 Task: Search one way flight ticket for 5 adults, 2 children, 1 infant in seat and 2 infants on lap in economy from Newark: Newark Liberty International Airport to Laramie: Laramie Regional Airport on 8-3-2023. Choice of flights is Royal air maroc. Number of bags: 1 carry on bag and 1 checked bag. Price is upto 97000. Outbound departure time preference is 8:30. Return departure time preference is 0:00.
Action: Mouse moved to (539, 616)
Screenshot: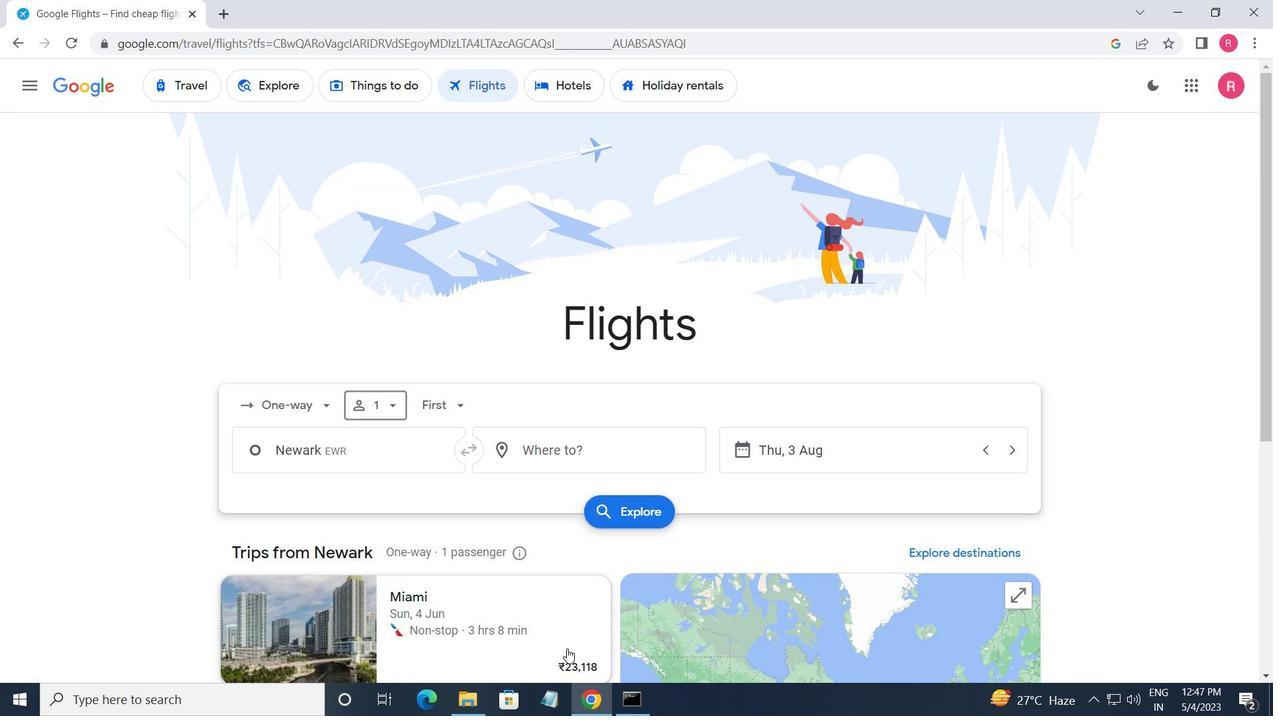 
Action: Mouse scrolled (539, 615) with delta (0, 0)
Screenshot: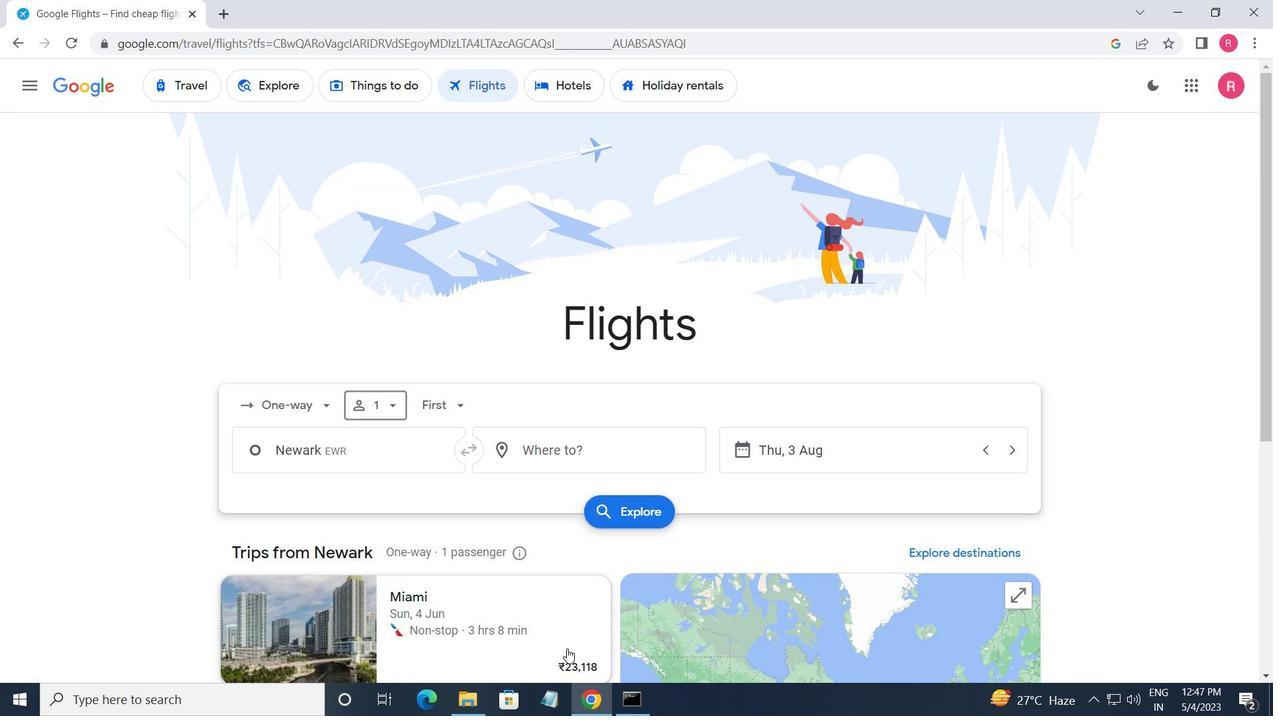 
Action: Mouse moved to (271, 314)
Screenshot: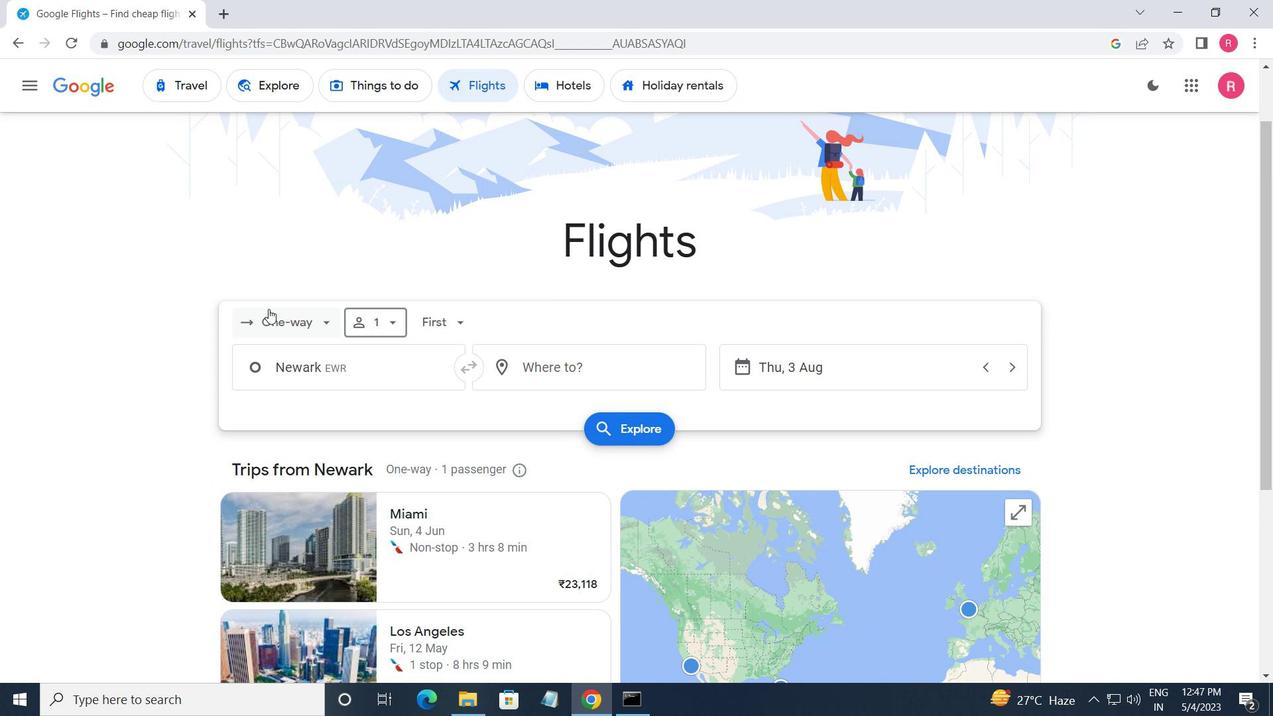 
Action: Mouse pressed left at (271, 314)
Screenshot: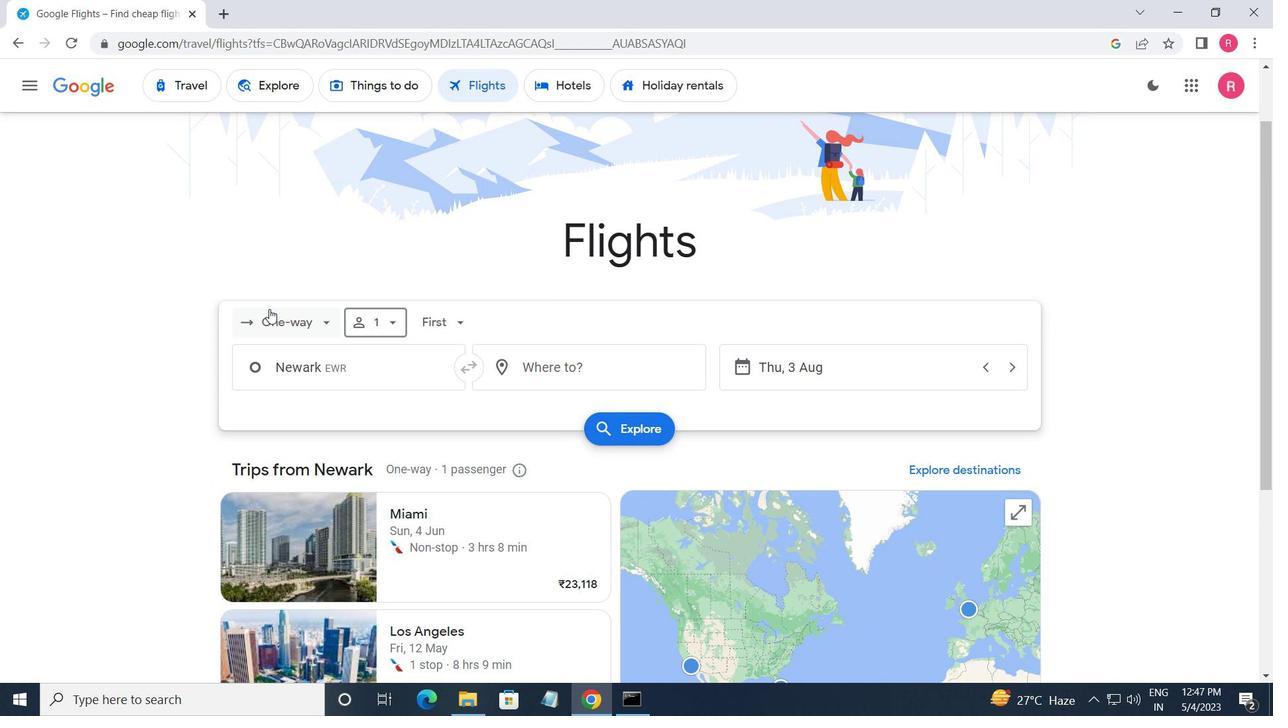 
Action: Mouse moved to (297, 396)
Screenshot: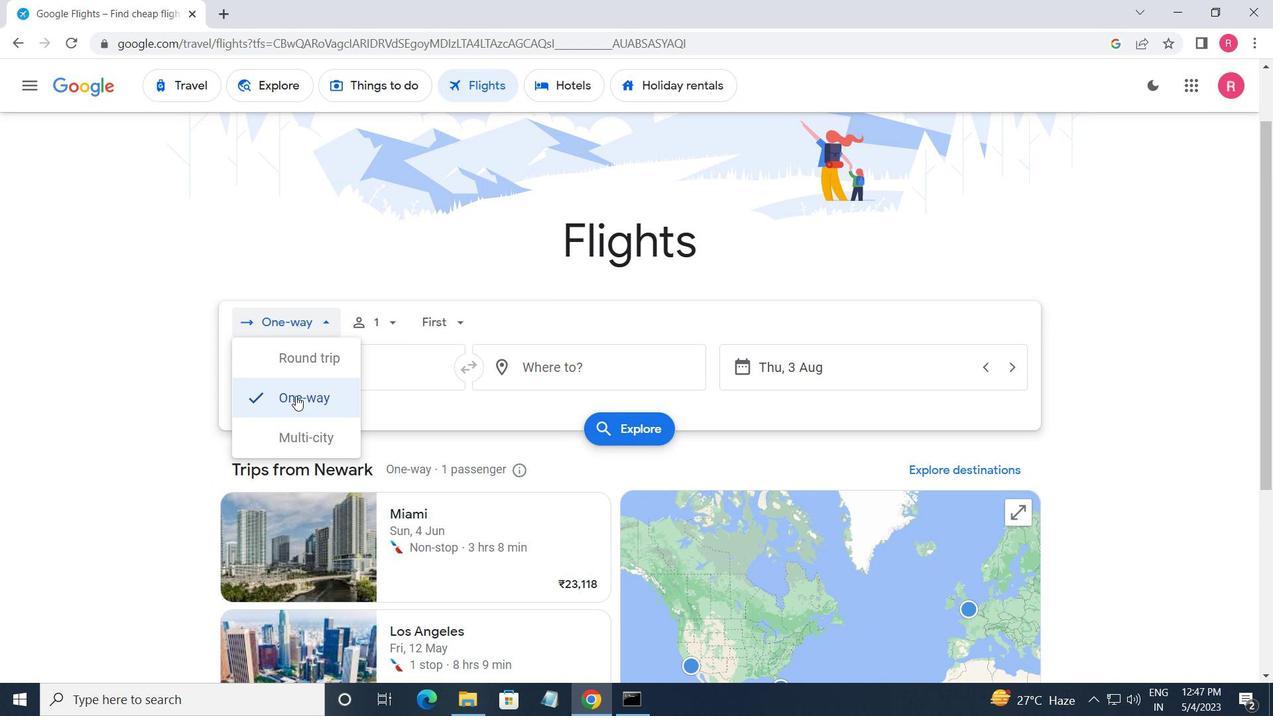
Action: Mouse pressed left at (297, 396)
Screenshot: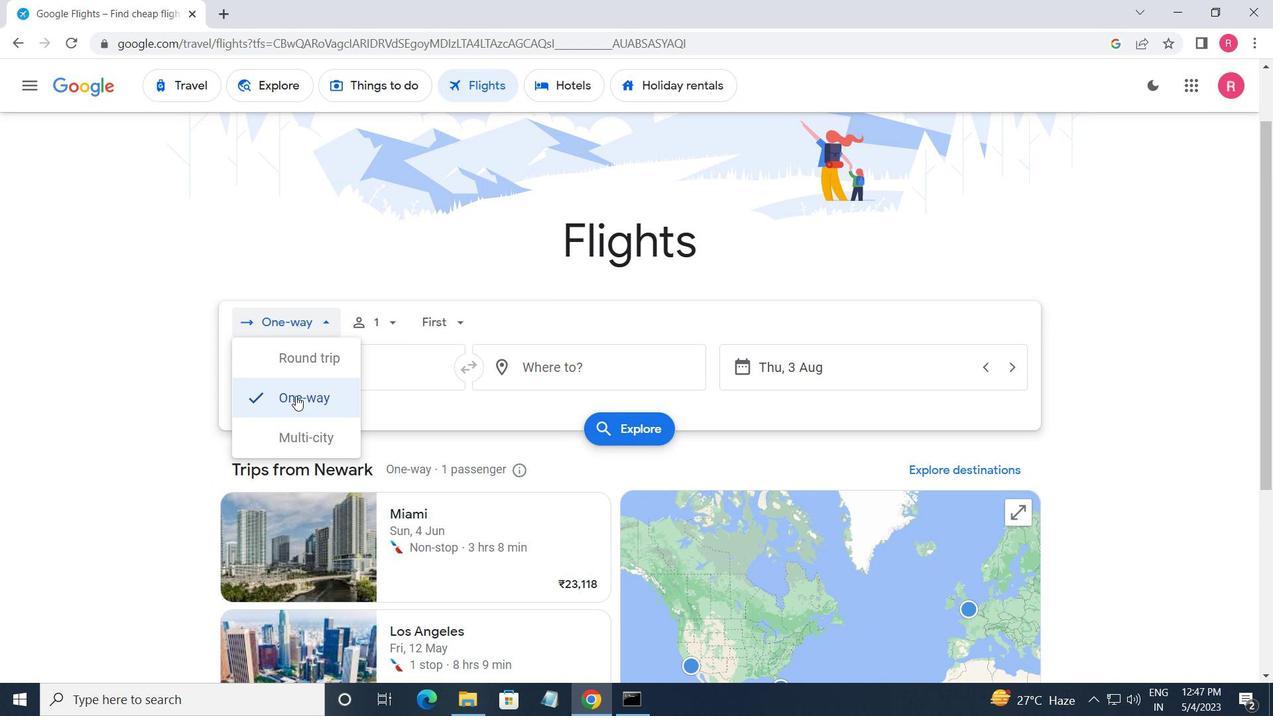 
Action: Mouse moved to (392, 327)
Screenshot: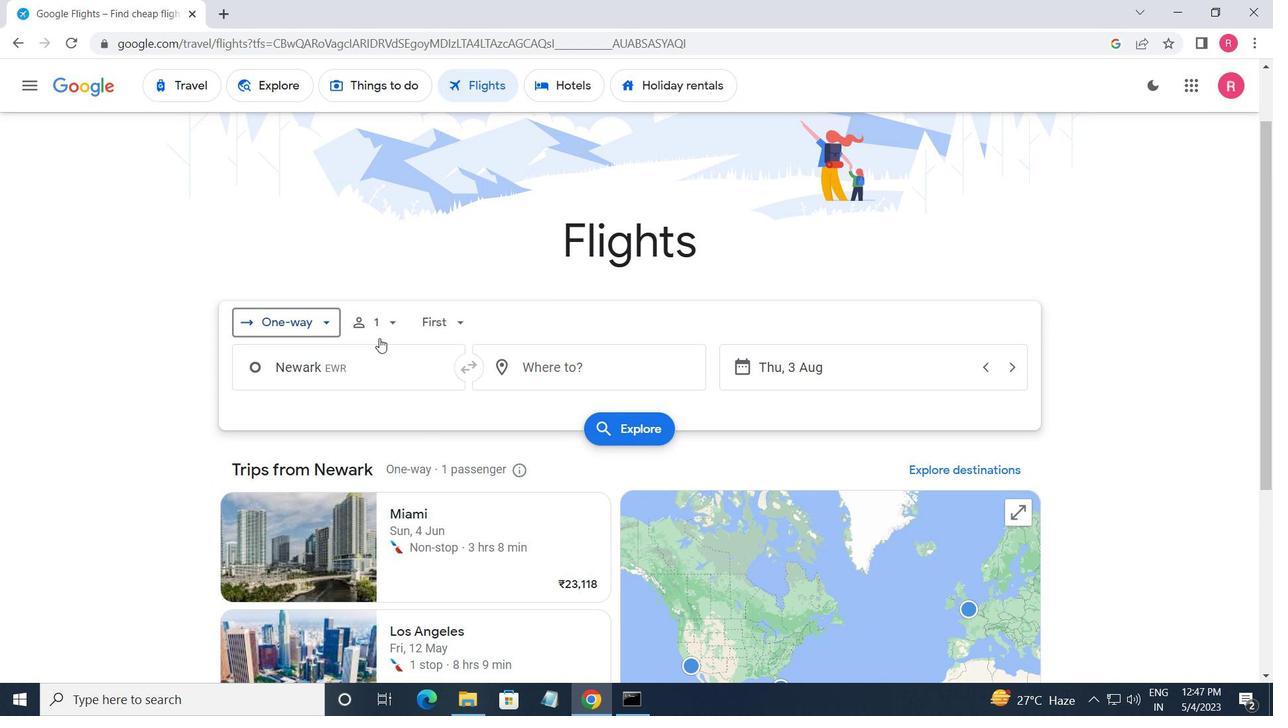 
Action: Mouse pressed left at (392, 327)
Screenshot: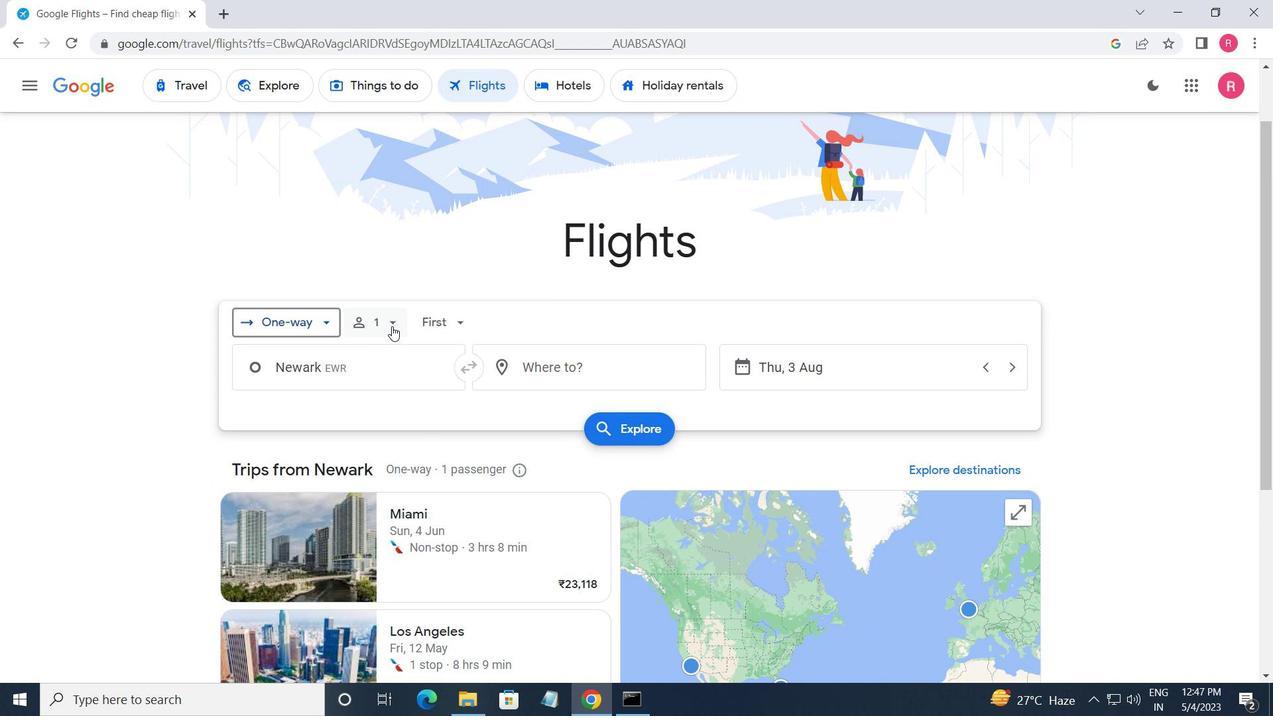 
Action: Mouse moved to (518, 367)
Screenshot: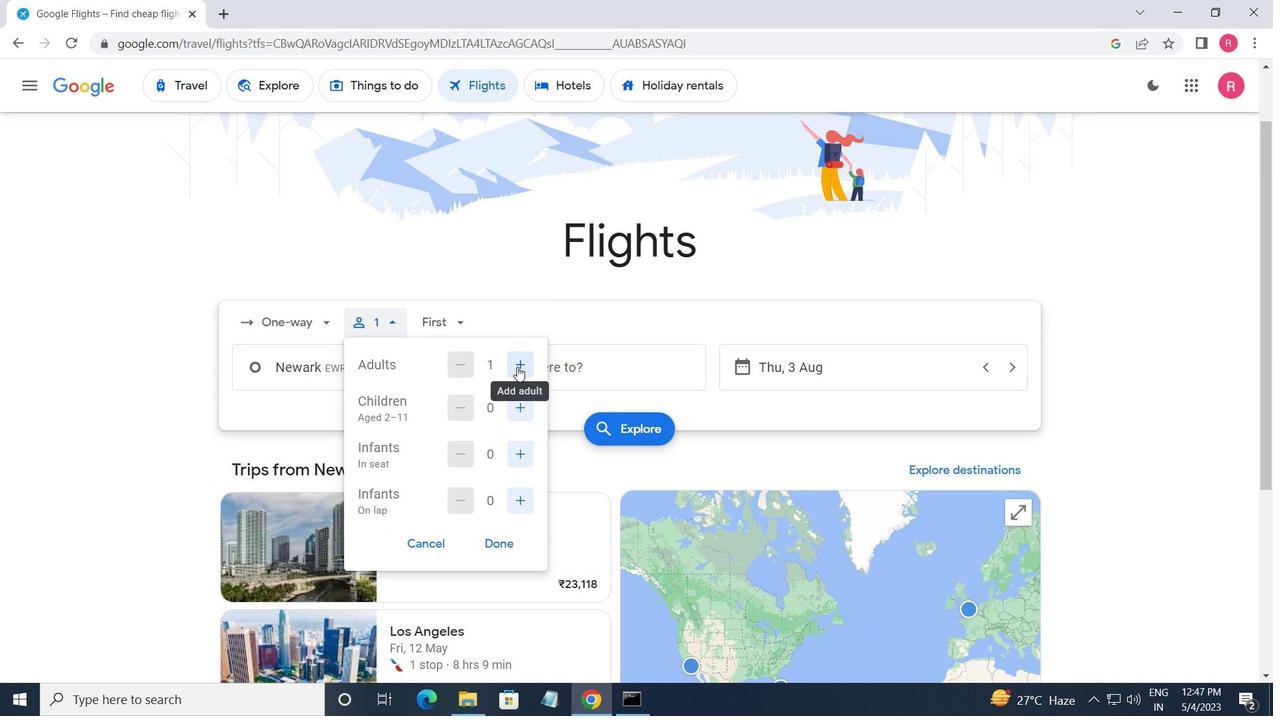 
Action: Mouse pressed left at (518, 367)
Screenshot: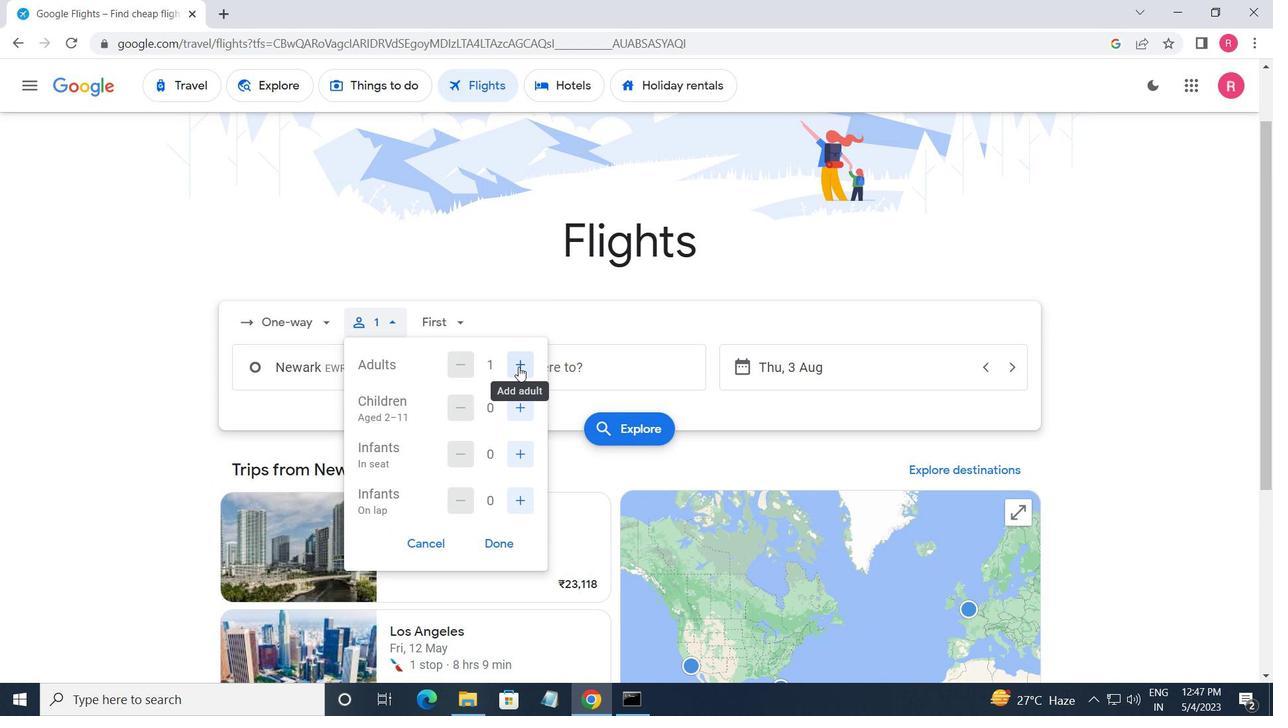 
Action: Mouse moved to (522, 366)
Screenshot: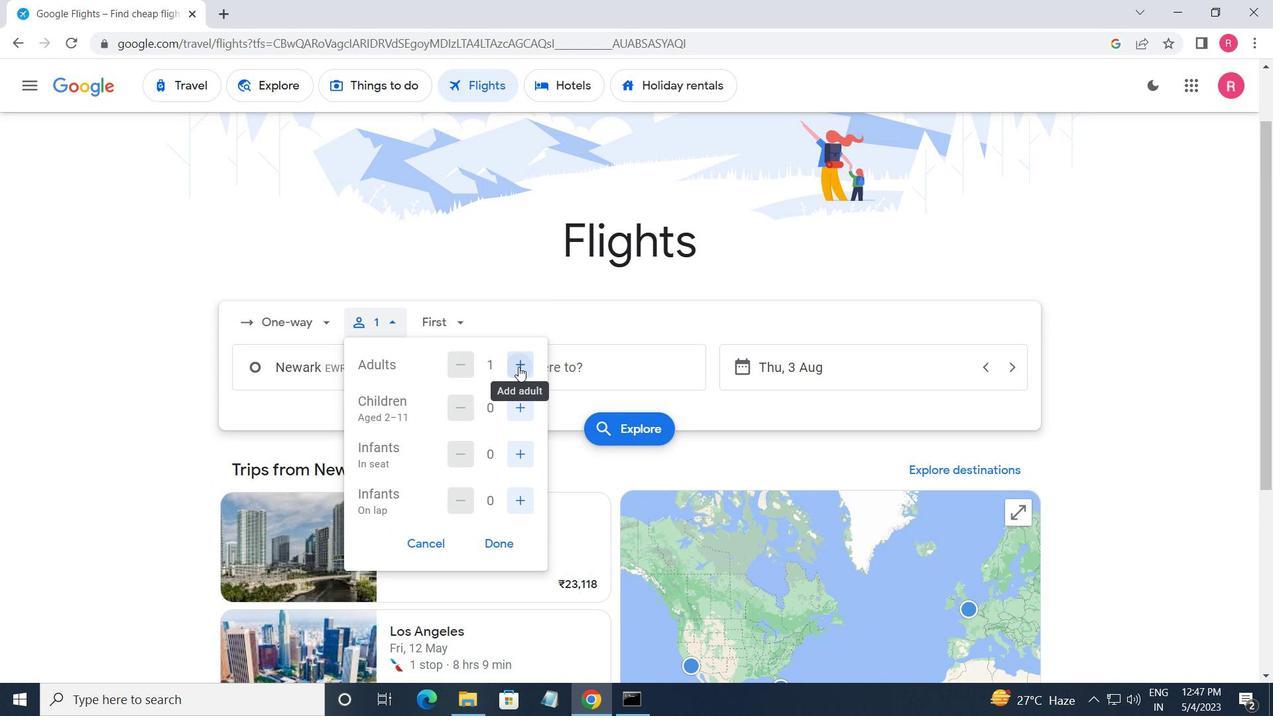 
Action: Mouse pressed left at (522, 366)
Screenshot: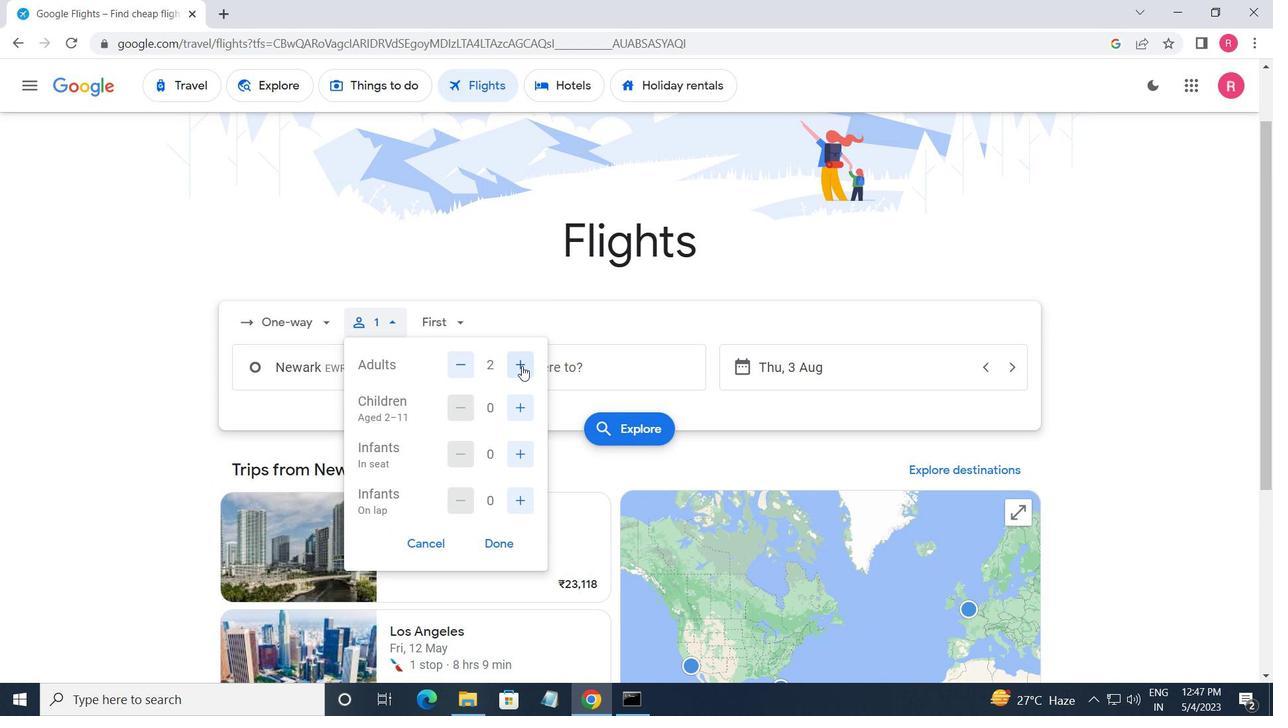 
Action: Mouse pressed left at (522, 366)
Screenshot: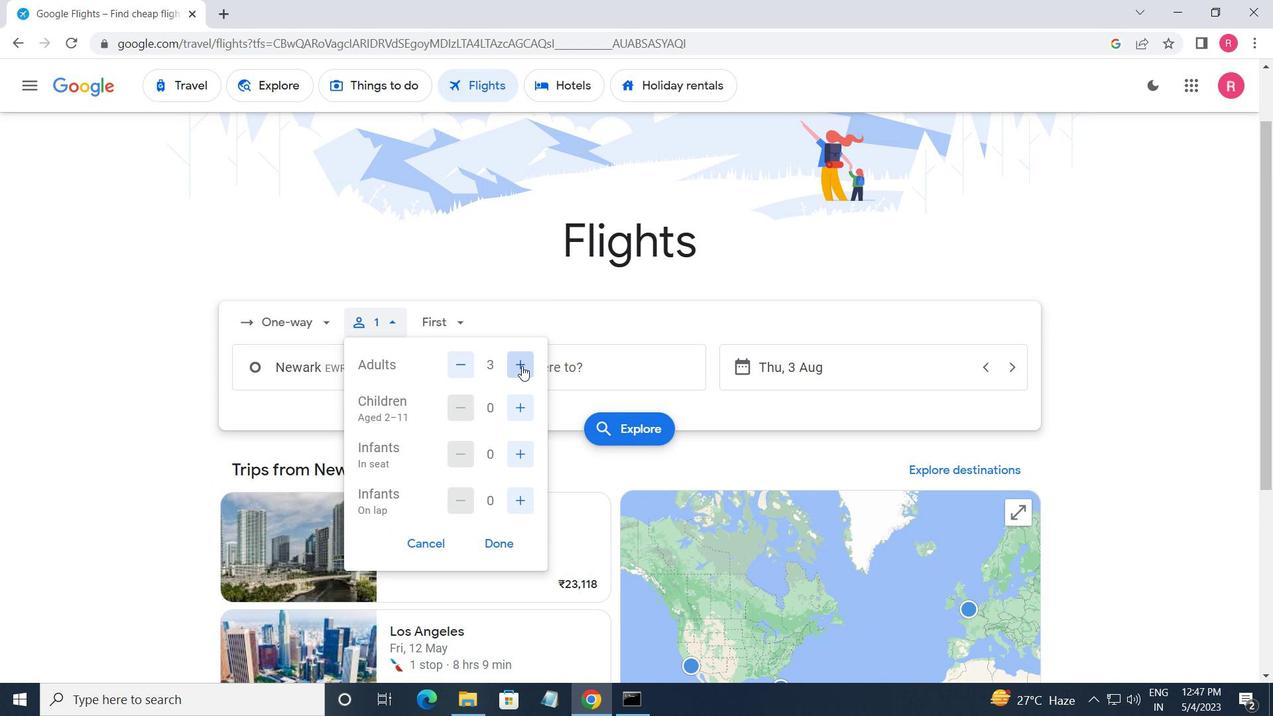 
Action: Mouse pressed left at (522, 366)
Screenshot: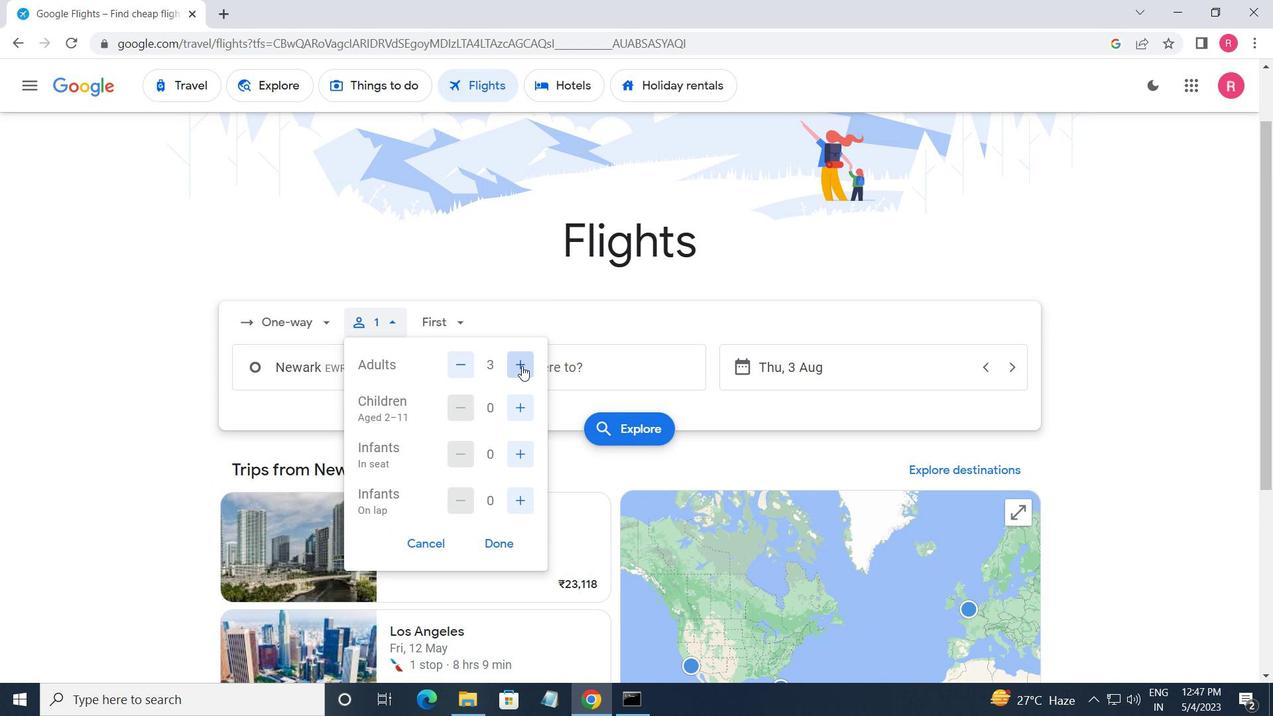 
Action: Mouse moved to (513, 409)
Screenshot: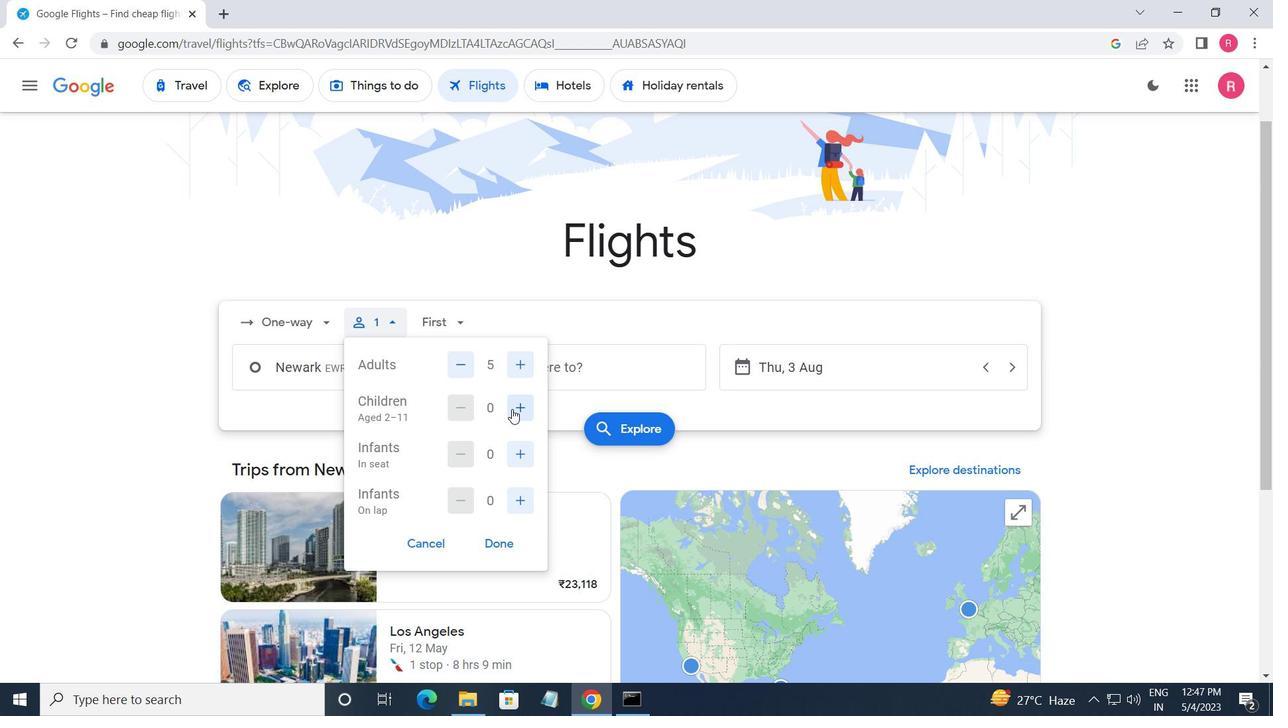 
Action: Mouse pressed left at (513, 409)
Screenshot: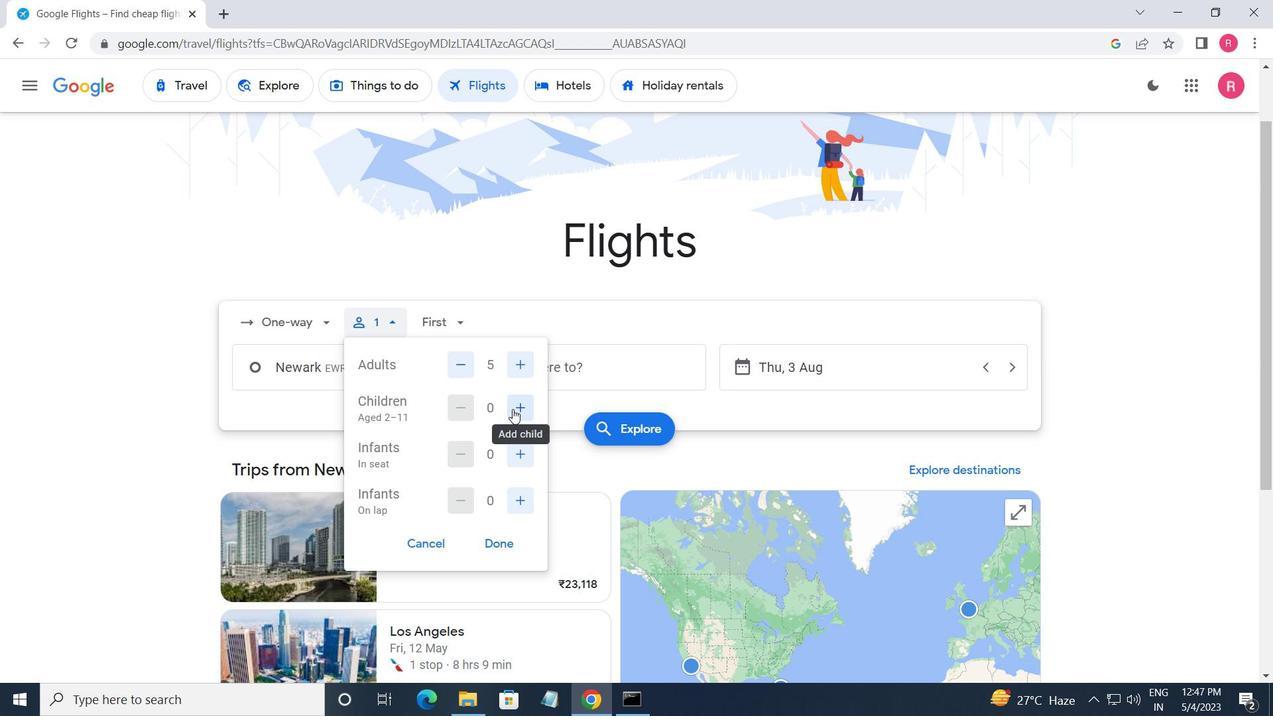 
Action: Mouse moved to (514, 409)
Screenshot: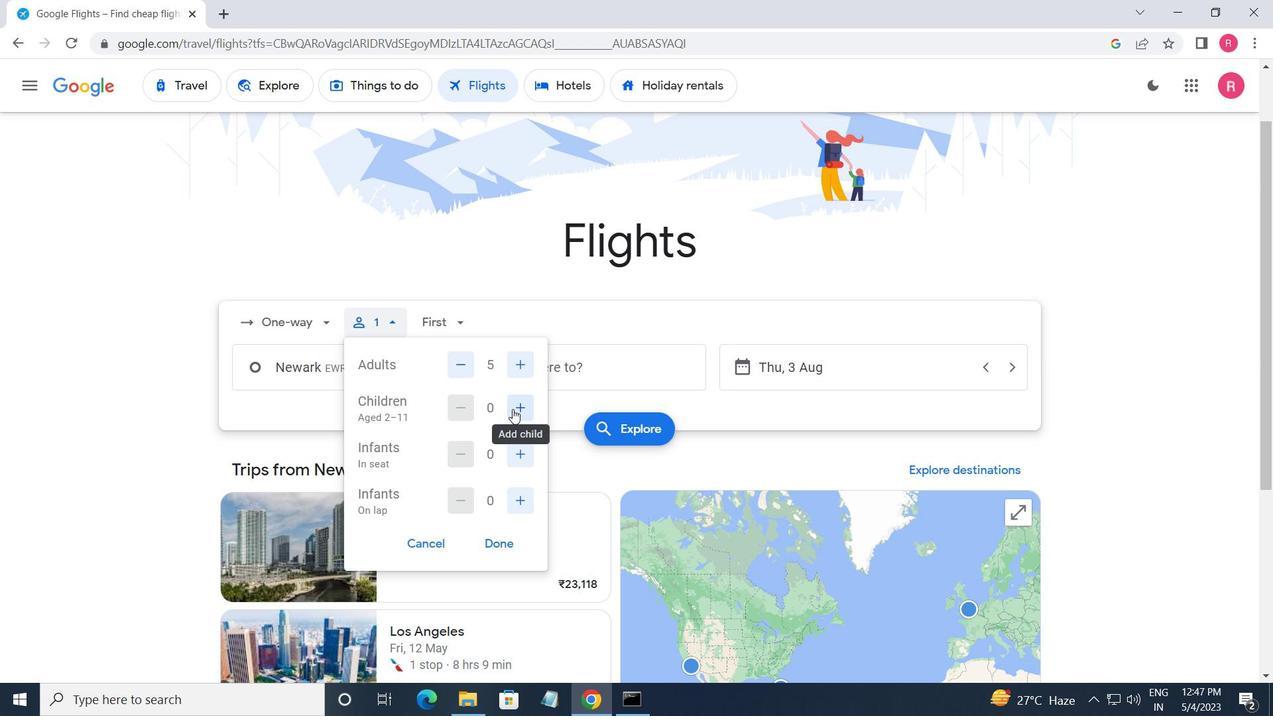
Action: Mouse pressed left at (514, 409)
Screenshot: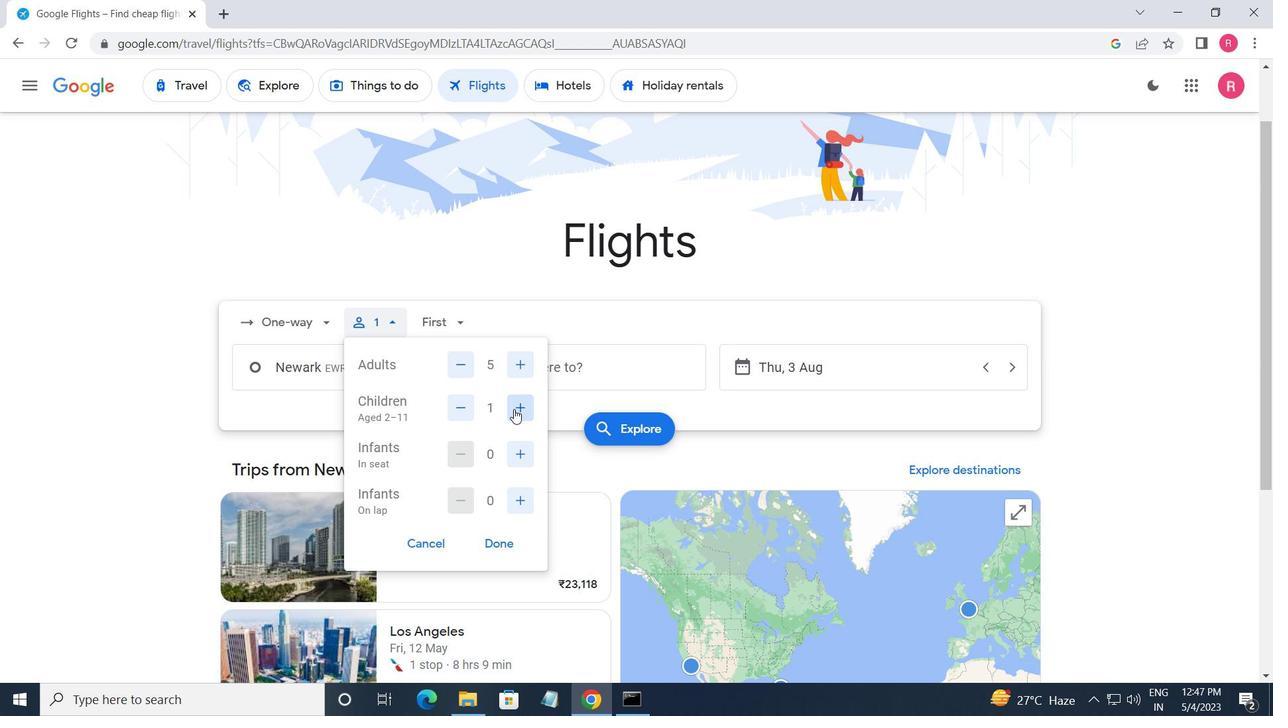 
Action: Mouse moved to (519, 442)
Screenshot: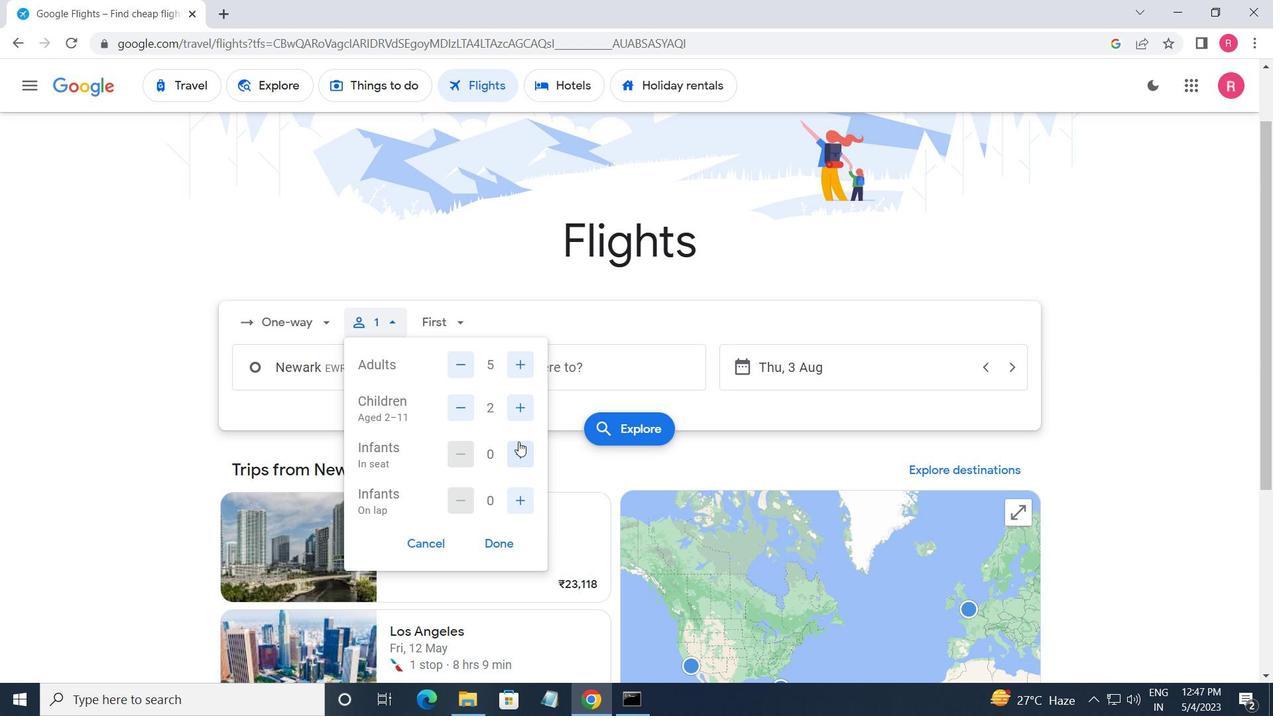 
Action: Mouse pressed left at (519, 442)
Screenshot: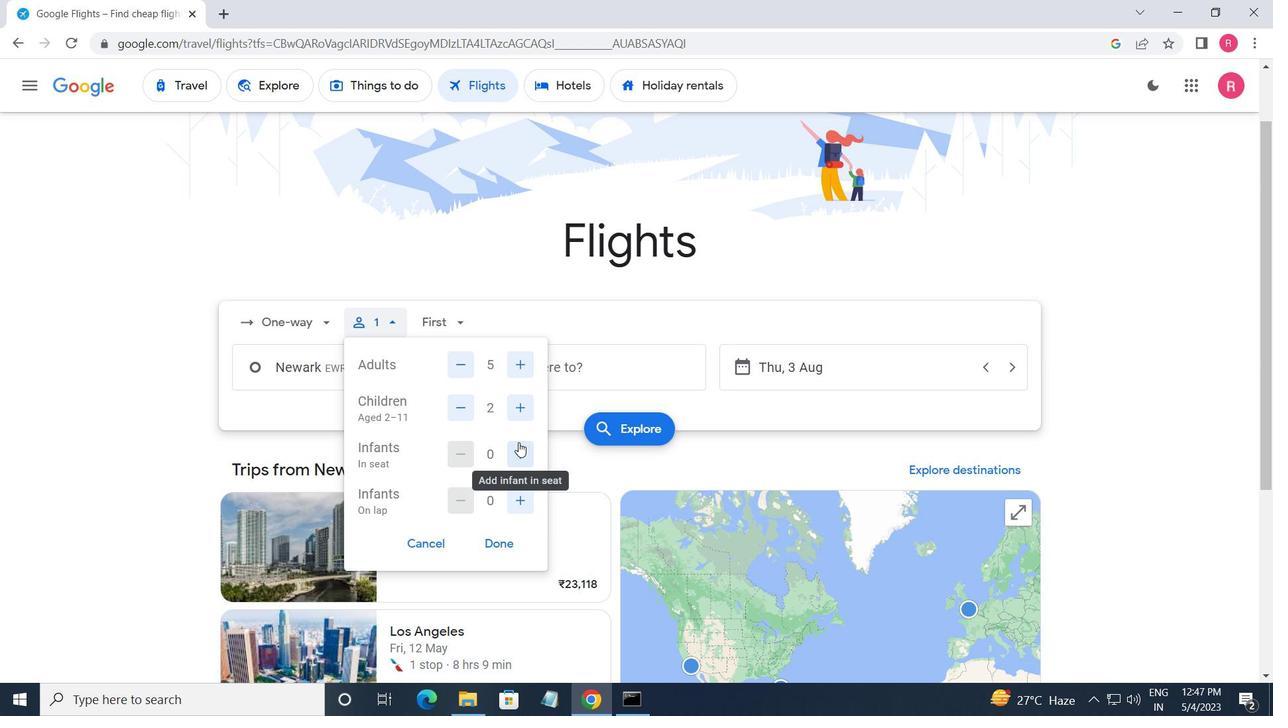 
Action: Mouse moved to (515, 497)
Screenshot: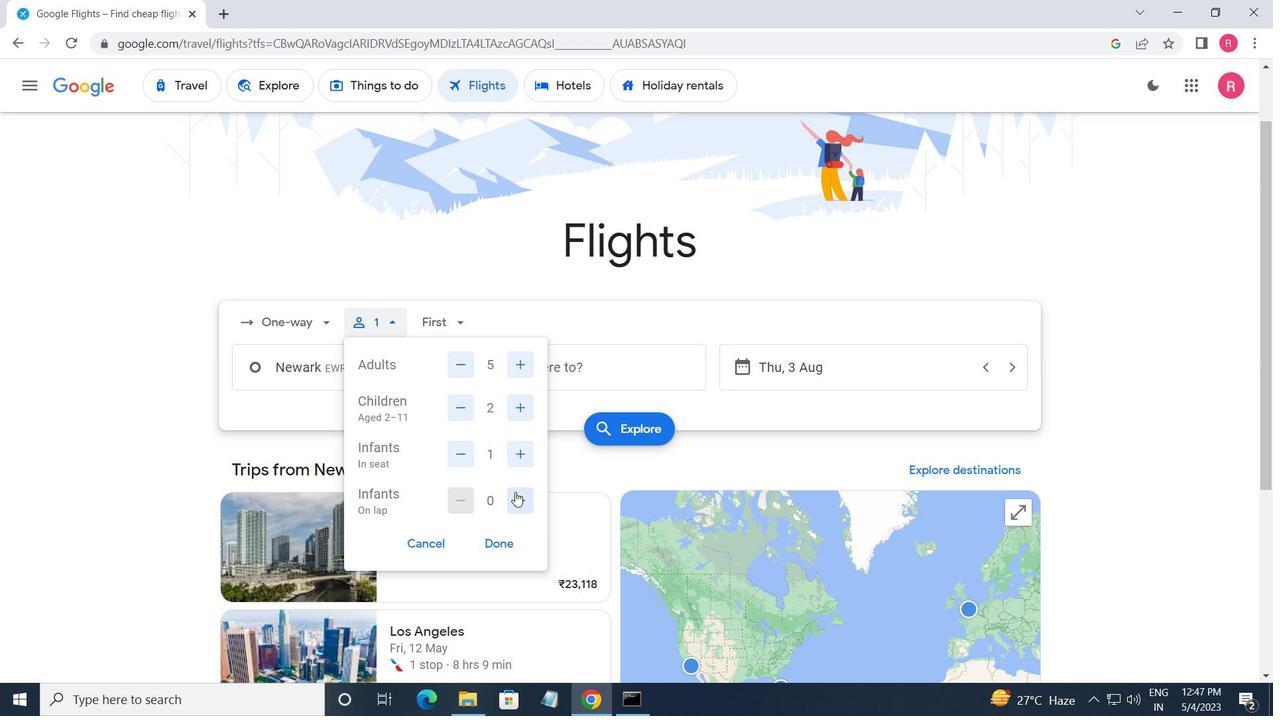 
Action: Mouse pressed left at (515, 497)
Screenshot: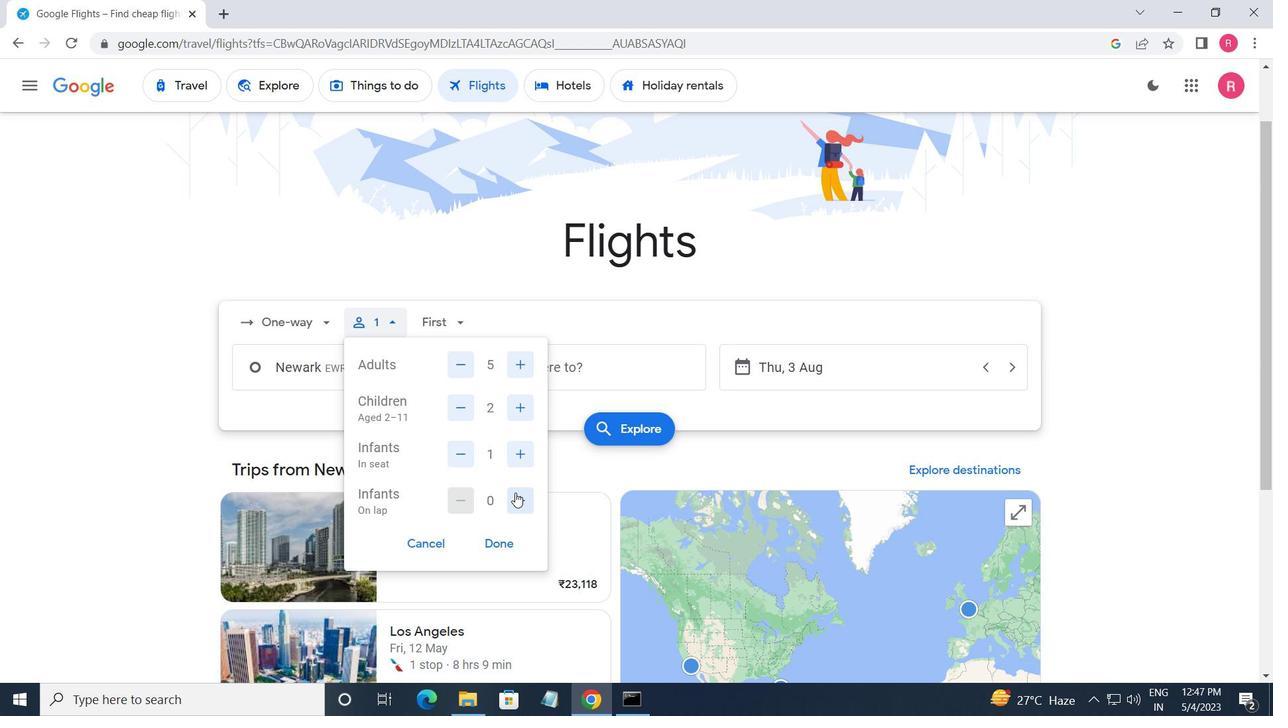 
Action: Mouse moved to (498, 551)
Screenshot: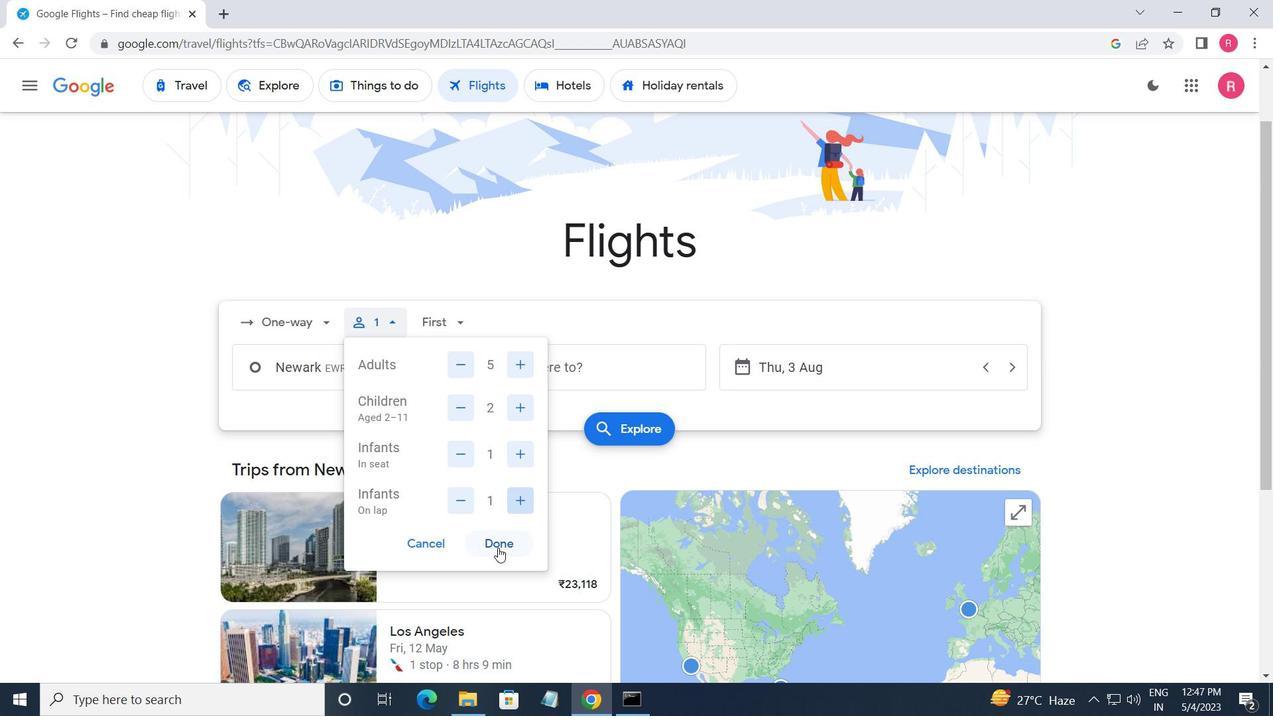 
Action: Mouse pressed left at (498, 551)
Screenshot: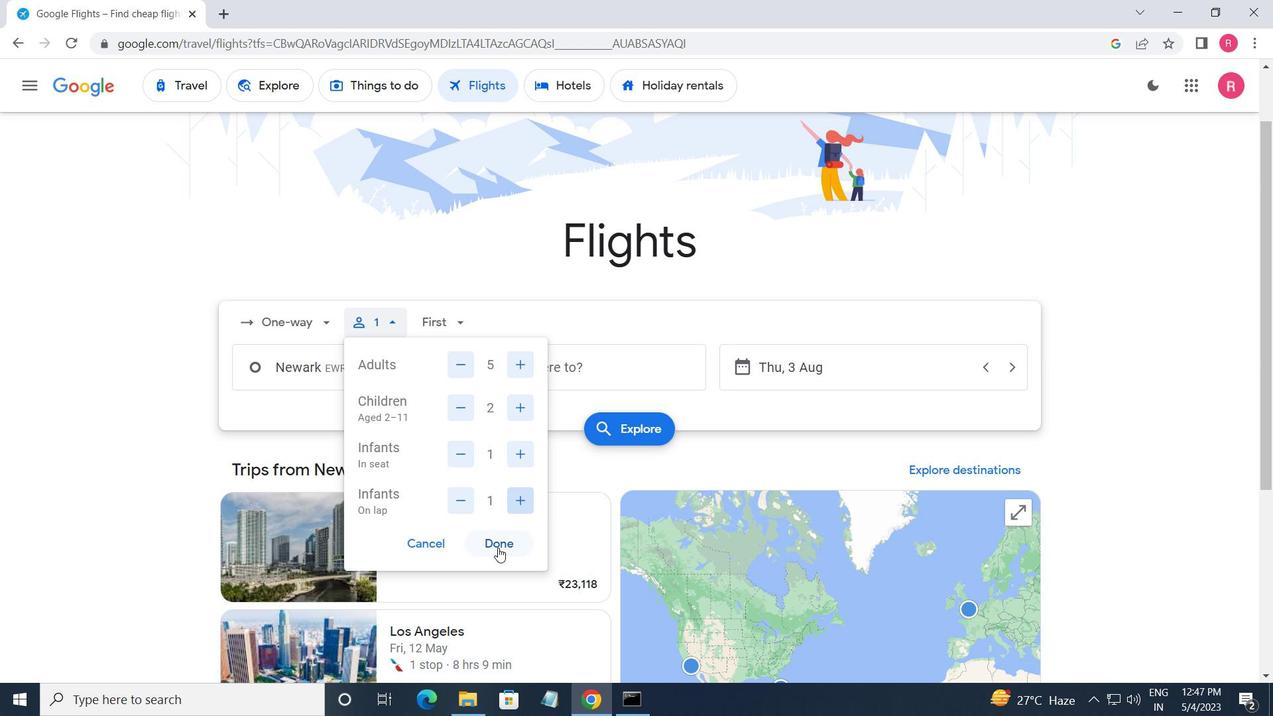 
Action: Mouse moved to (445, 323)
Screenshot: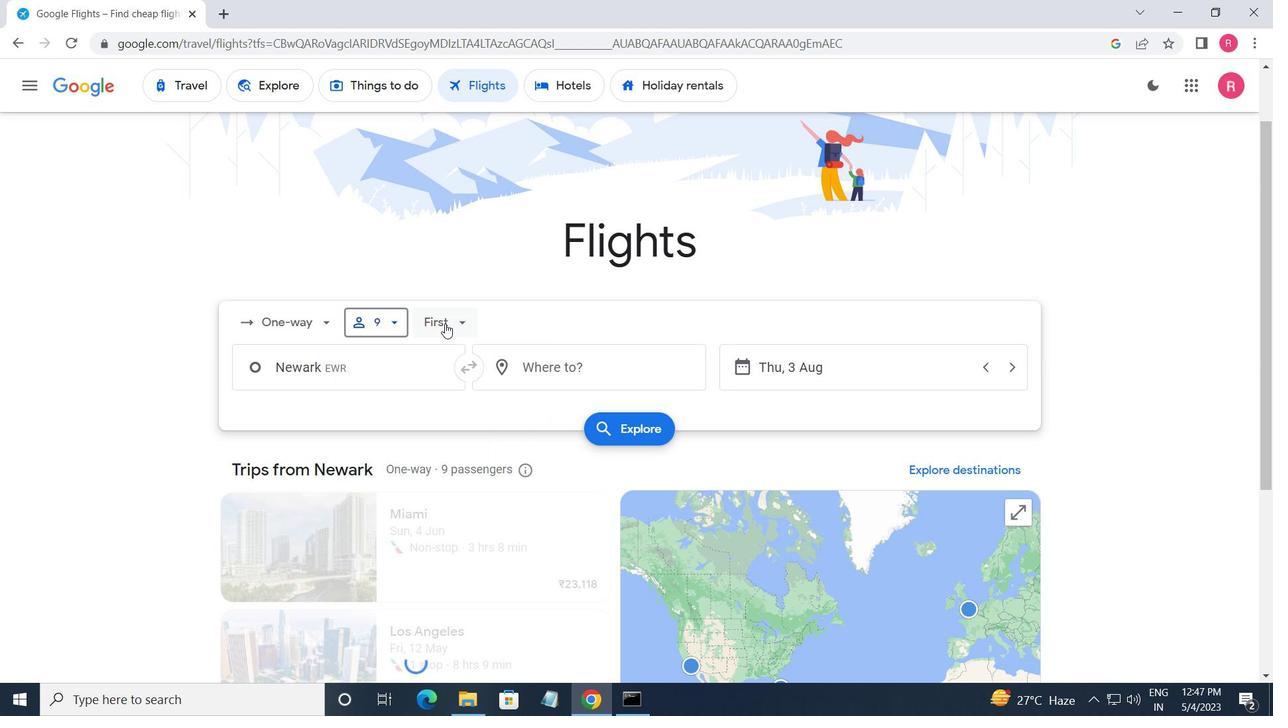 
Action: Mouse pressed left at (445, 323)
Screenshot: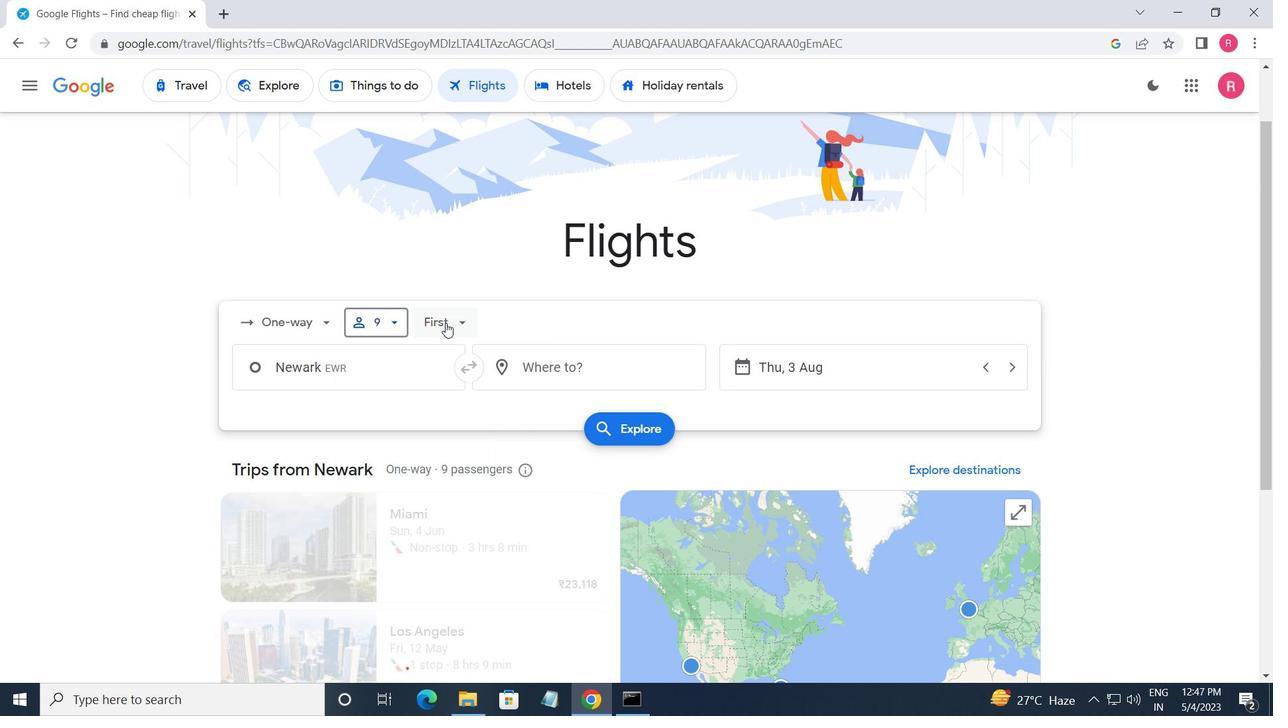 
Action: Mouse moved to (475, 355)
Screenshot: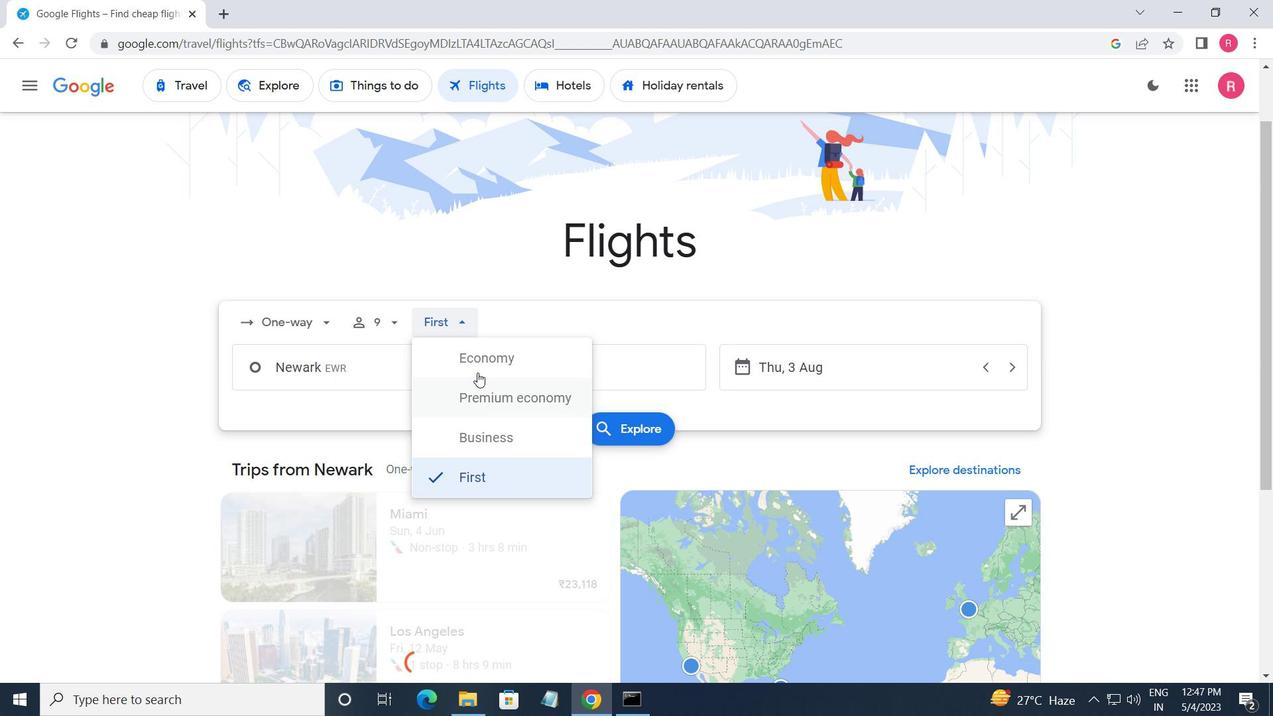 
Action: Mouse pressed left at (475, 355)
Screenshot: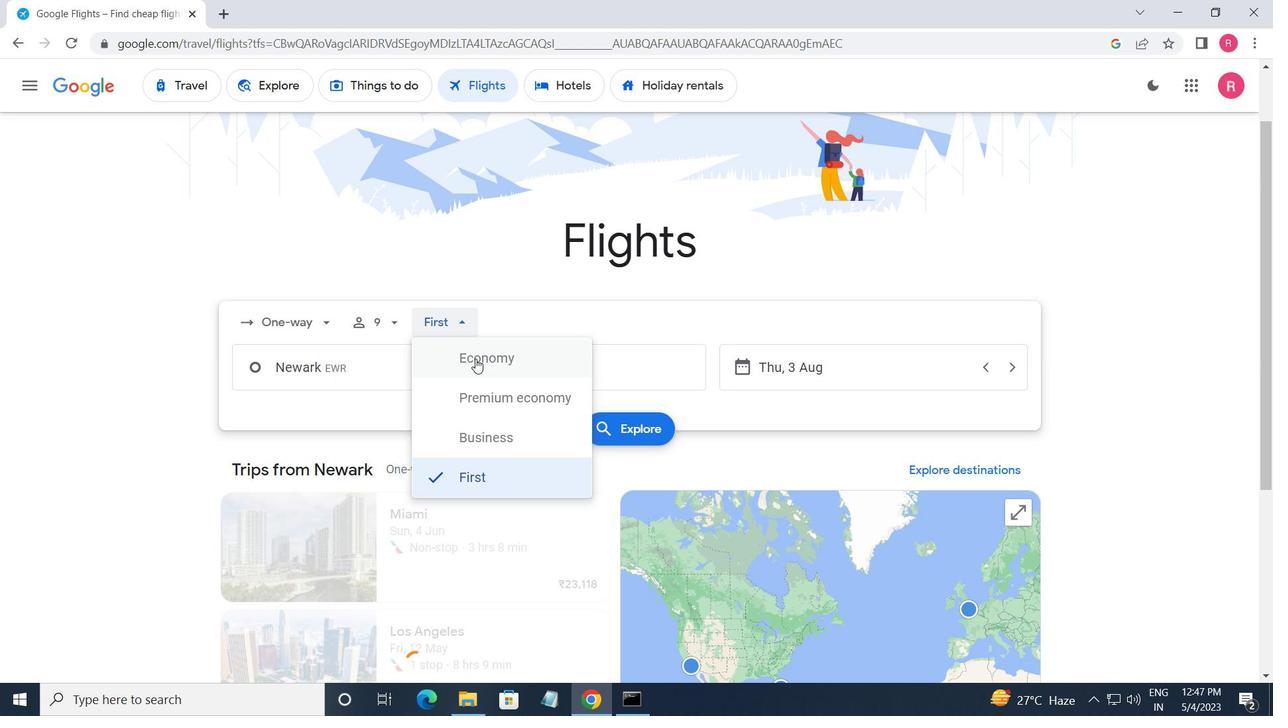 
Action: Mouse moved to (394, 372)
Screenshot: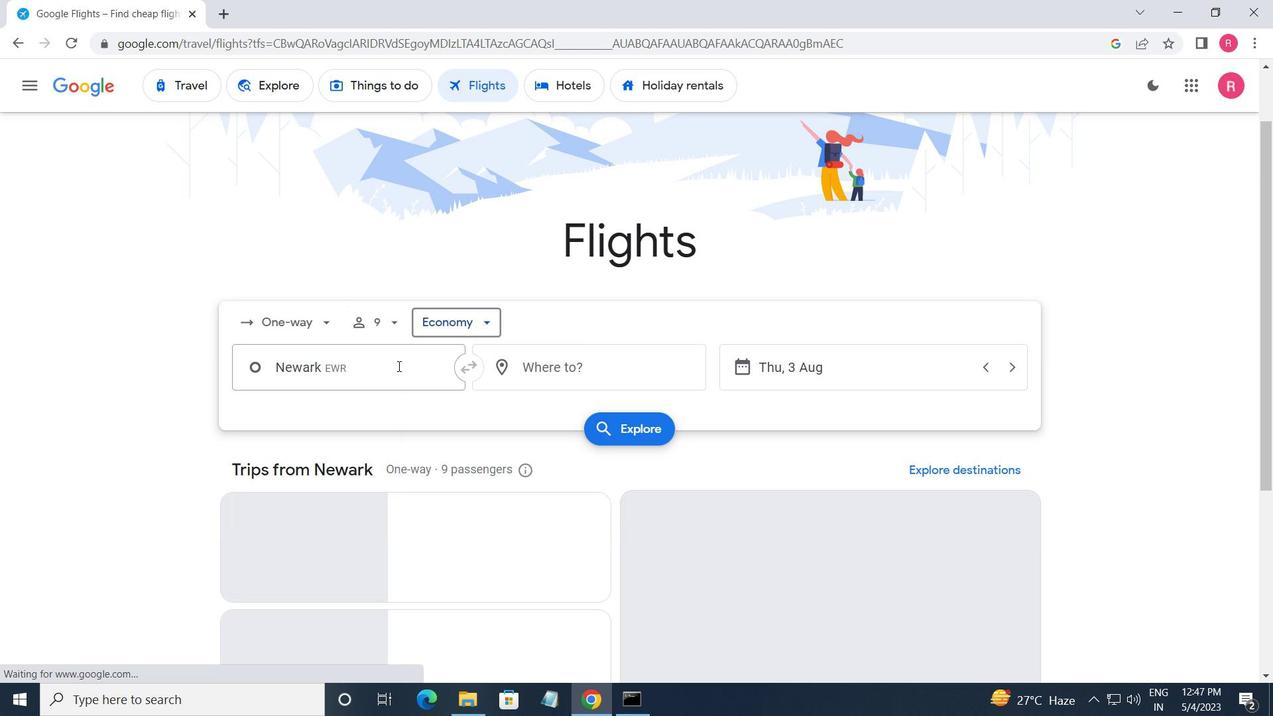 
Action: Mouse pressed left at (394, 372)
Screenshot: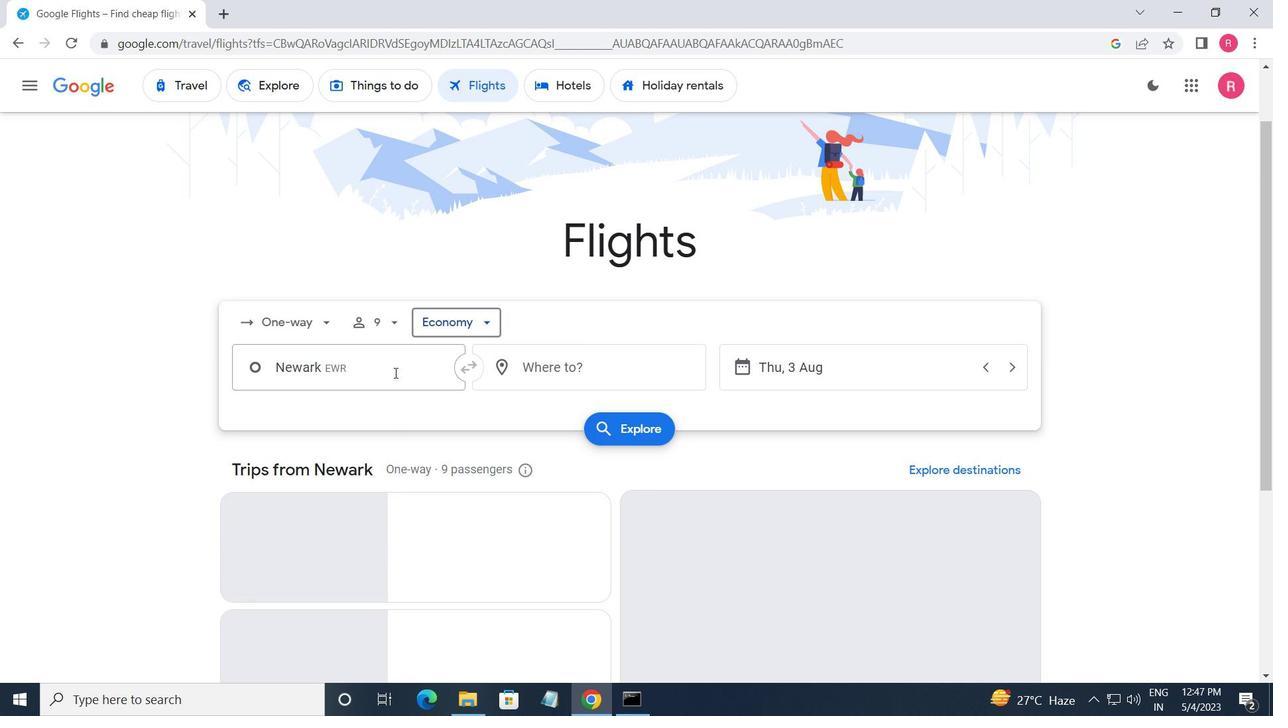 
Action: Mouse moved to (411, 459)
Screenshot: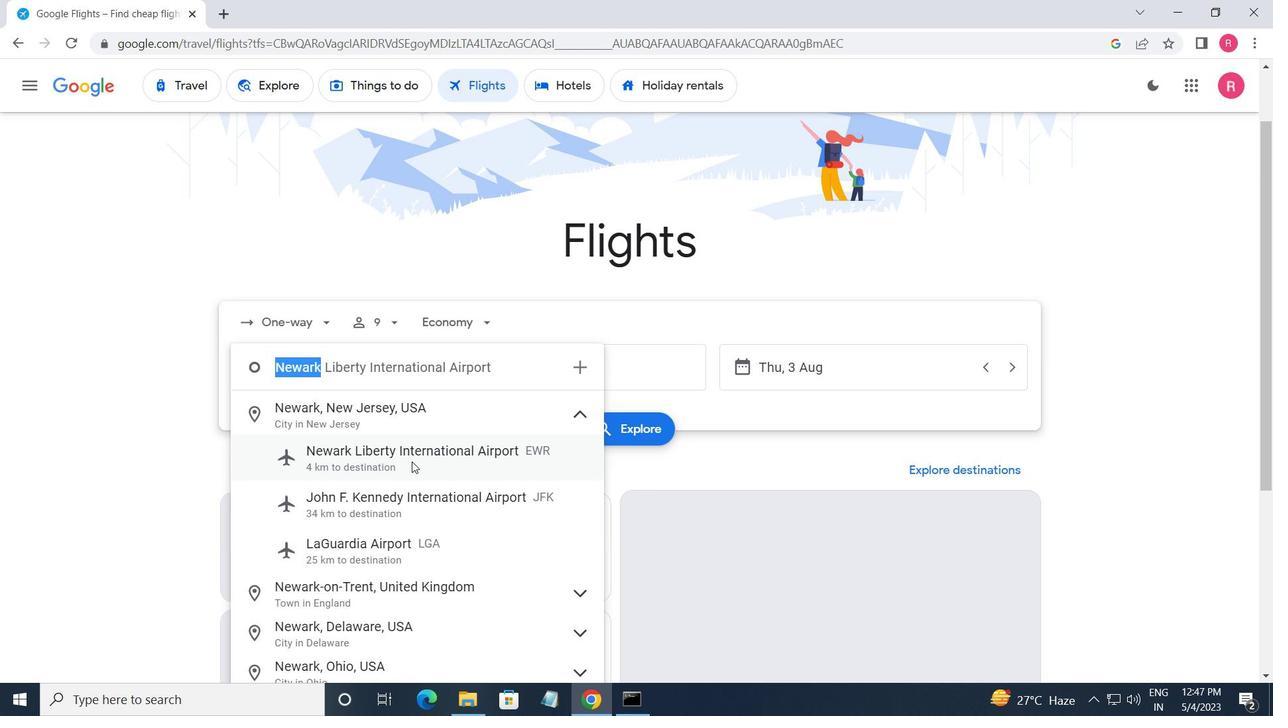 
Action: Mouse pressed left at (411, 459)
Screenshot: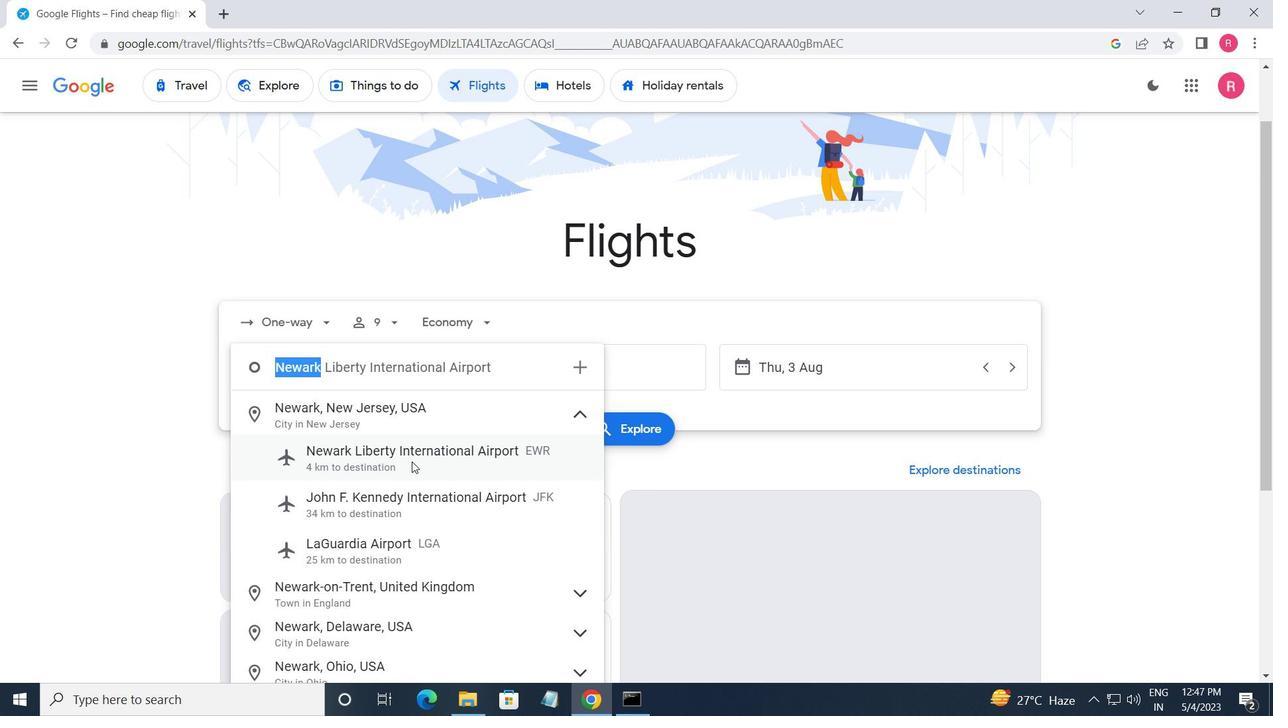 
Action: Mouse moved to (580, 383)
Screenshot: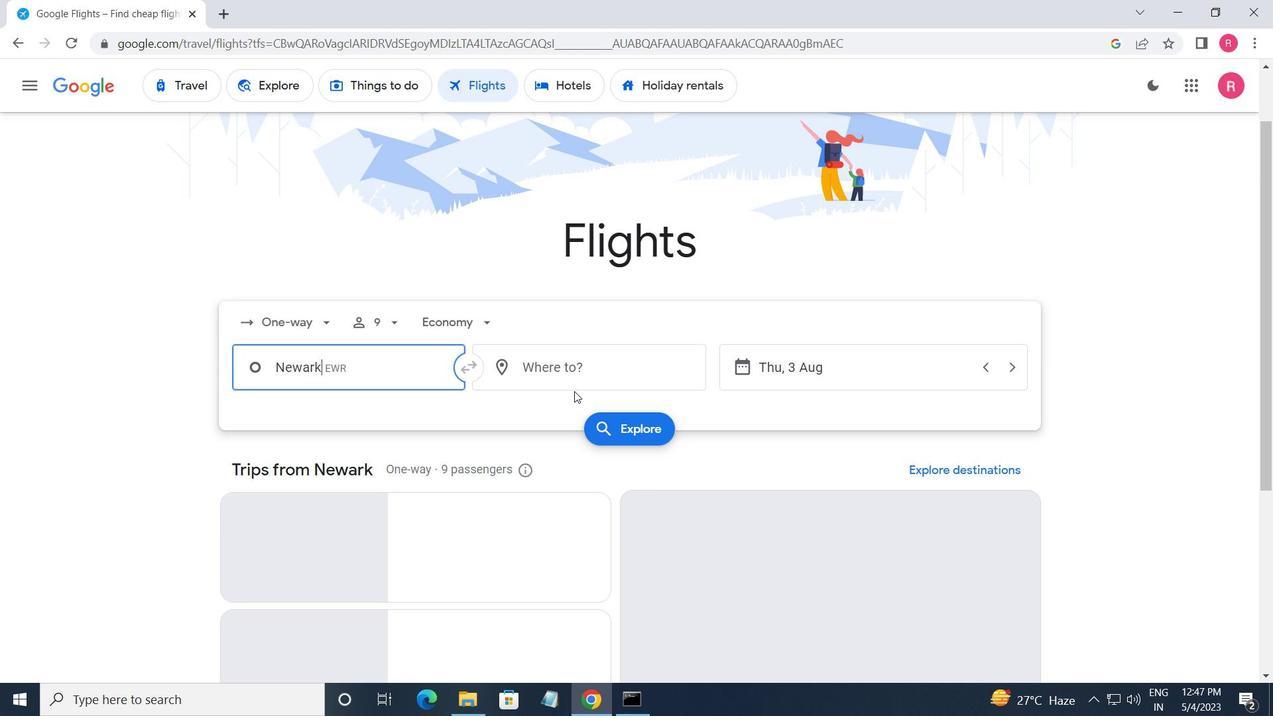 
Action: Mouse pressed left at (580, 383)
Screenshot: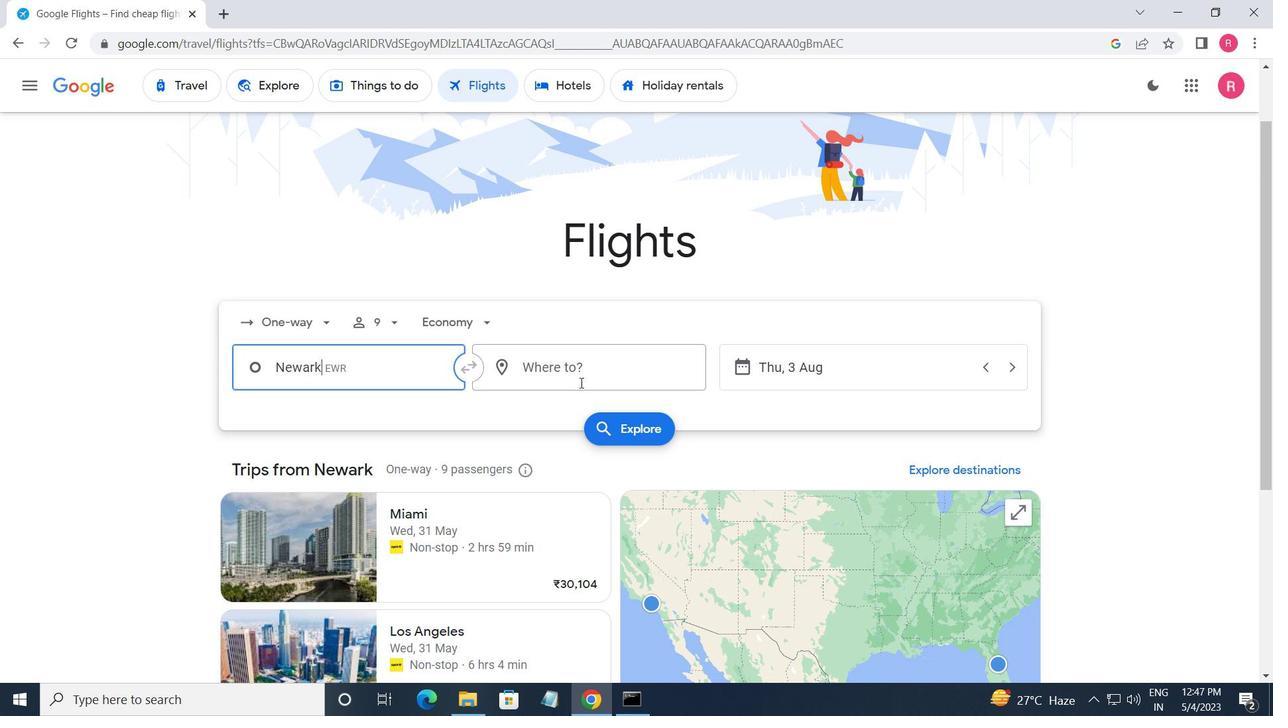 
Action: Mouse moved to (599, 498)
Screenshot: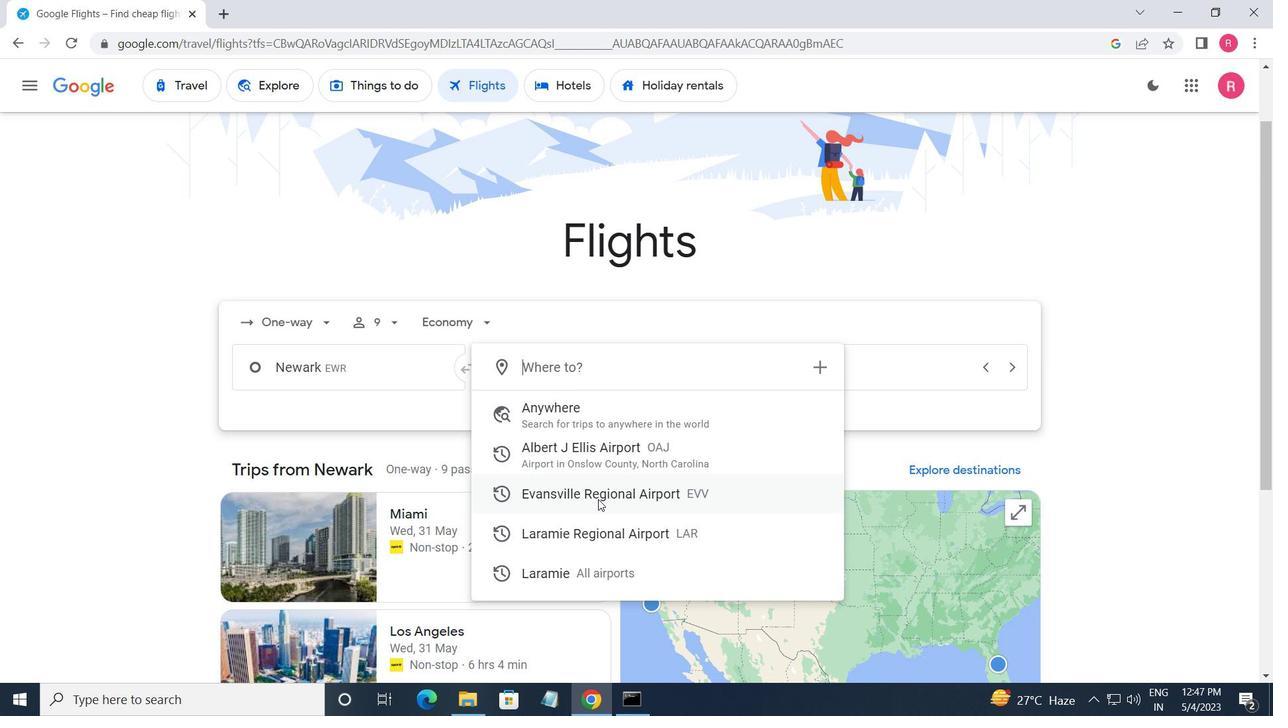 
Action: Mouse pressed left at (599, 498)
Screenshot: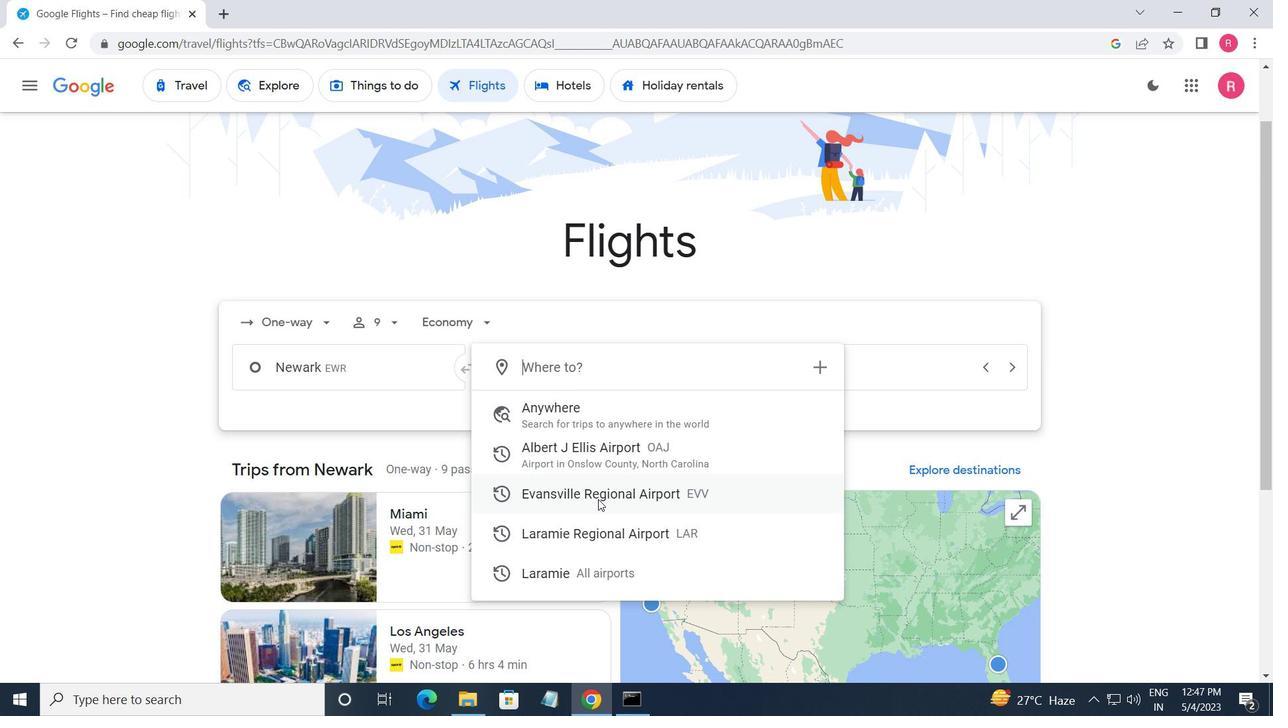 
Action: Mouse moved to (563, 370)
Screenshot: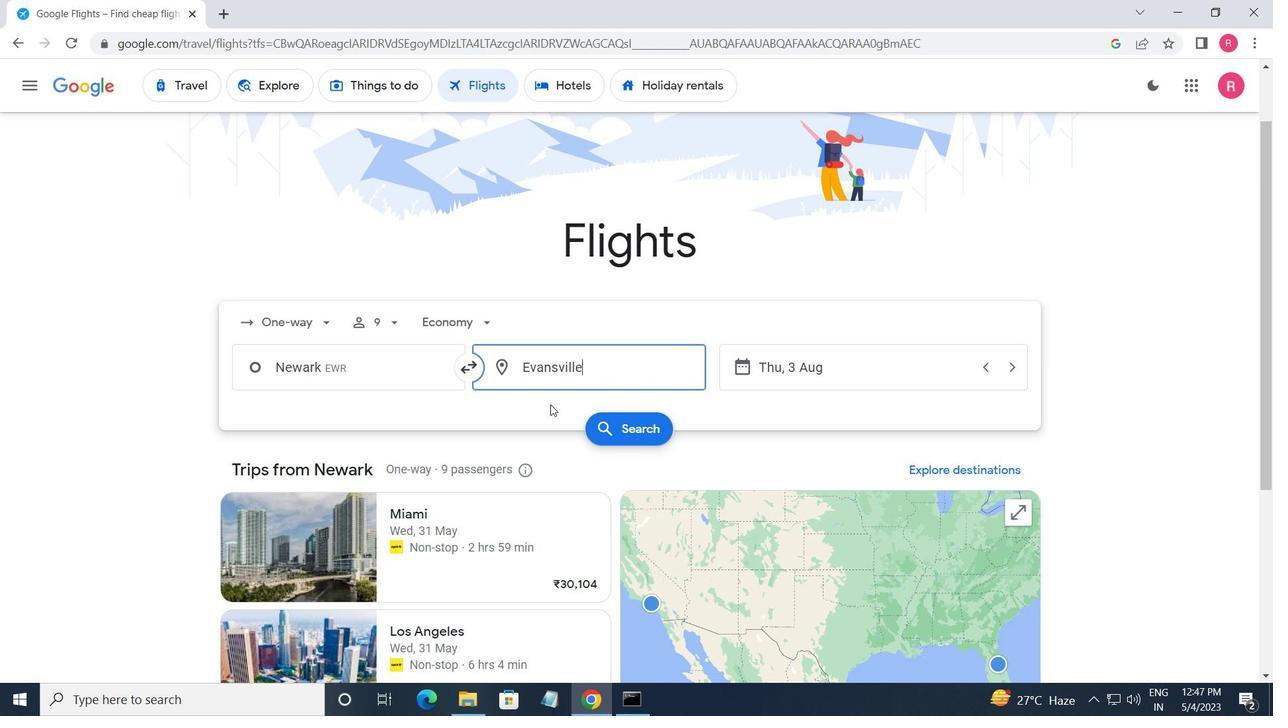 
Action: Mouse pressed left at (563, 370)
Screenshot: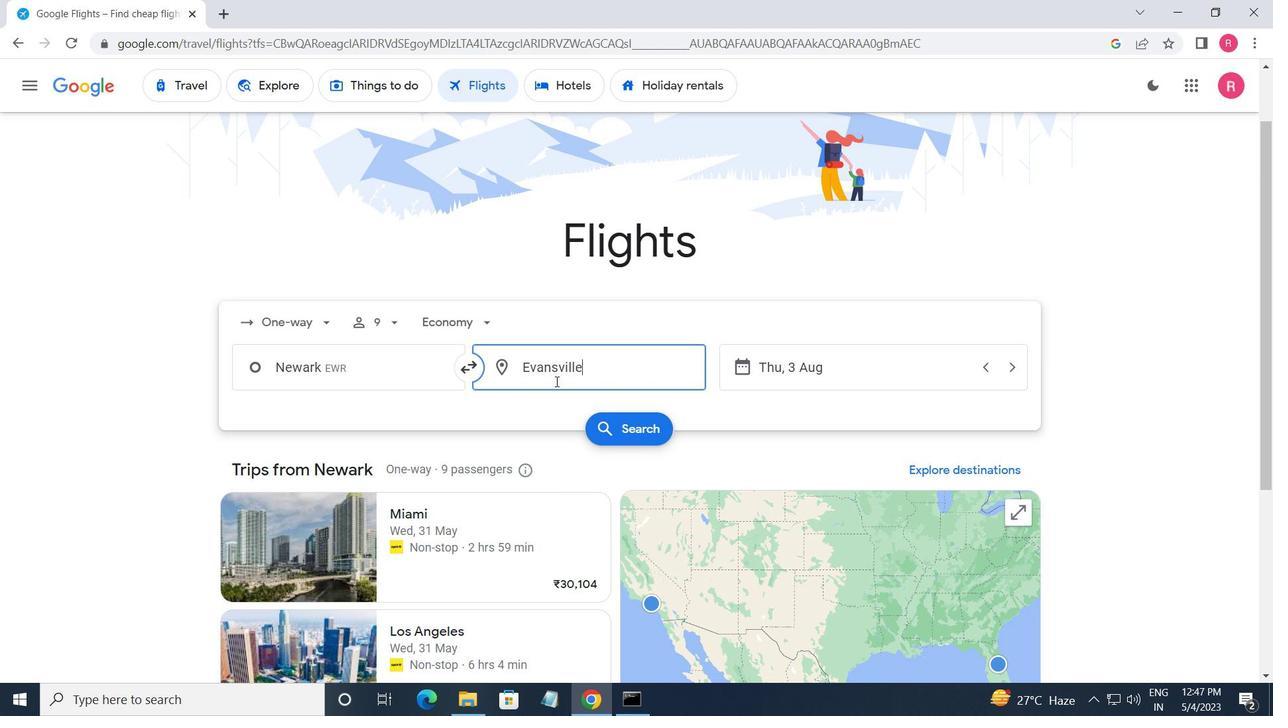 
Action: Mouse moved to (528, 373)
Screenshot: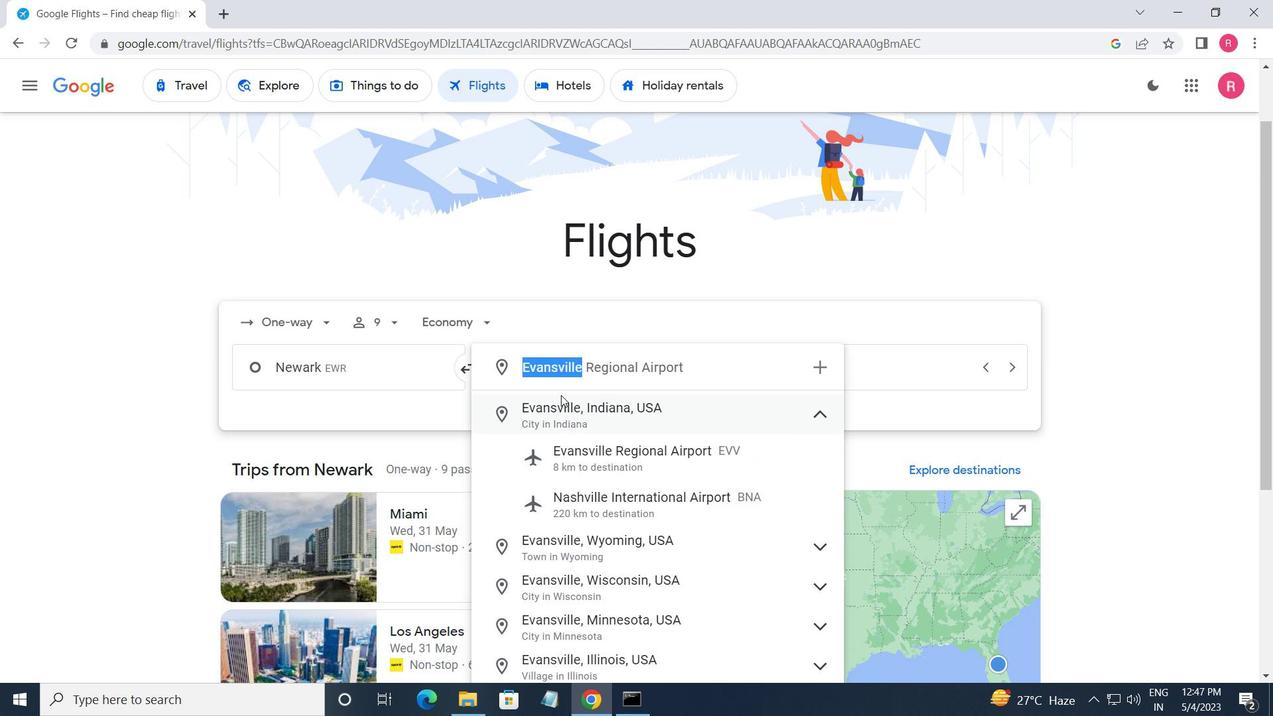 
Action: Key pressed <Key.backspace>
Screenshot: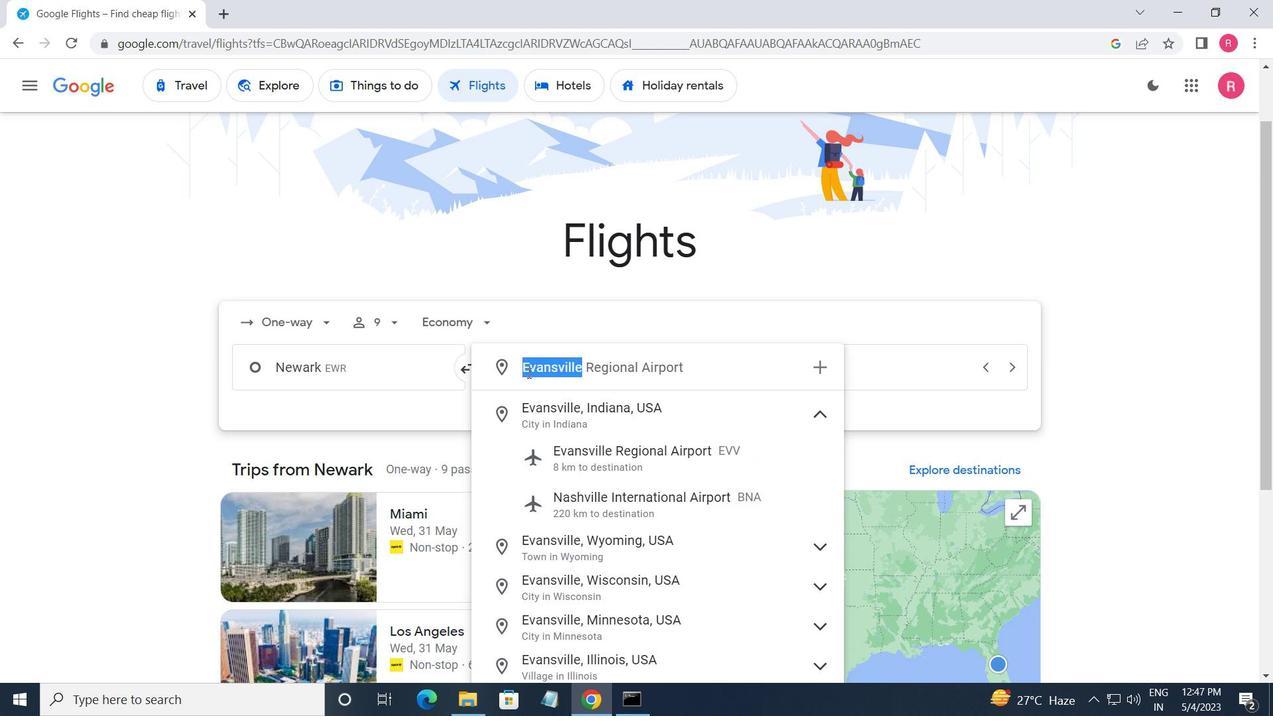 
Action: Mouse moved to (535, 549)
Screenshot: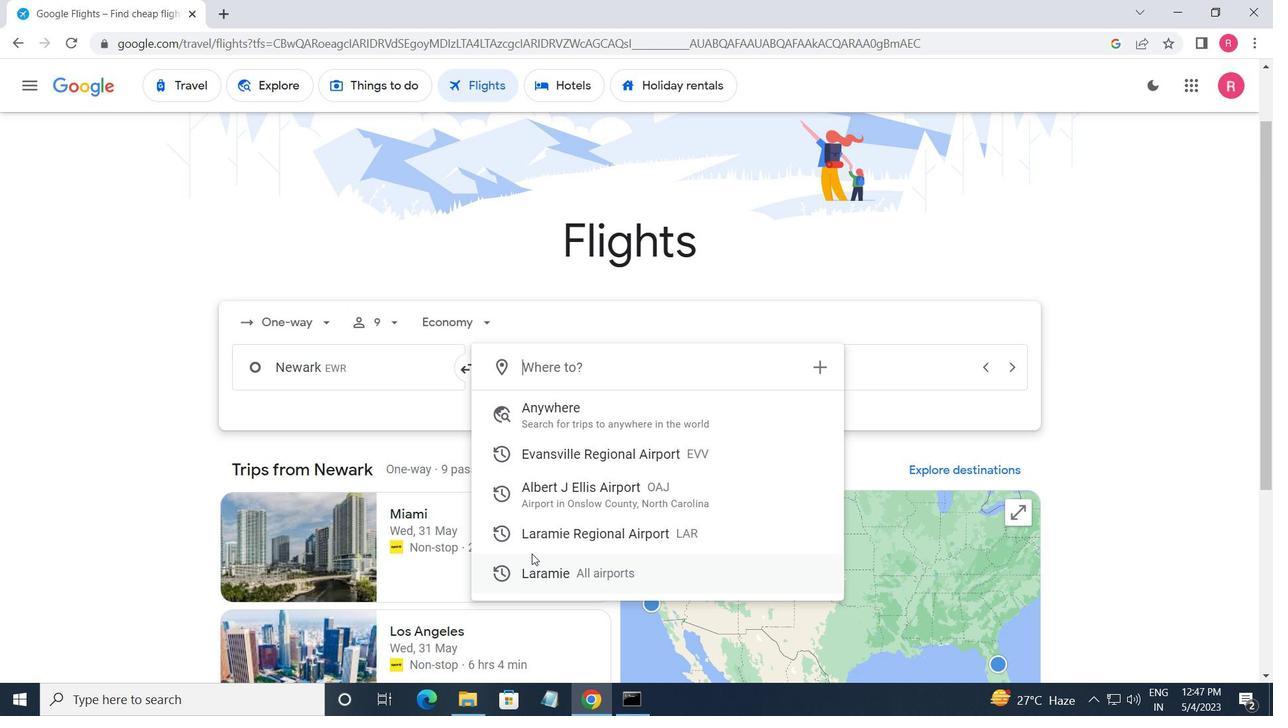 
Action: Mouse pressed left at (535, 549)
Screenshot: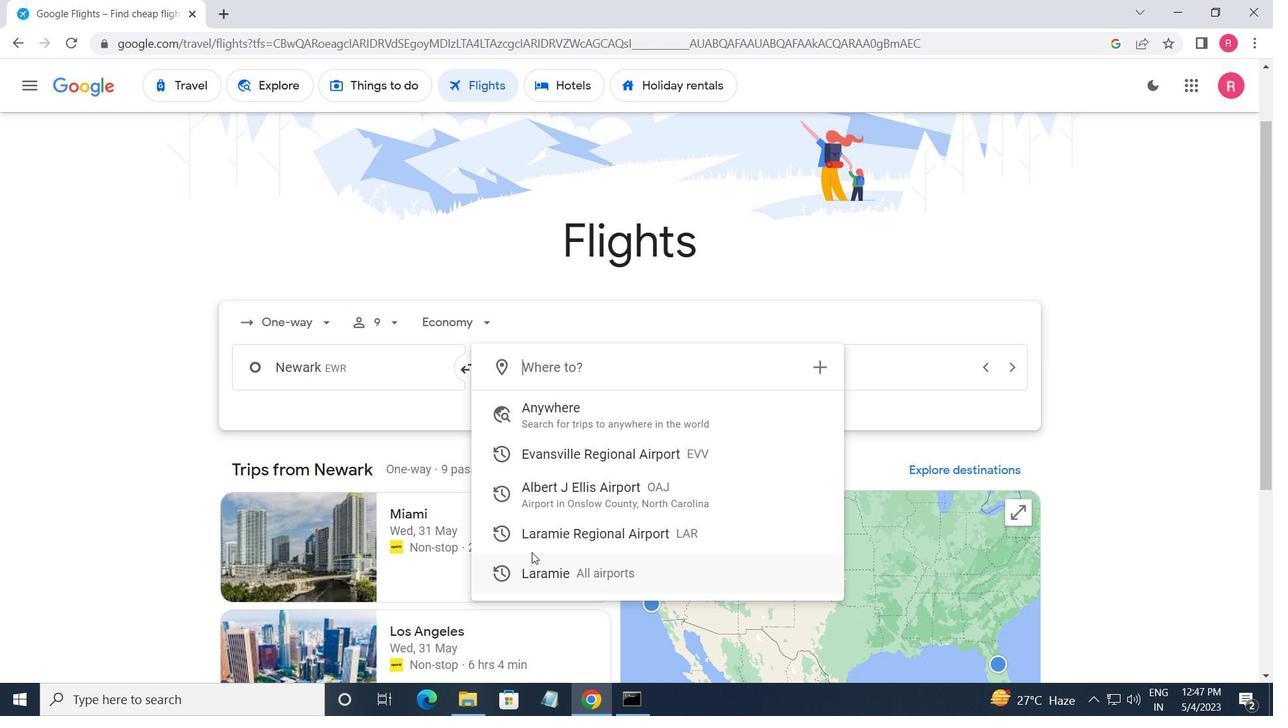 
Action: Mouse moved to (924, 397)
Screenshot: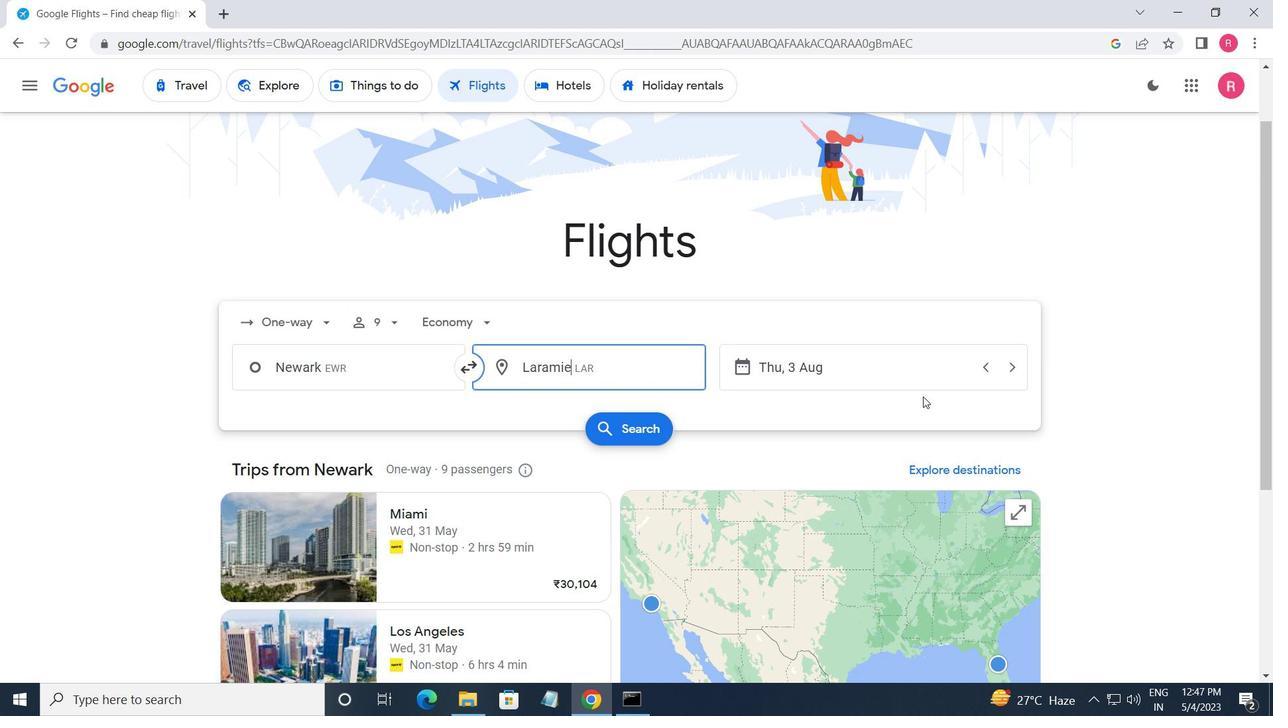
Action: Mouse pressed left at (924, 397)
Screenshot: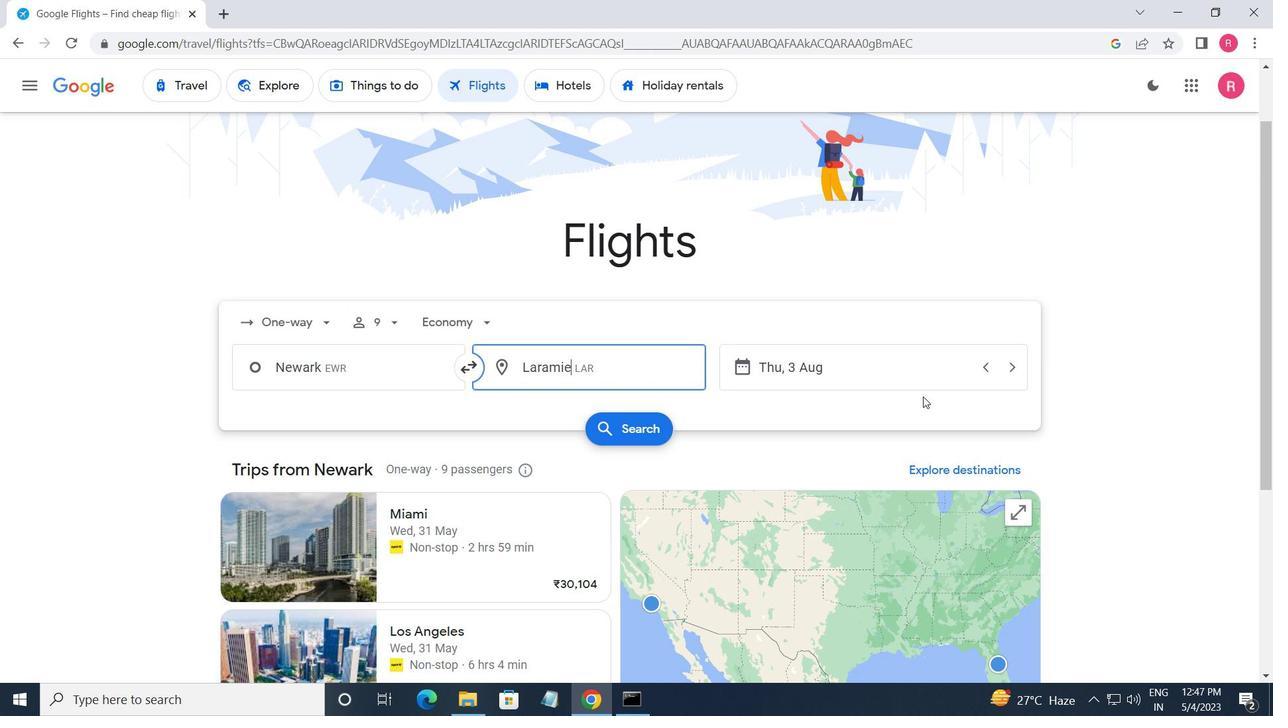 
Action: Mouse moved to (896, 374)
Screenshot: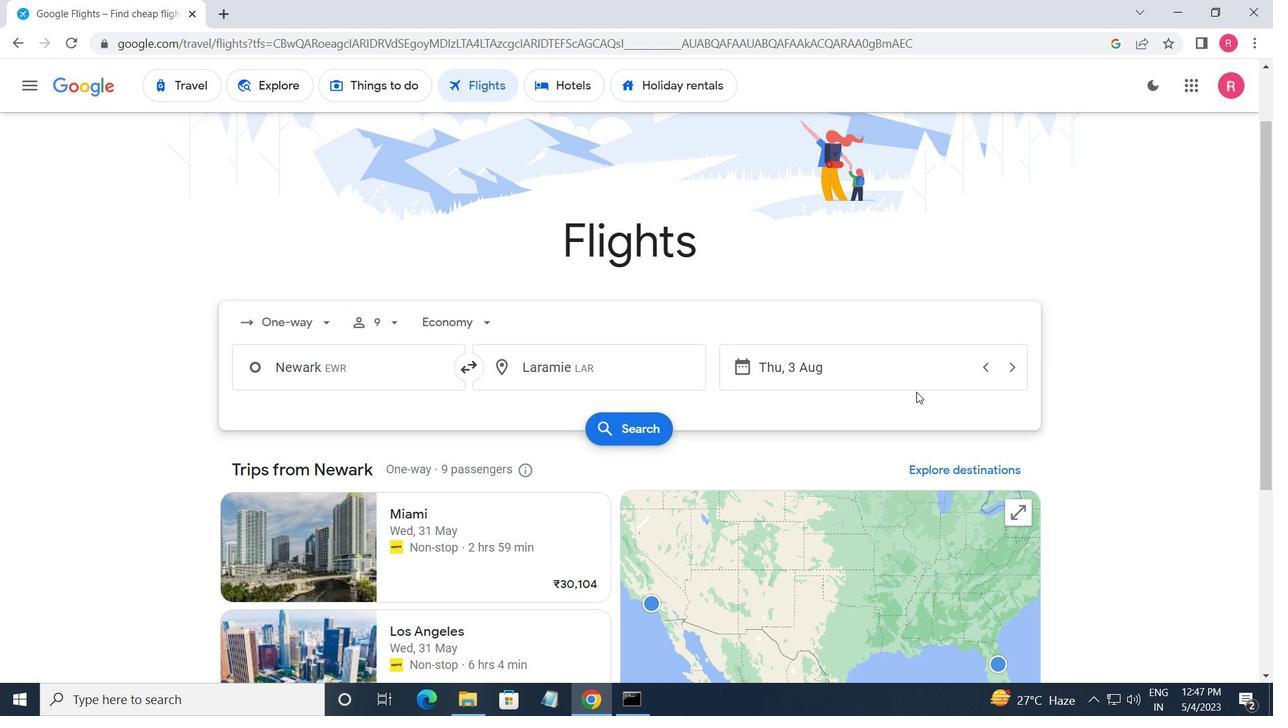 
Action: Mouse pressed left at (896, 374)
Screenshot: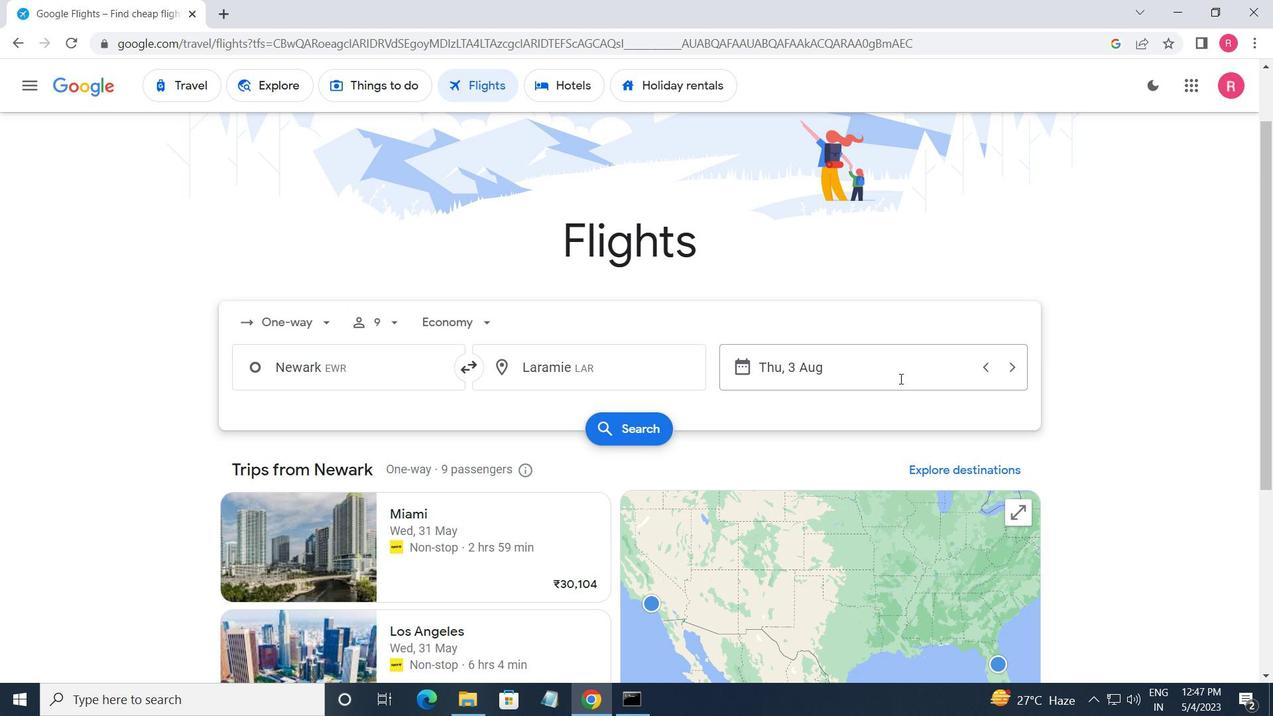 
Action: Mouse moved to (595, 394)
Screenshot: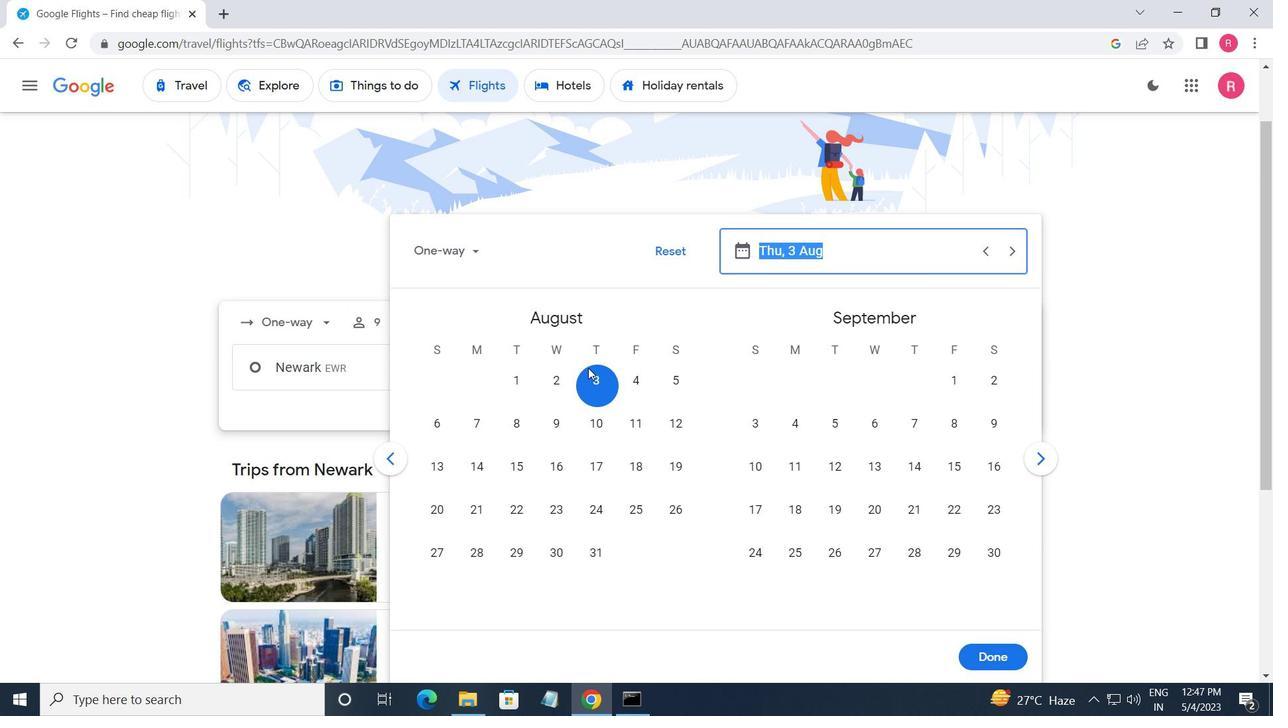 
Action: Mouse pressed left at (595, 394)
Screenshot: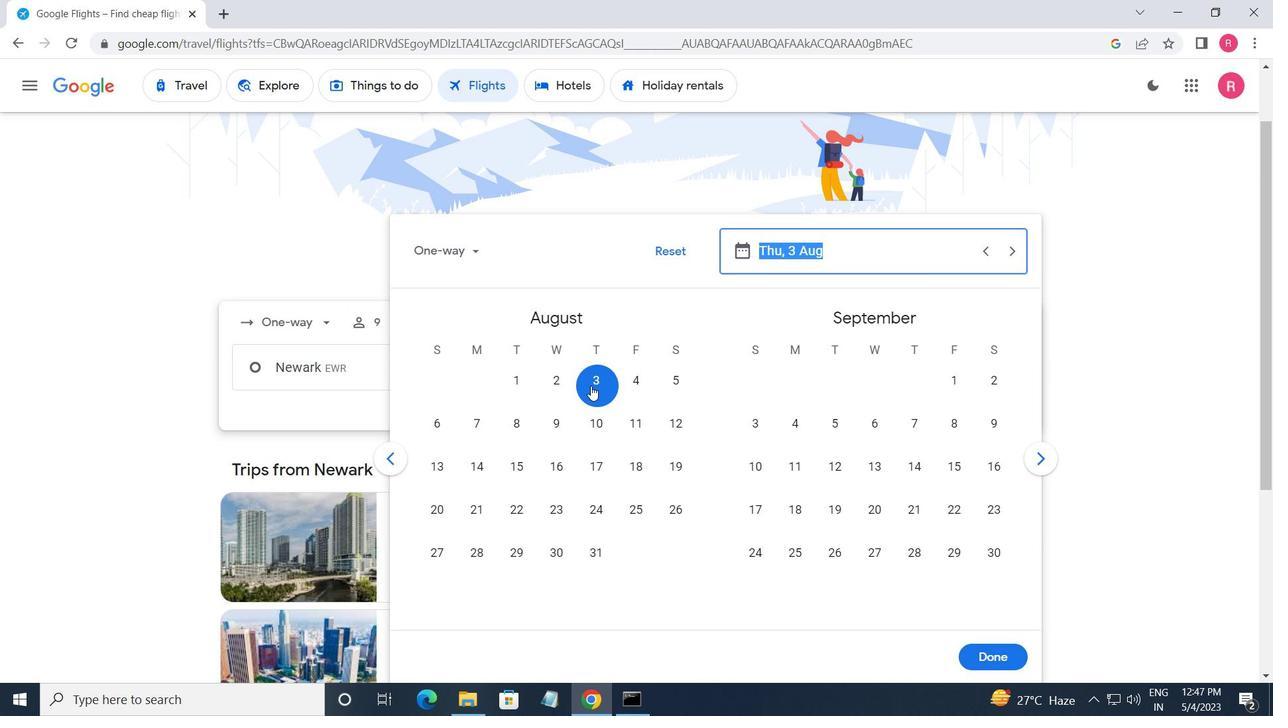 
Action: Mouse moved to (997, 655)
Screenshot: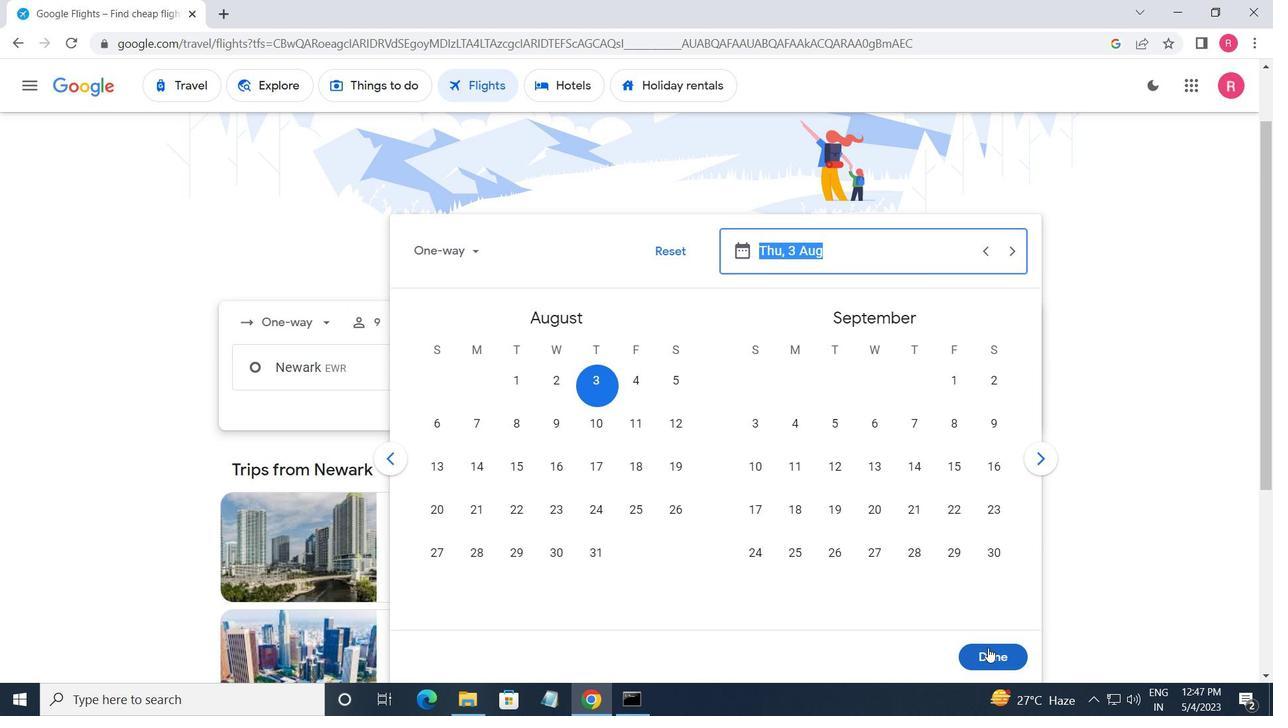 
Action: Mouse pressed left at (997, 655)
Screenshot: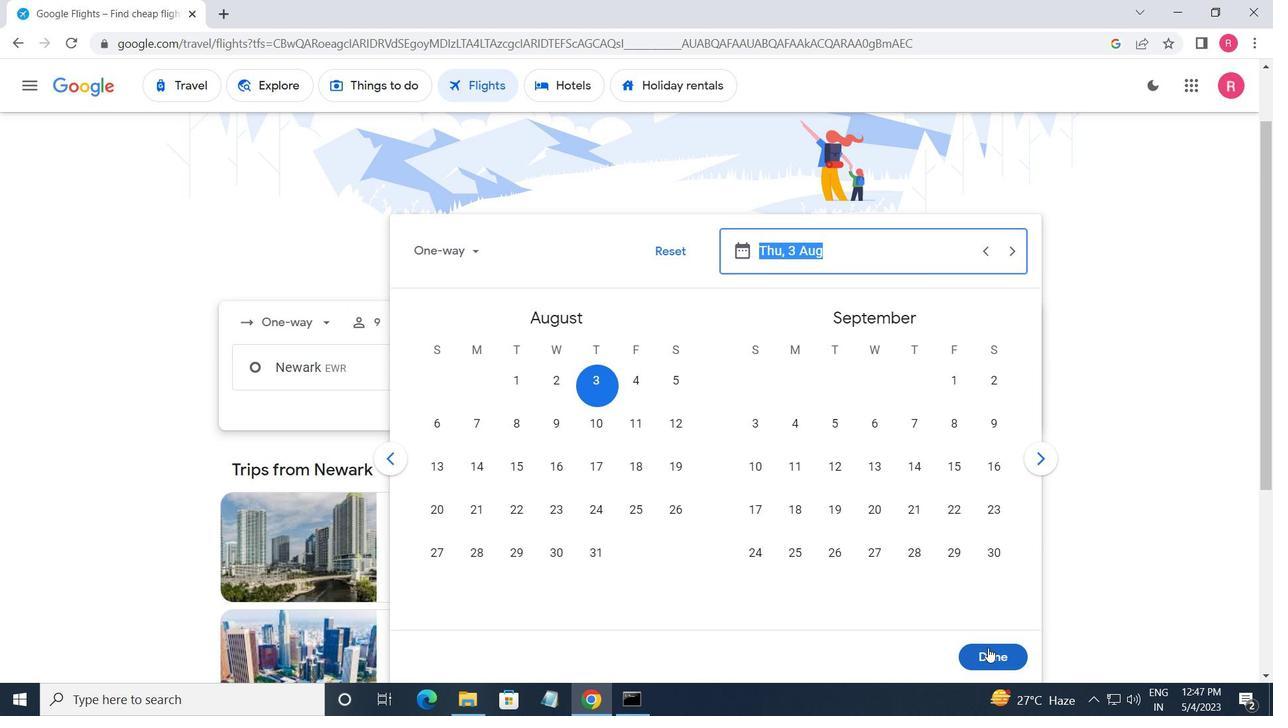 
Action: Mouse moved to (630, 437)
Screenshot: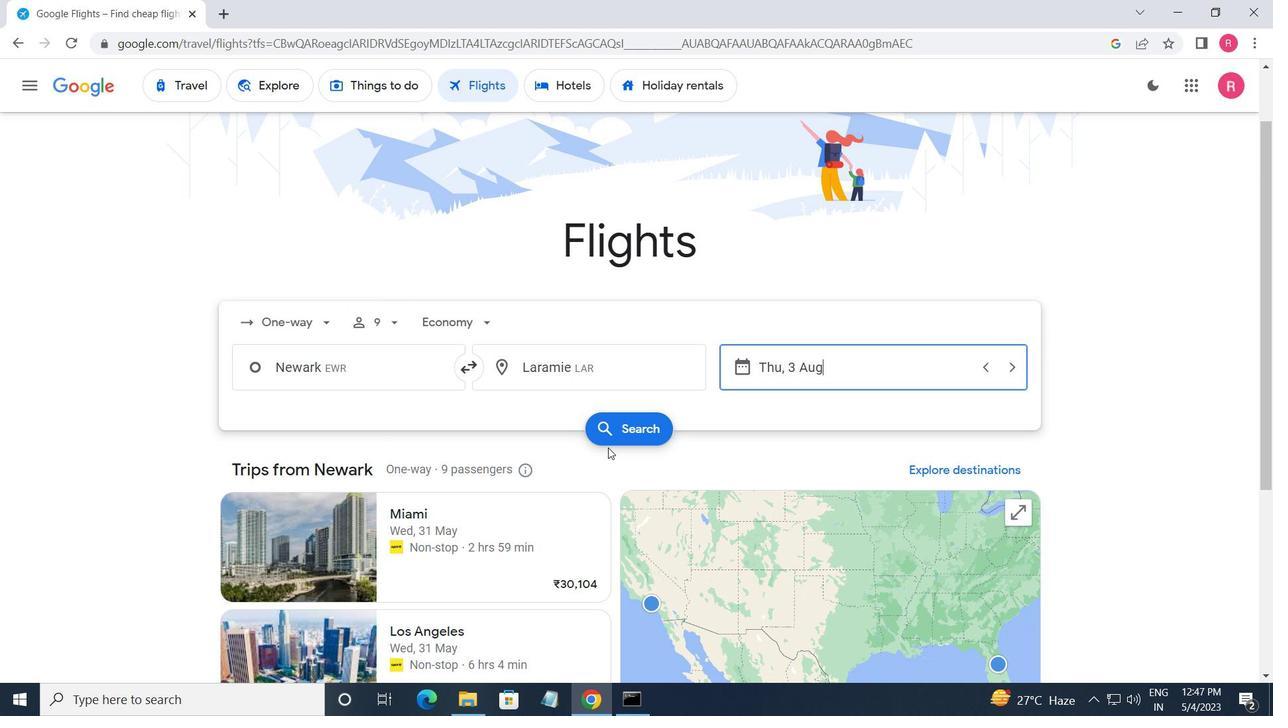 
Action: Mouse pressed left at (630, 437)
Screenshot: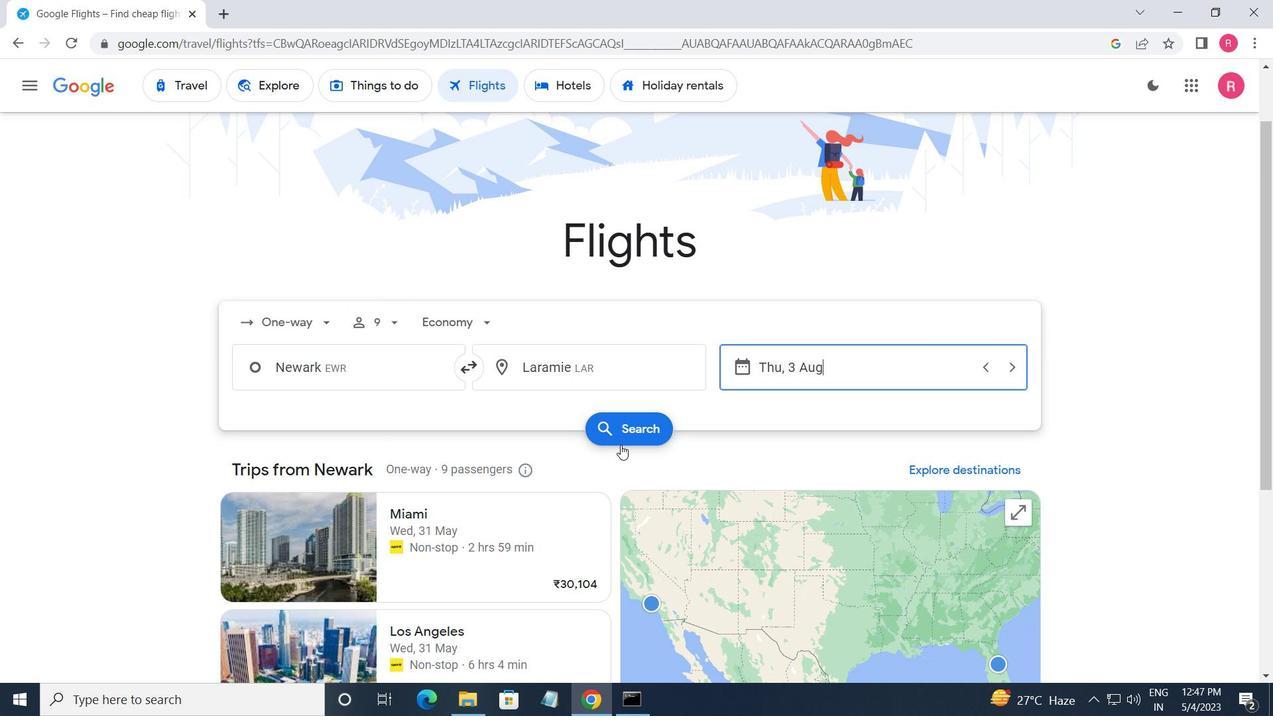 
Action: Mouse moved to (244, 232)
Screenshot: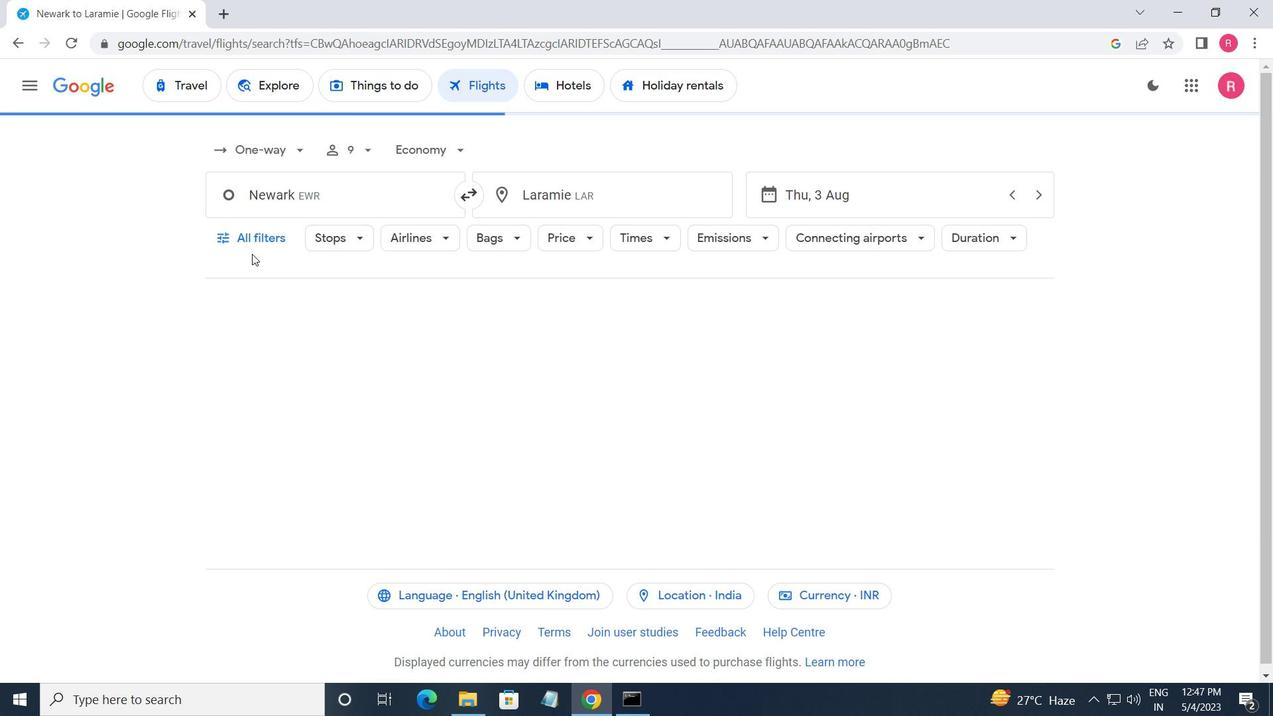 
Action: Mouse pressed left at (244, 232)
Screenshot: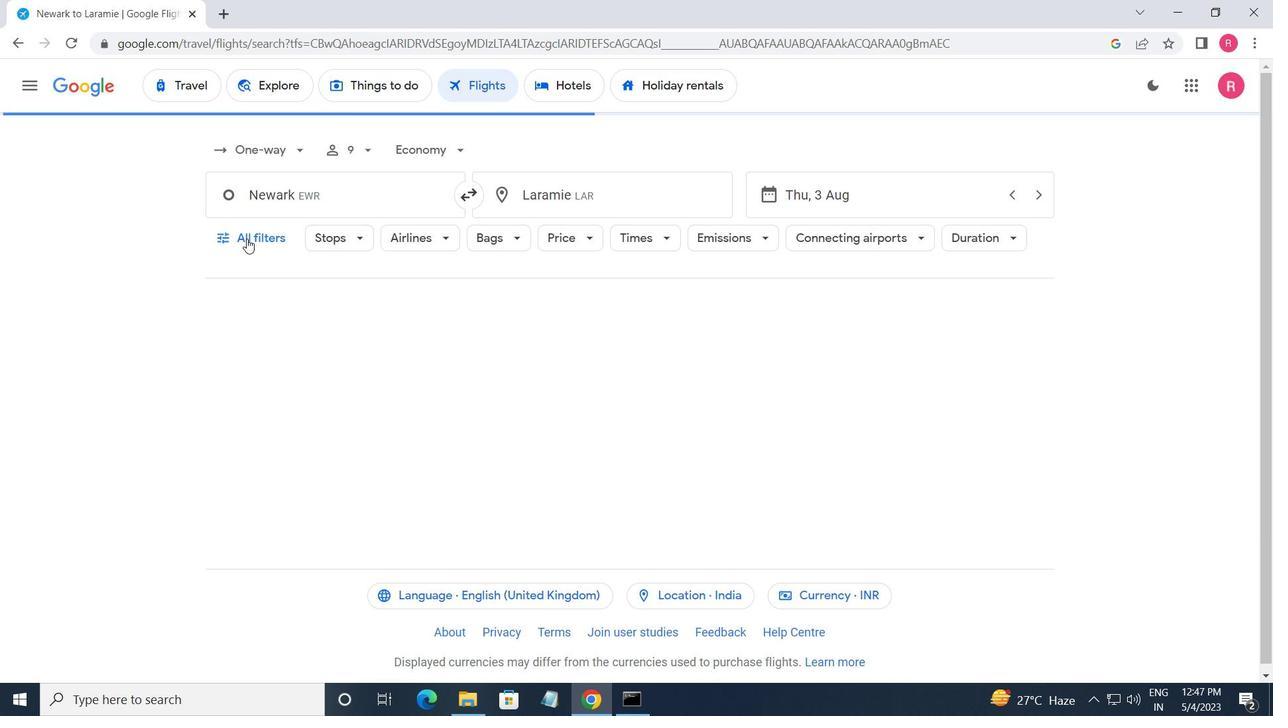 
Action: Mouse moved to (291, 388)
Screenshot: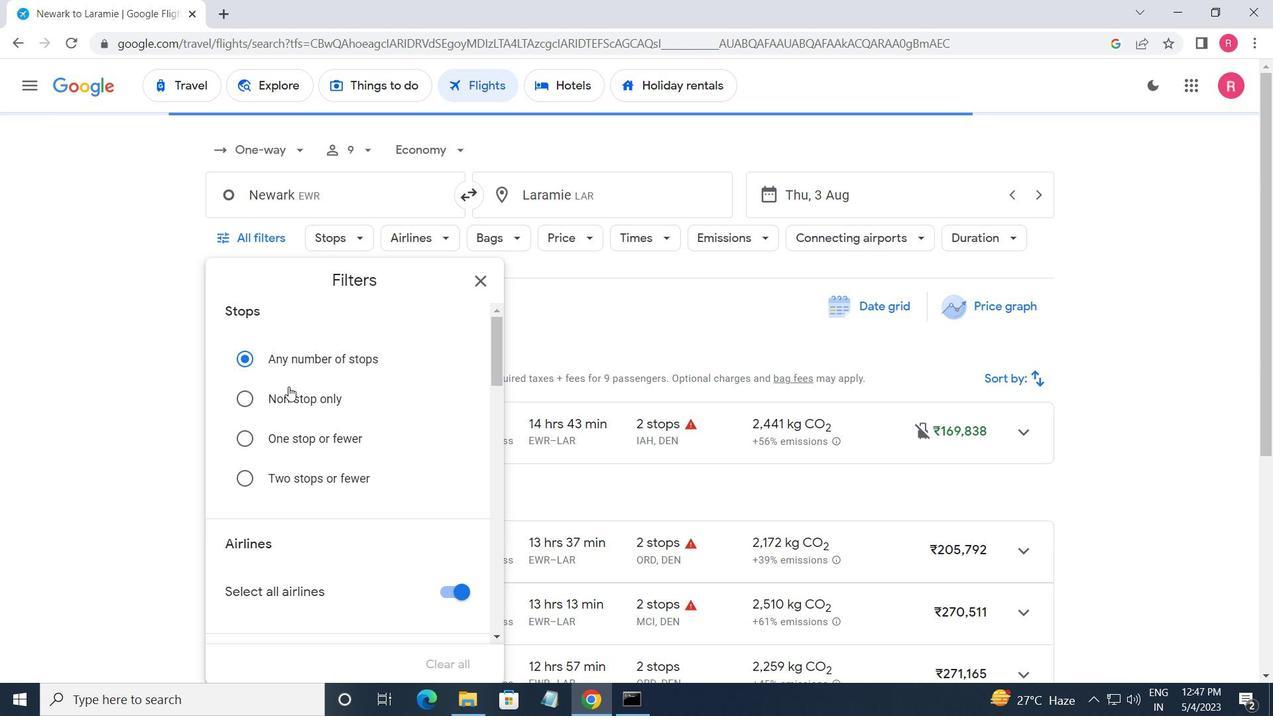 
Action: Mouse scrolled (291, 388) with delta (0, 0)
Screenshot: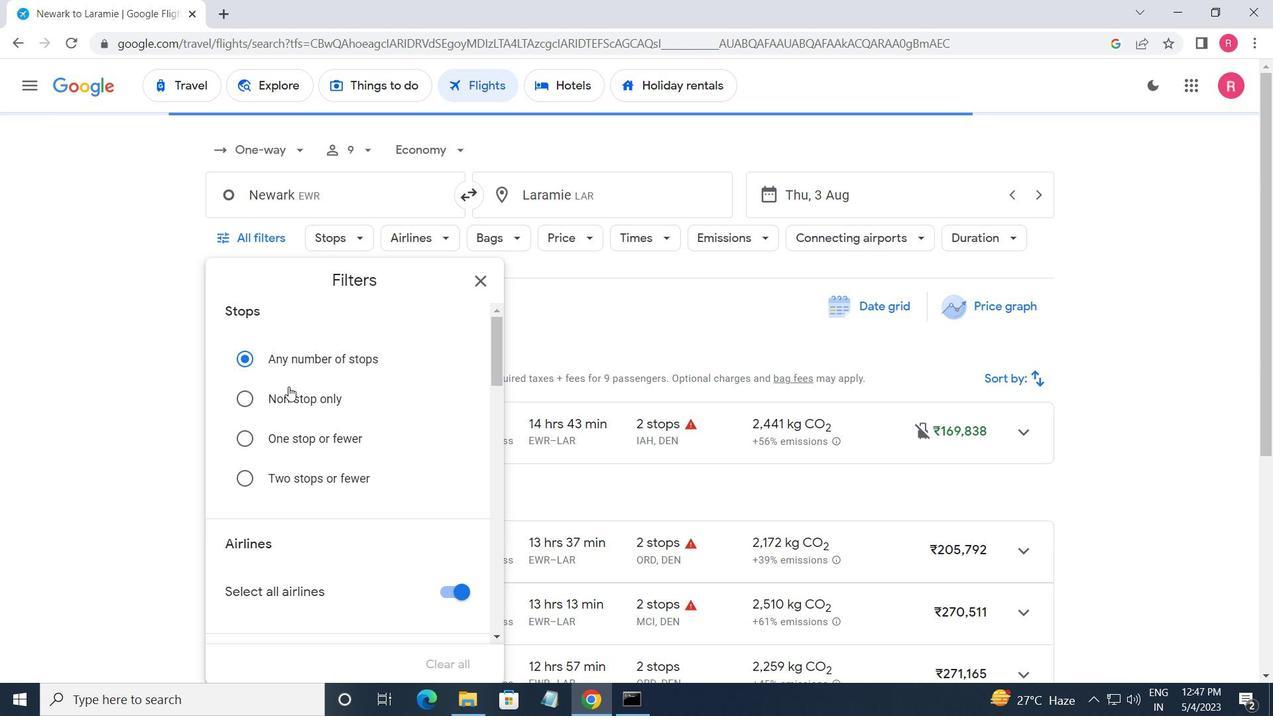 
Action: Mouse moved to (298, 395)
Screenshot: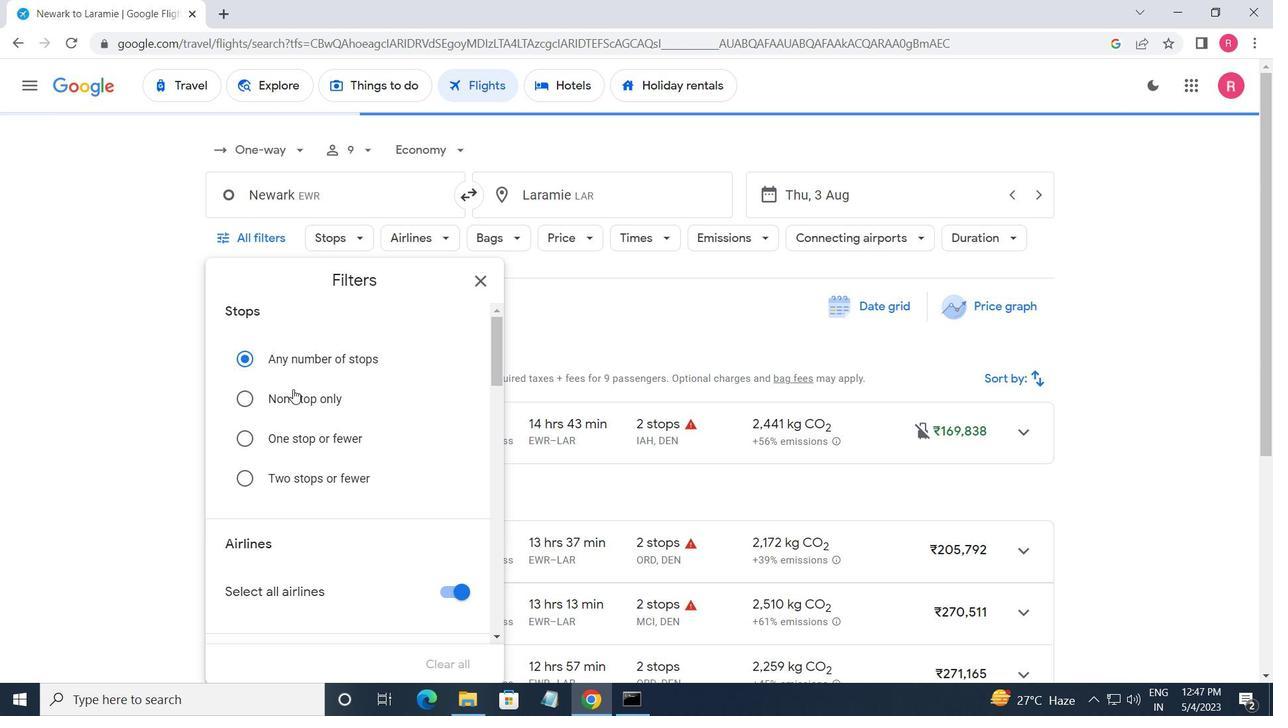 
Action: Mouse scrolled (298, 394) with delta (0, 0)
Screenshot: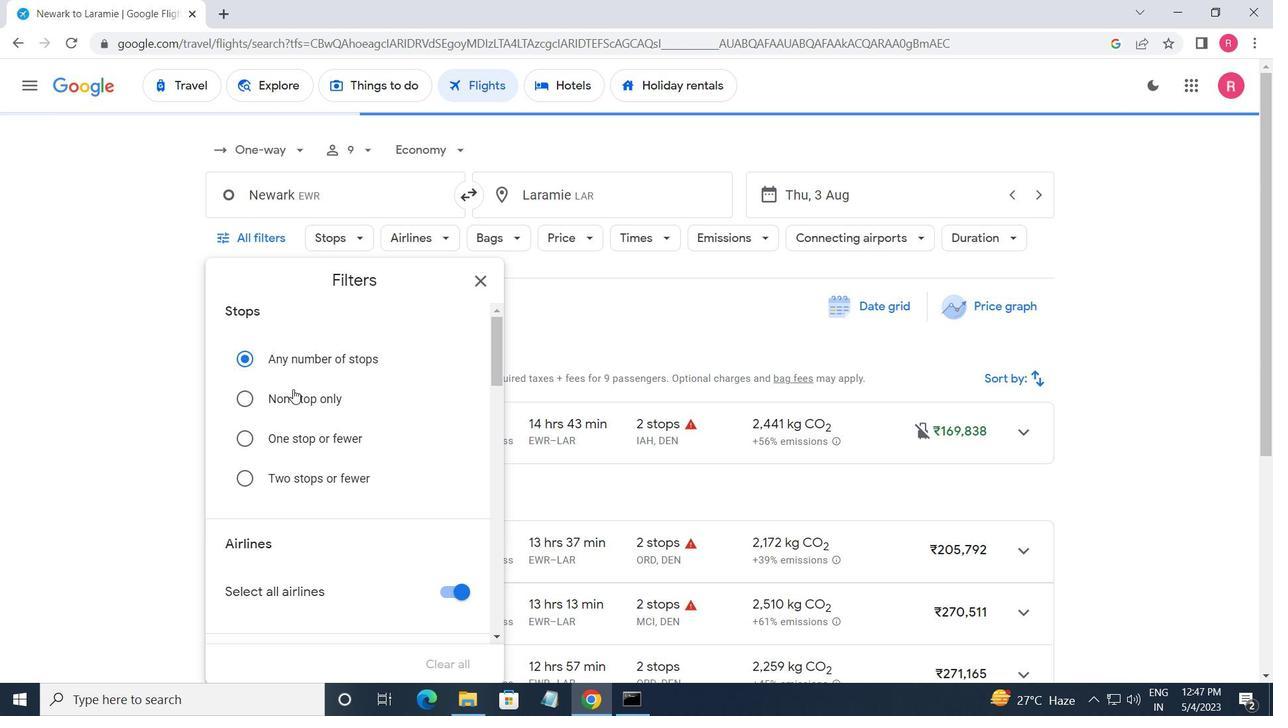 
Action: Mouse moved to (301, 398)
Screenshot: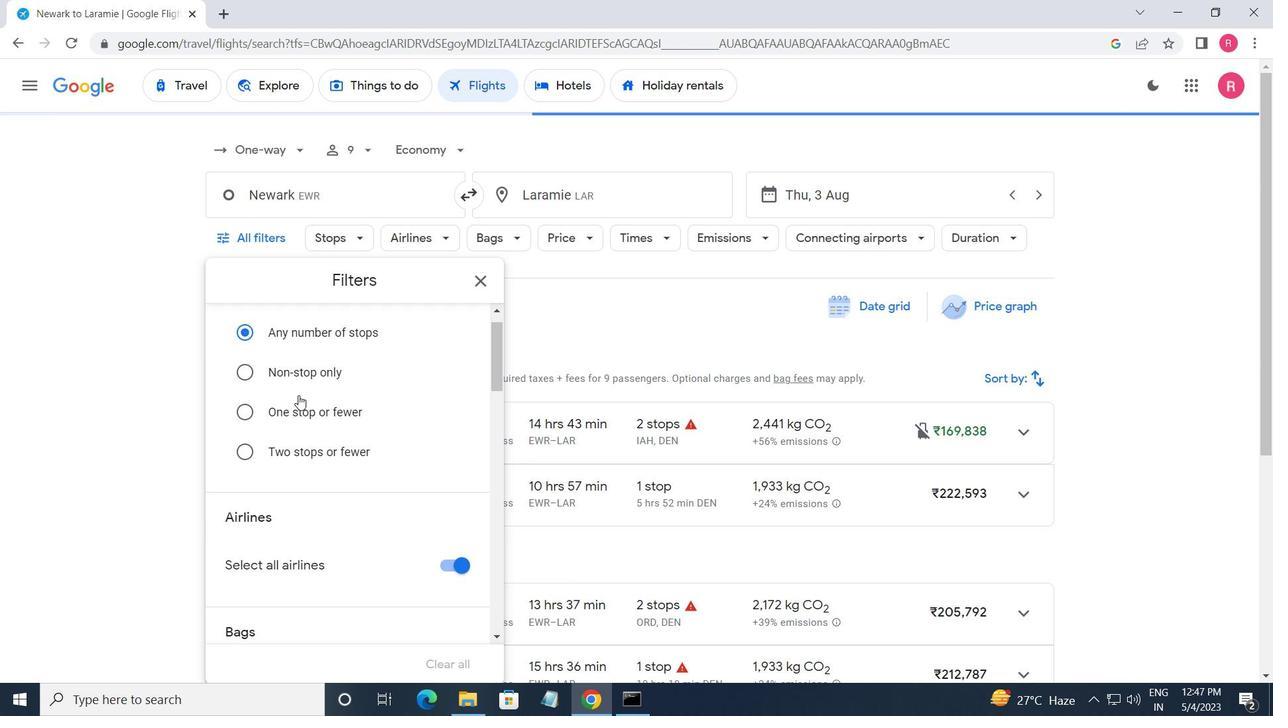 
Action: Mouse scrolled (301, 398) with delta (0, 0)
Screenshot: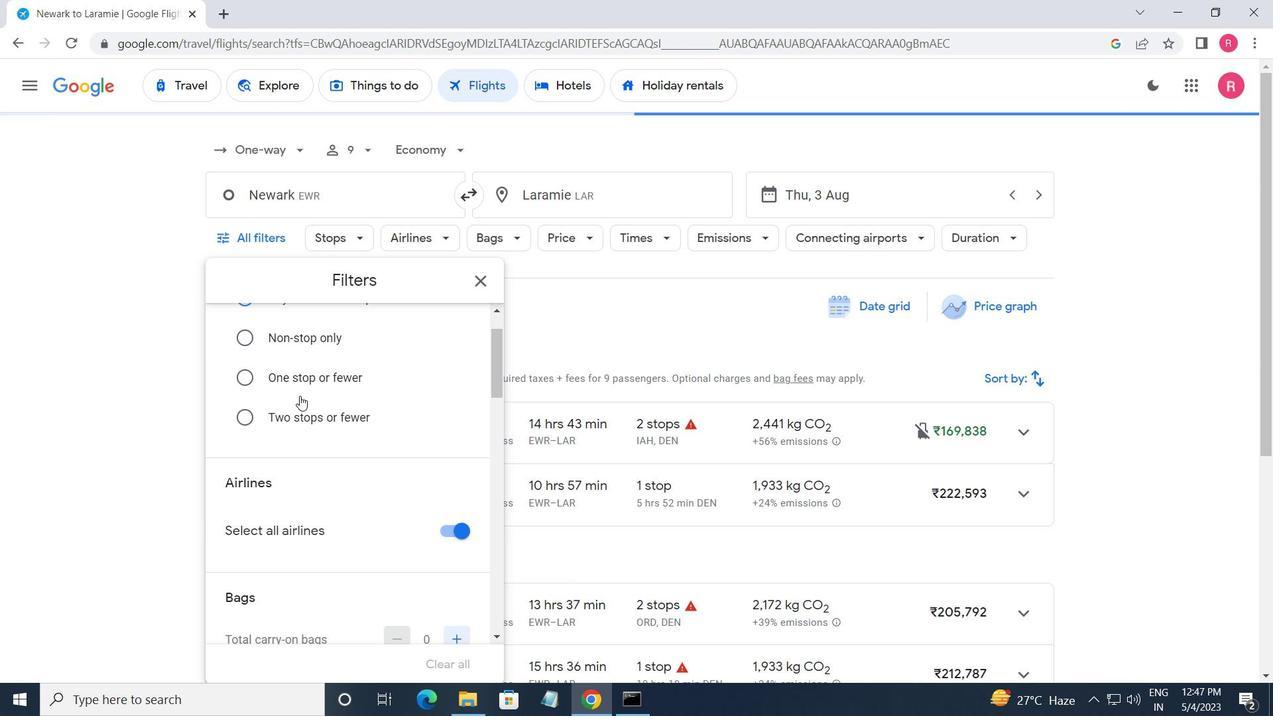 
Action: Mouse moved to (304, 402)
Screenshot: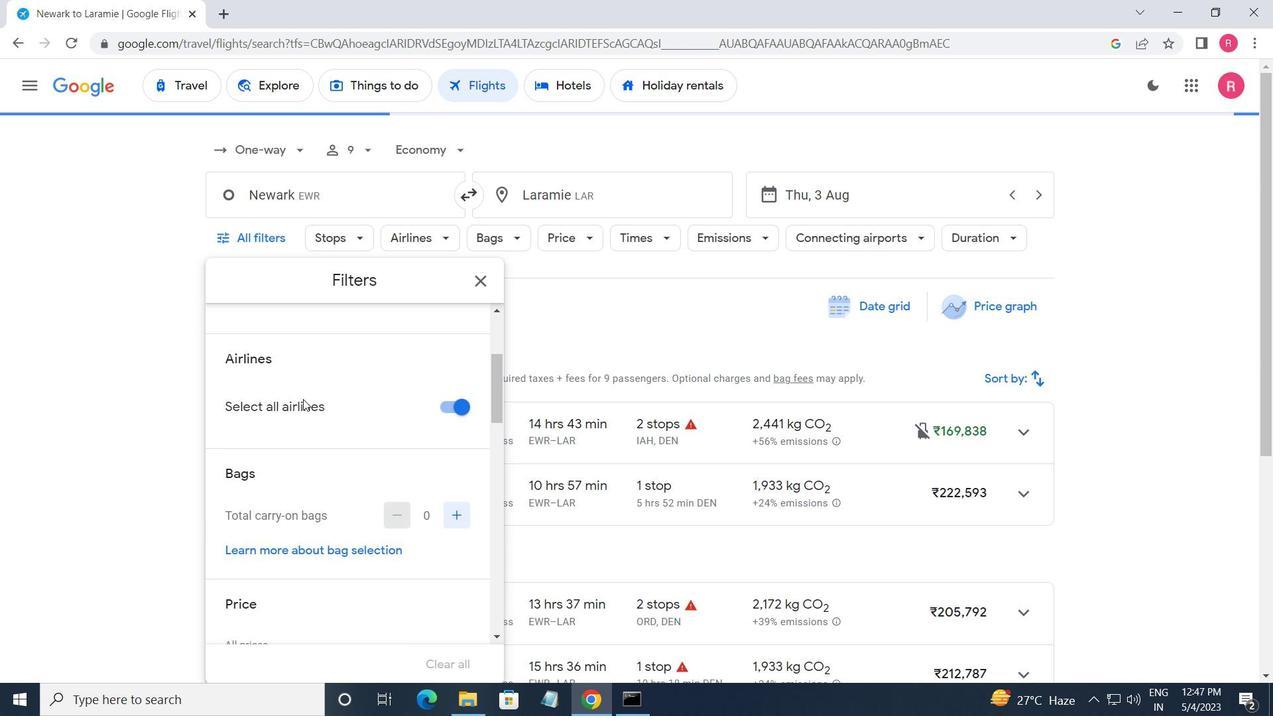 
Action: Mouse scrolled (304, 402) with delta (0, 0)
Screenshot: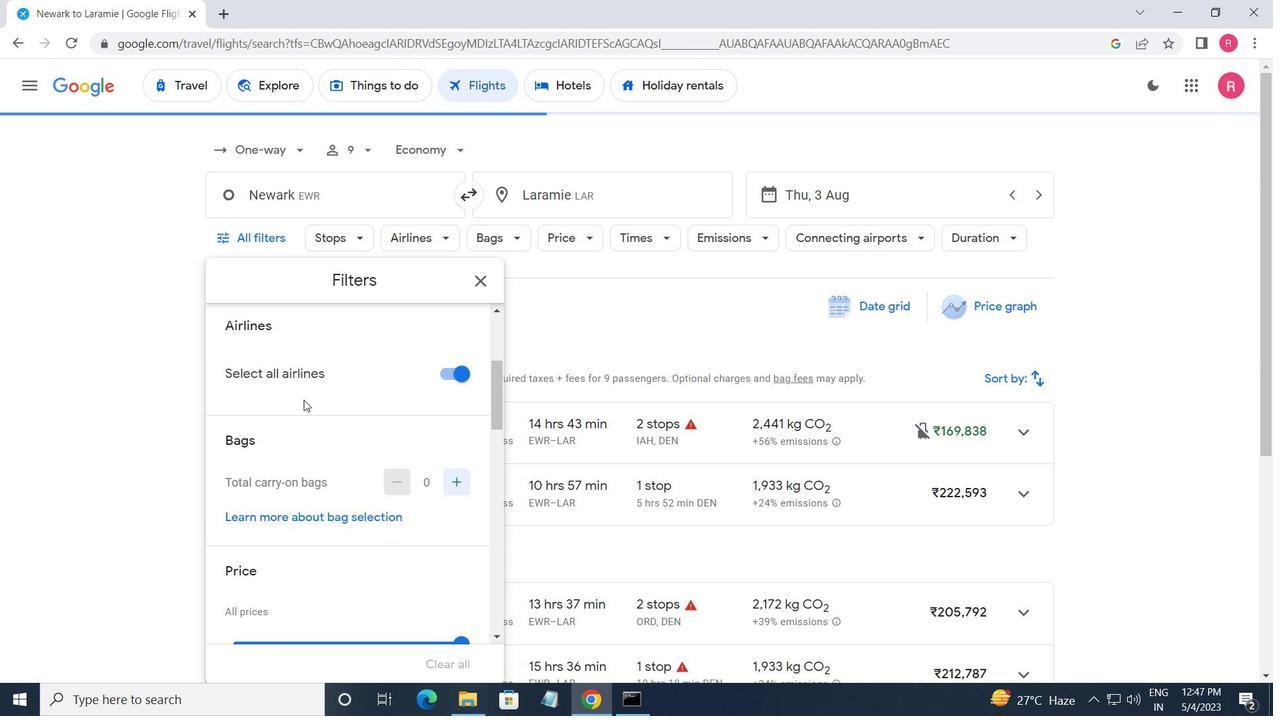 
Action: Mouse moved to (305, 404)
Screenshot: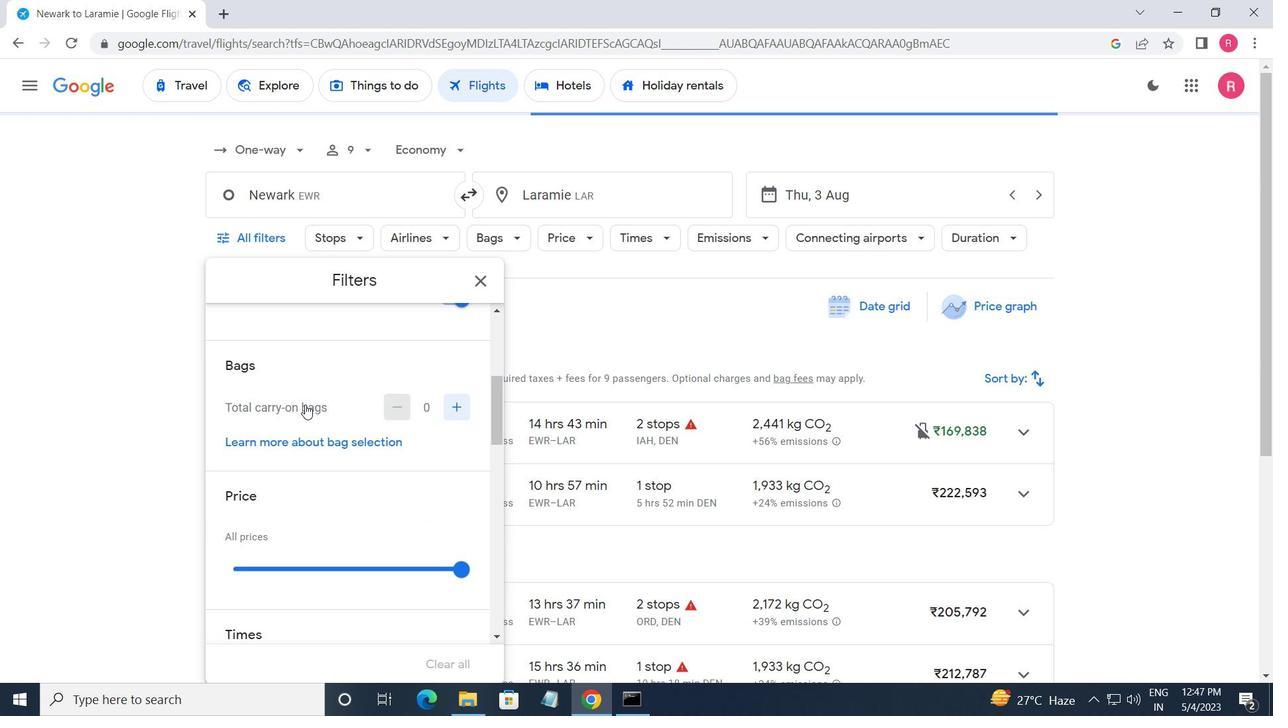 
Action: Mouse scrolled (305, 405) with delta (0, 0)
Screenshot: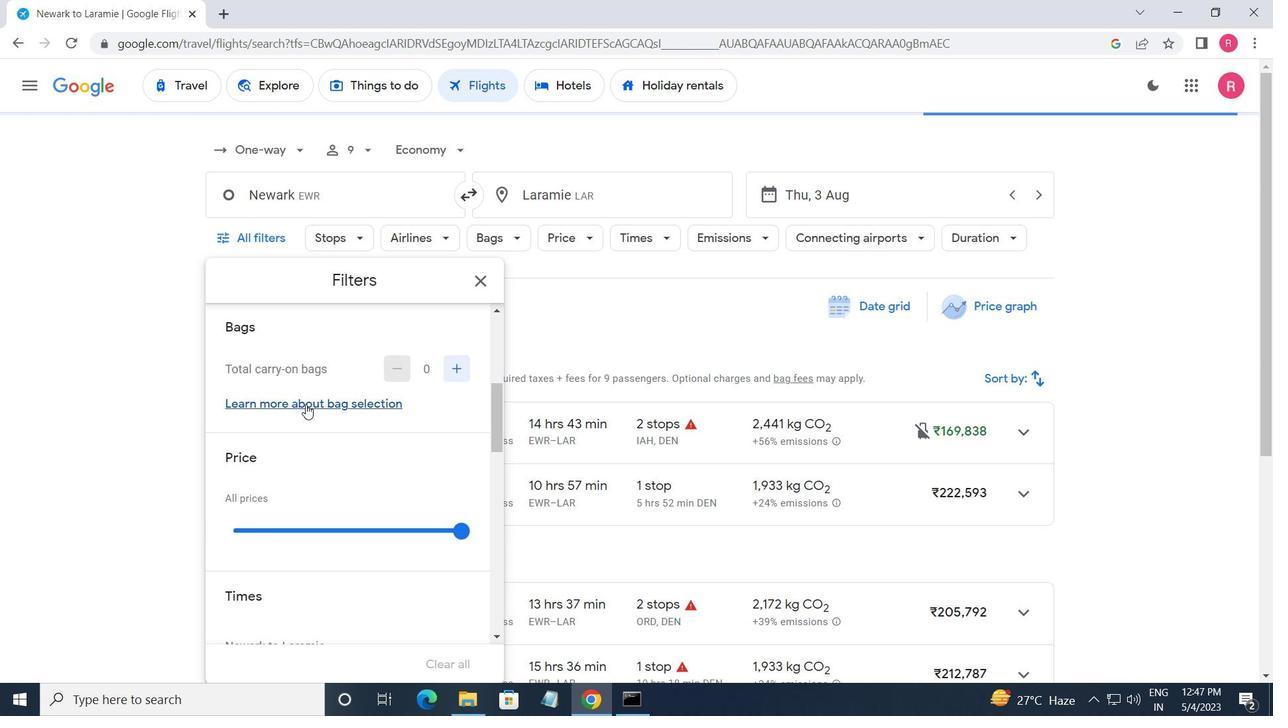
Action: Mouse scrolled (305, 405) with delta (0, 0)
Screenshot: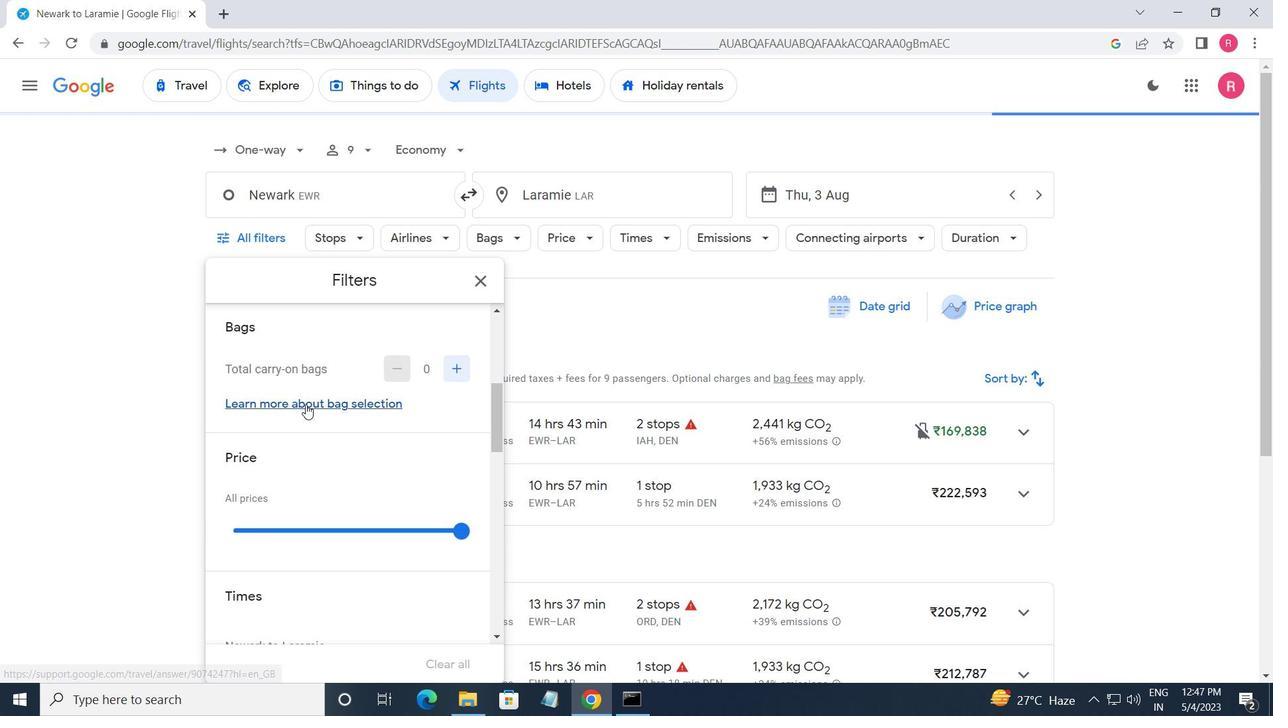 
Action: Mouse scrolled (305, 405) with delta (0, 0)
Screenshot: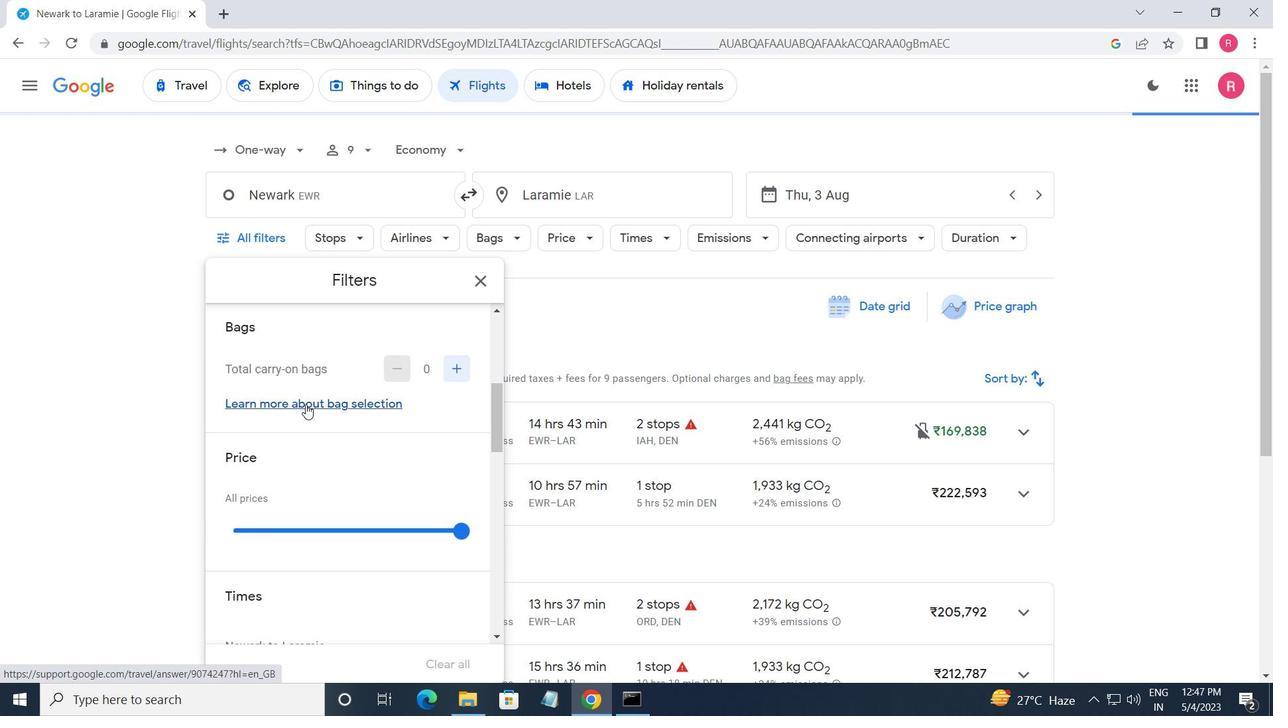 
Action: Mouse moved to (318, 425)
Screenshot: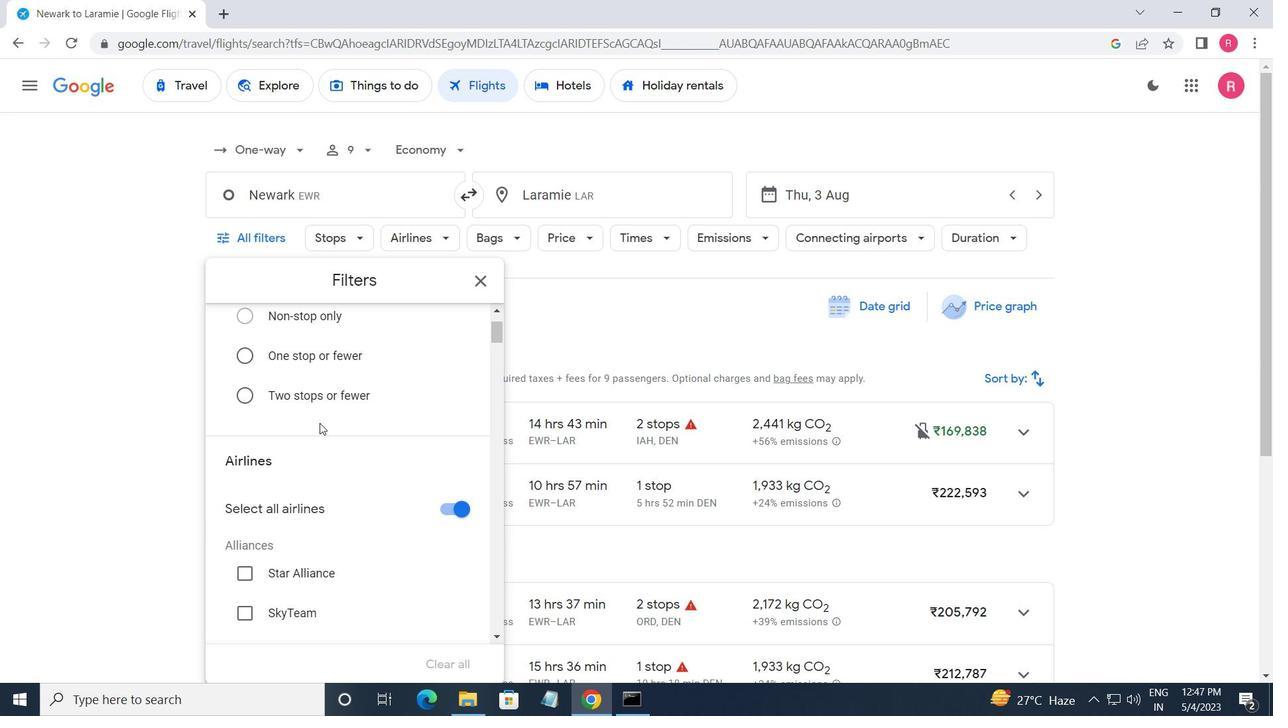 
Action: Mouse scrolled (318, 426) with delta (0, 0)
Screenshot: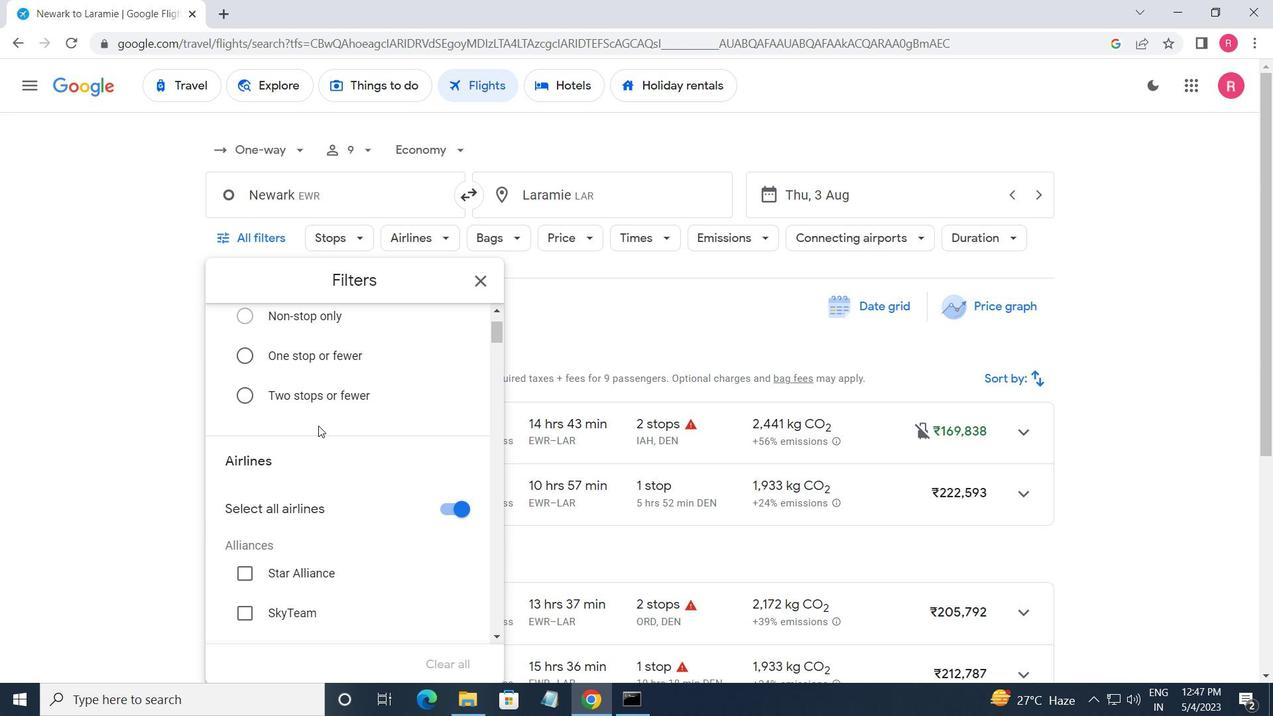 
Action: Mouse moved to (318, 425)
Screenshot: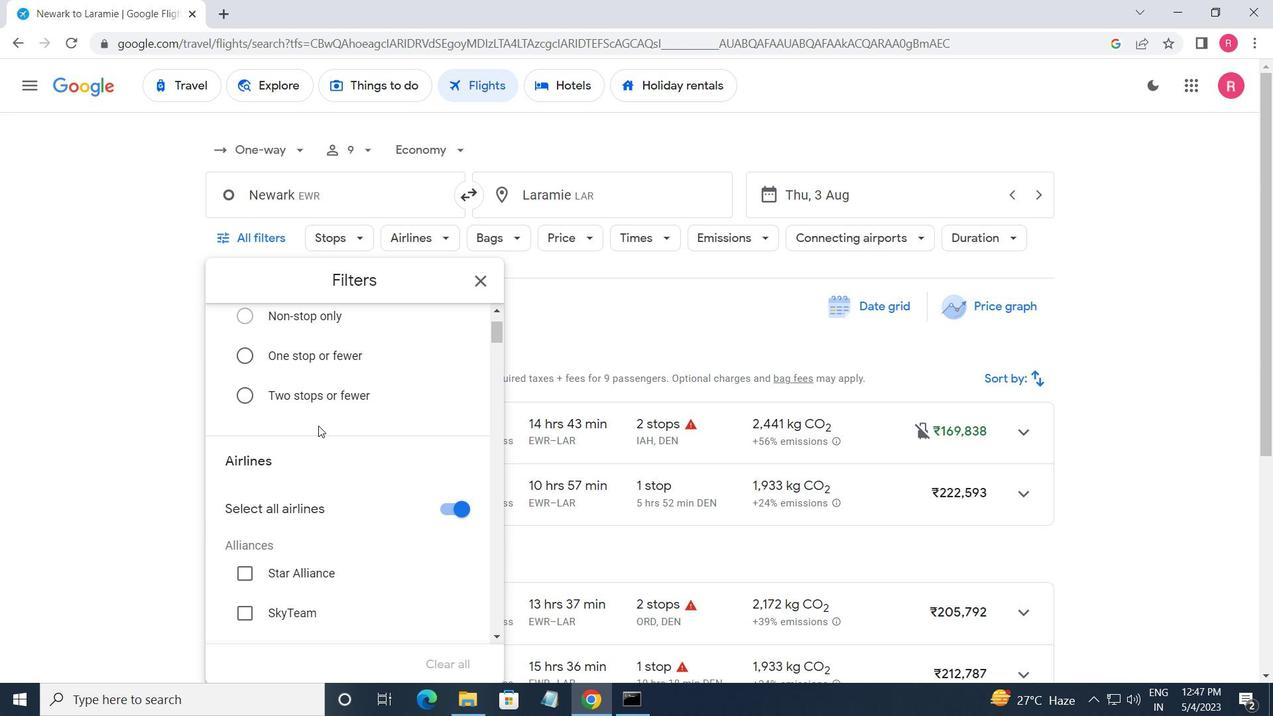 
Action: Mouse scrolled (318, 425) with delta (0, 0)
Screenshot: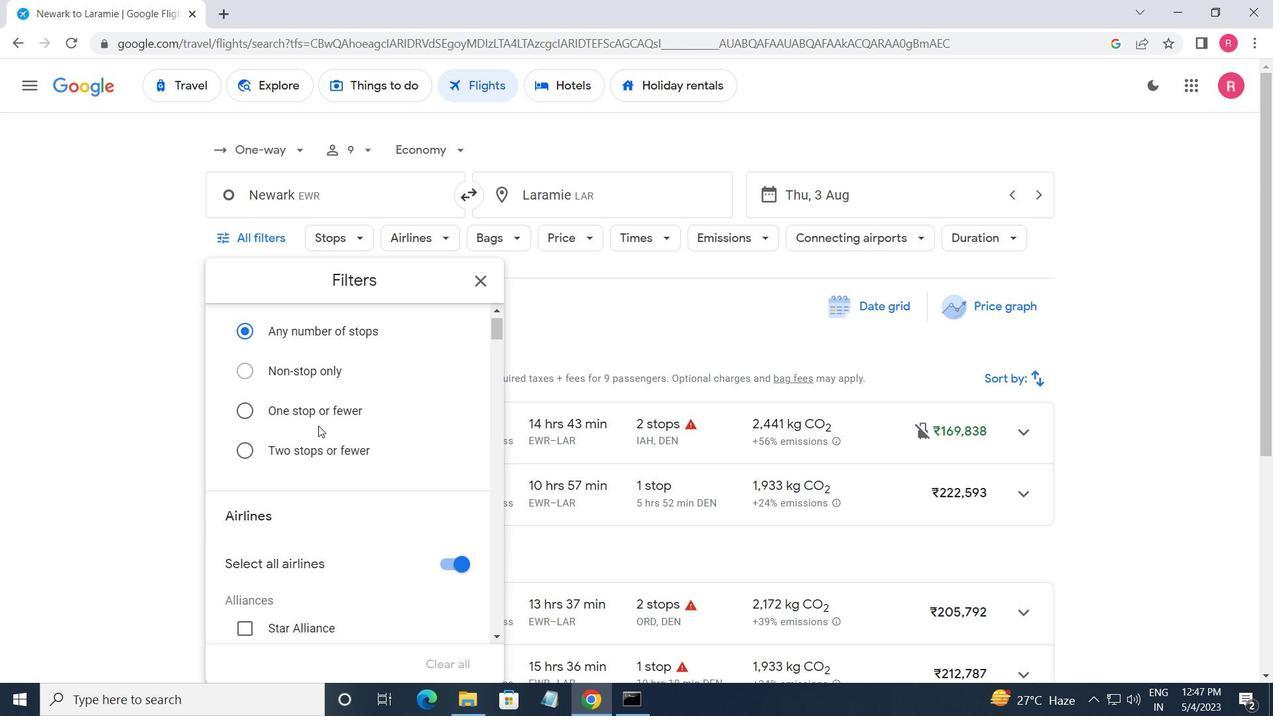 
Action: Mouse scrolled (318, 425) with delta (0, 0)
Screenshot: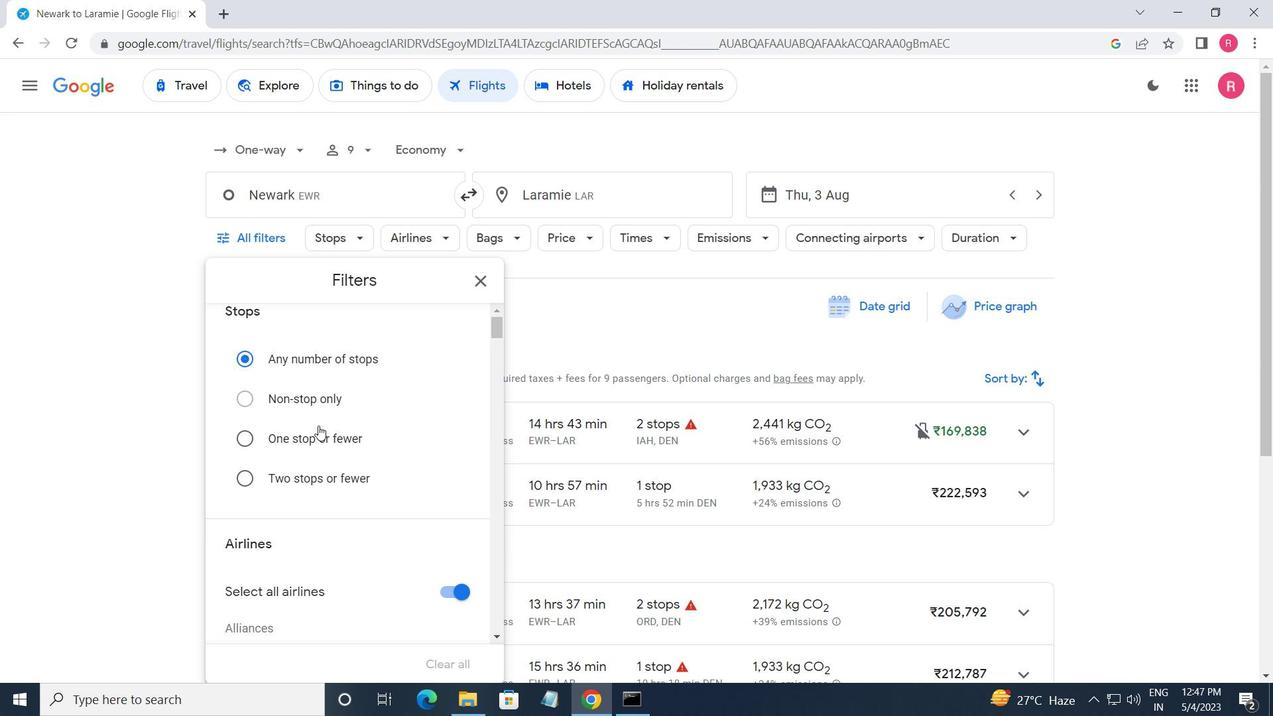 
Action: Mouse scrolled (318, 425) with delta (0, 0)
Screenshot: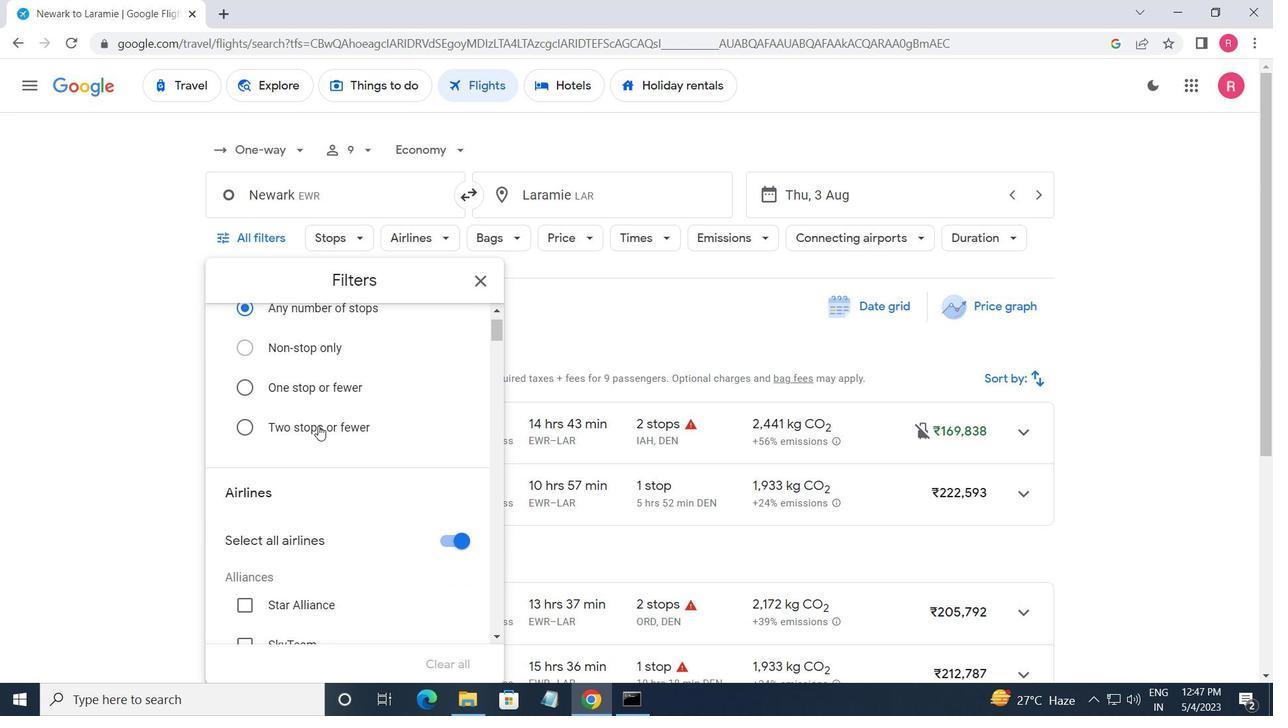 
Action: Mouse scrolled (318, 425) with delta (0, 0)
Screenshot: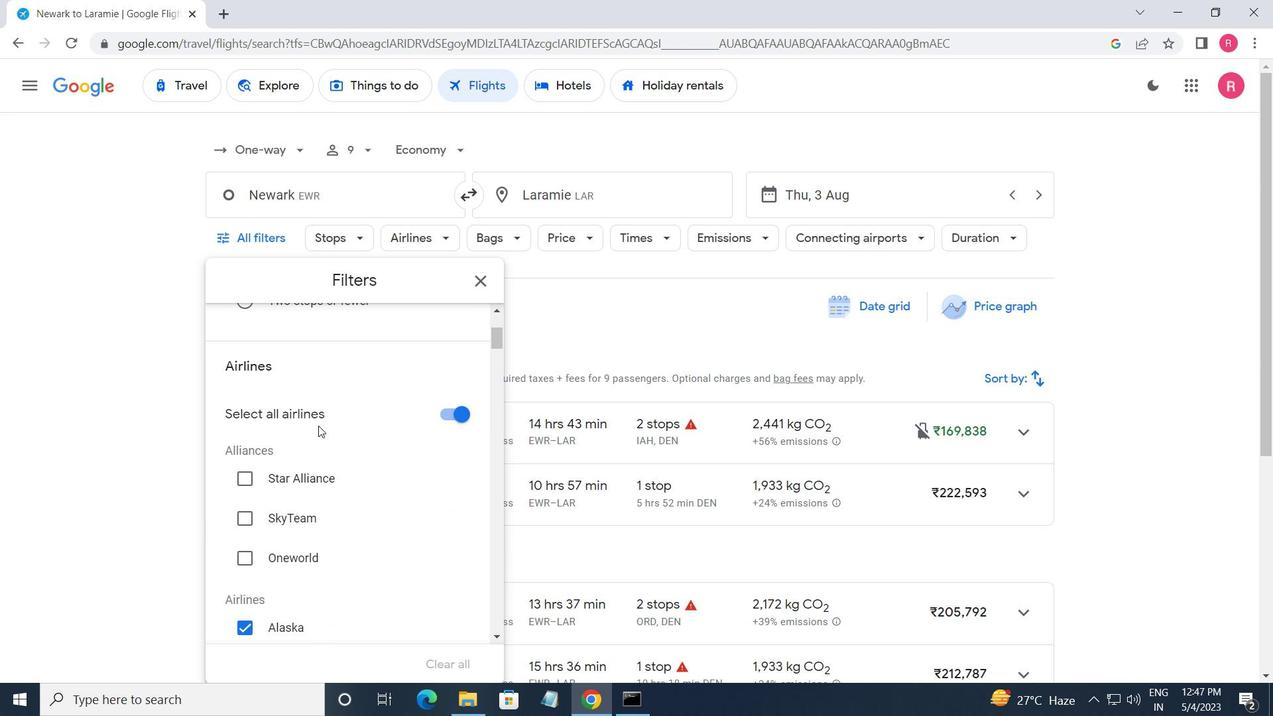 
Action: Mouse scrolled (318, 425) with delta (0, 0)
Screenshot: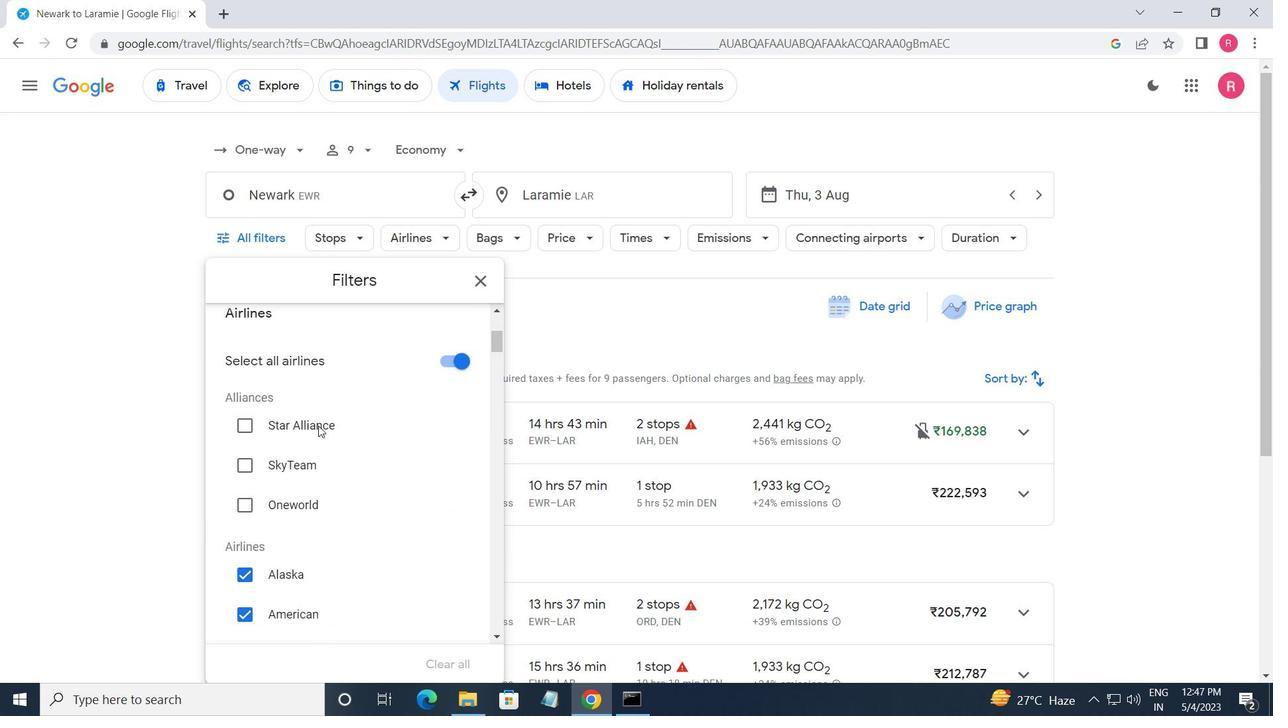 
Action: Mouse moved to (317, 425)
Screenshot: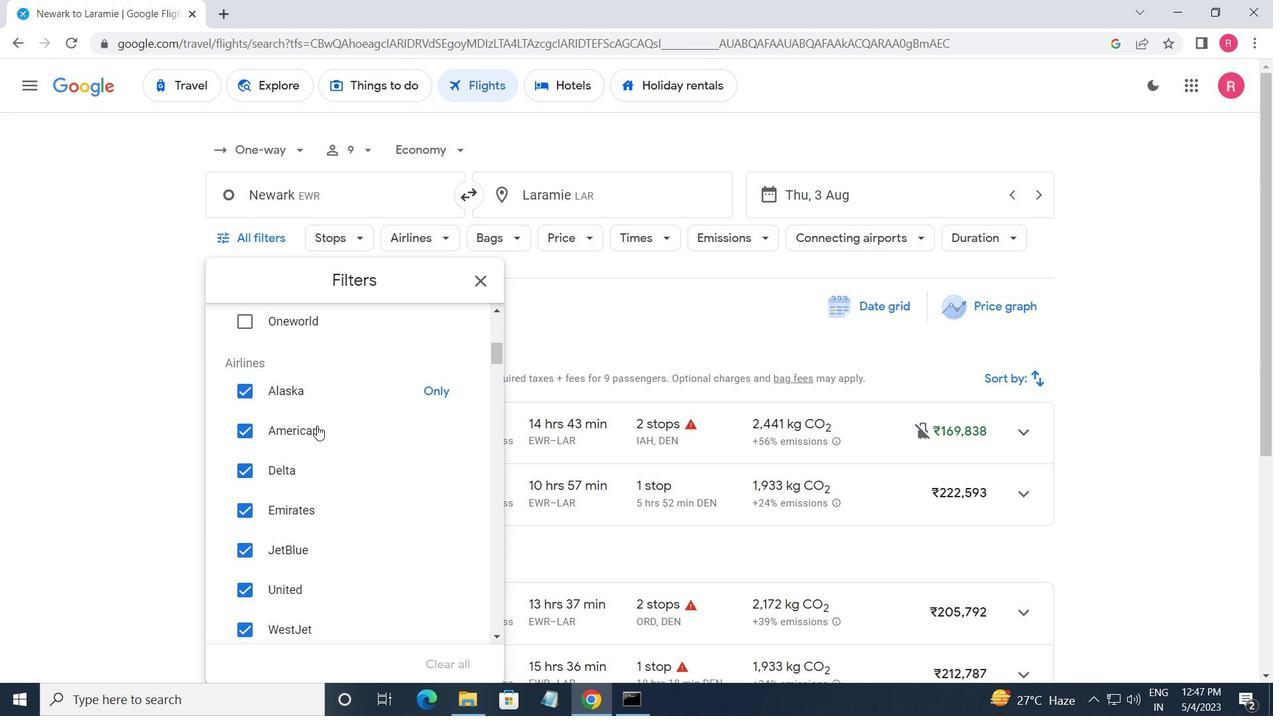 
Action: Mouse scrolled (317, 424) with delta (0, 0)
Screenshot: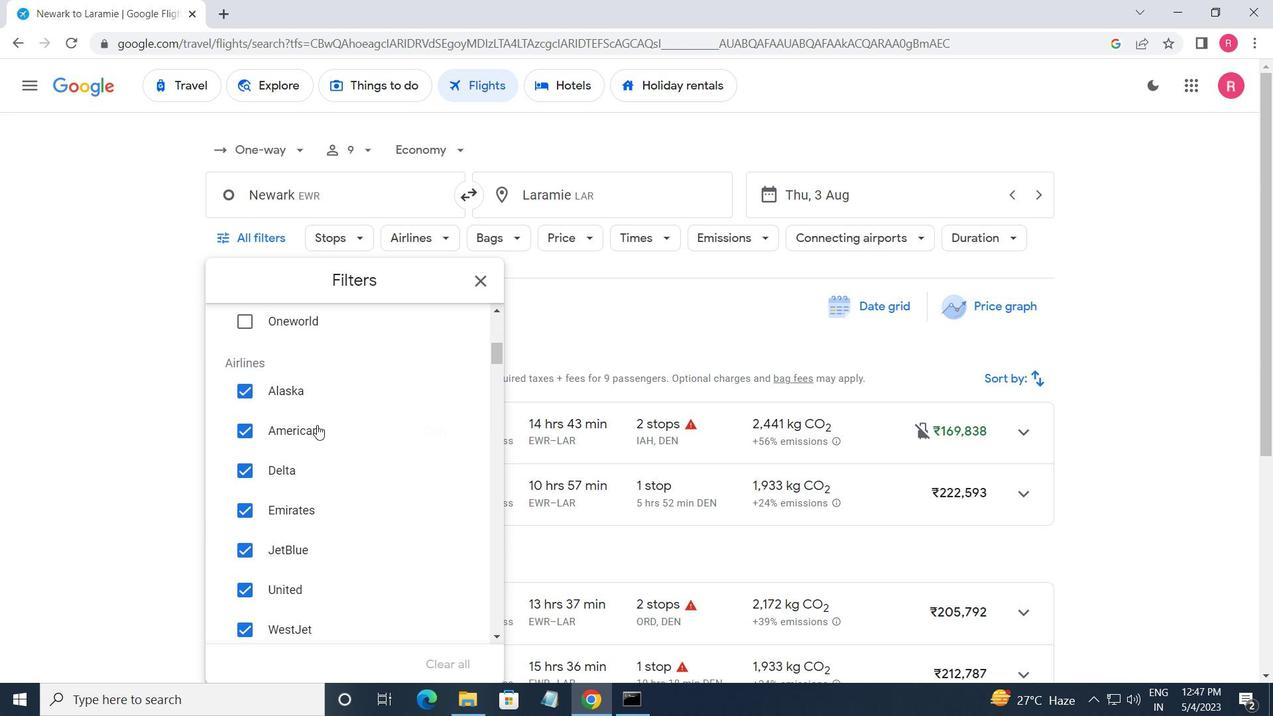 
Action: Mouse scrolled (317, 424) with delta (0, 0)
Screenshot: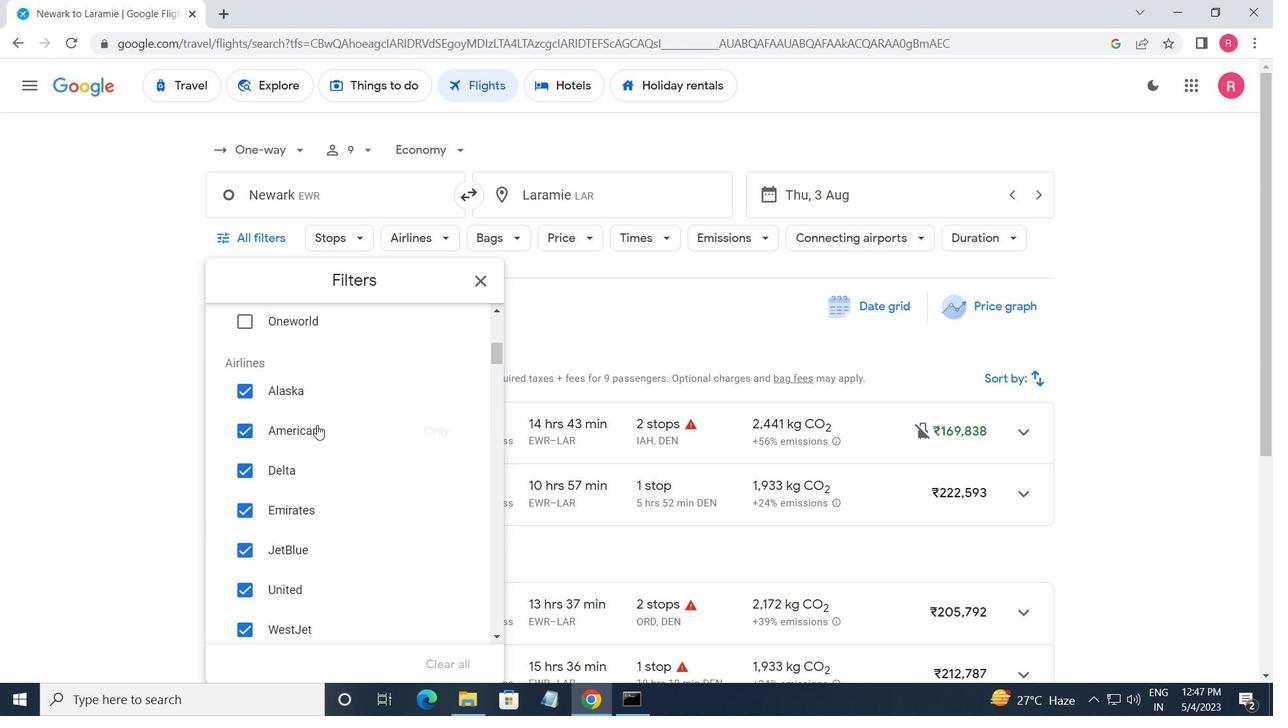 
Action: Mouse scrolled (317, 425) with delta (0, 0)
Screenshot: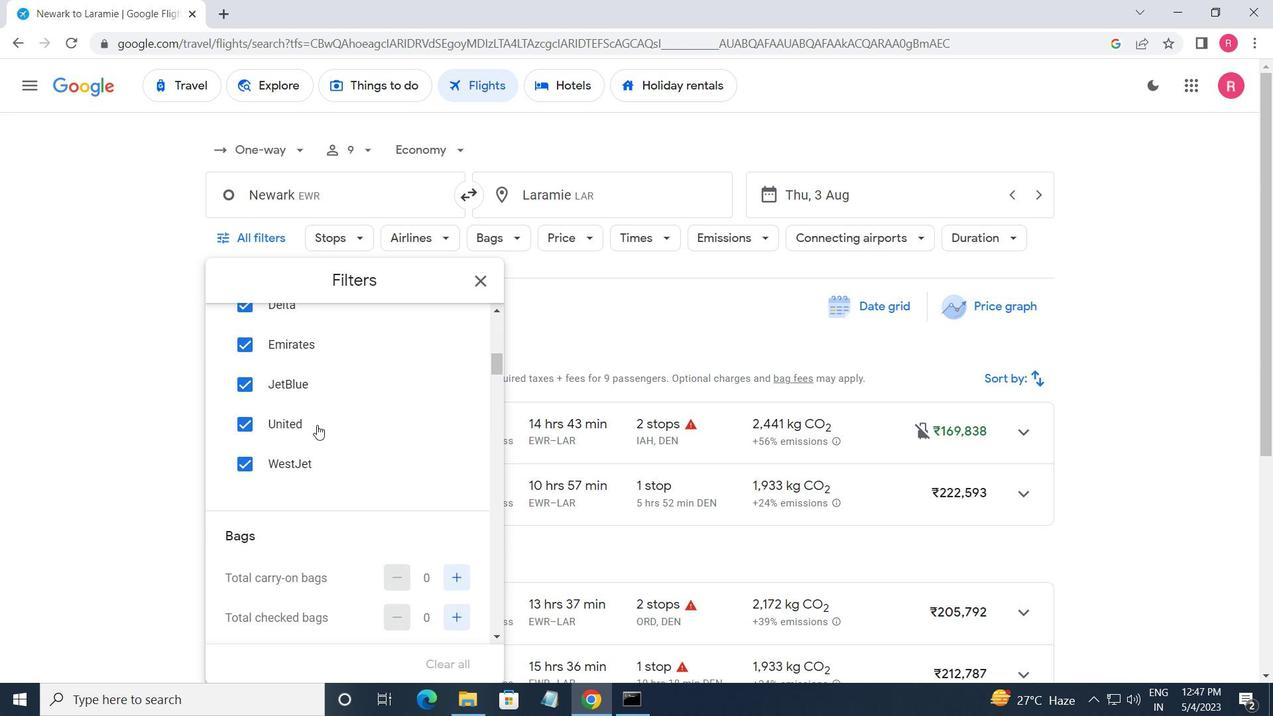 
Action: Mouse scrolled (317, 425) with delta (0, 0)
Screenshot: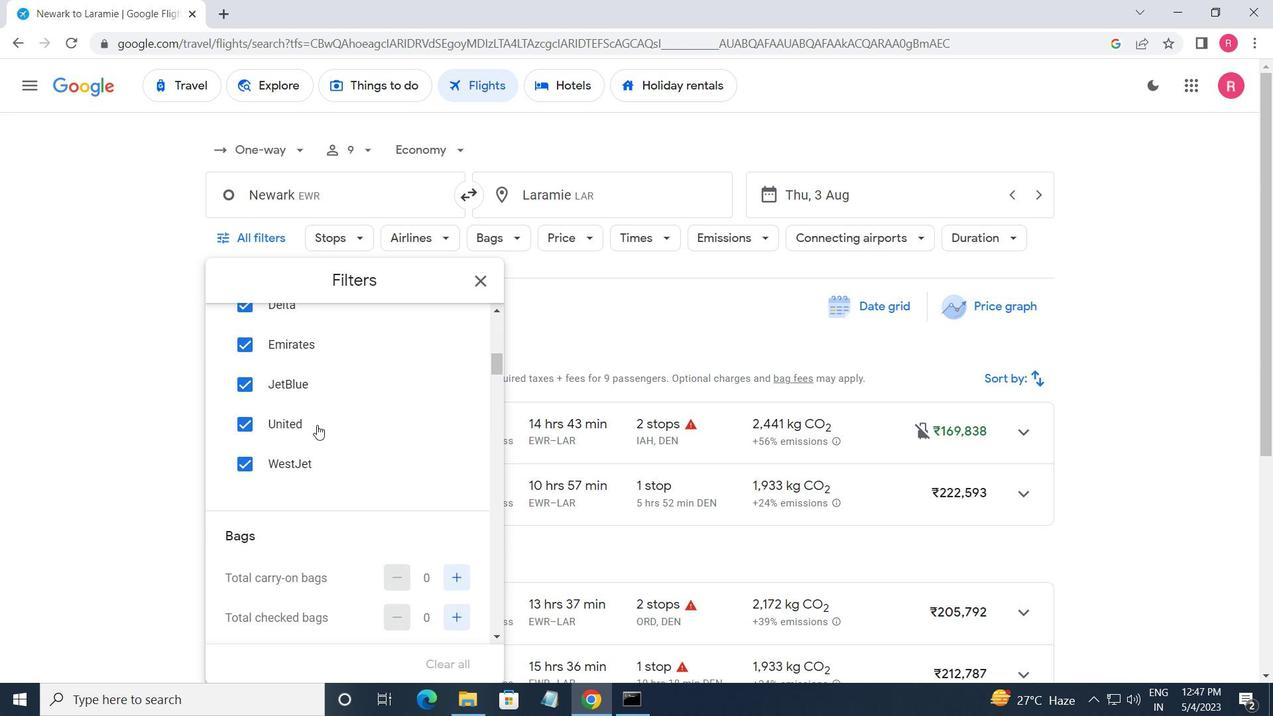 
Action: Mouse scrolled (317, 425) with delta (0, 0)
Screenshot: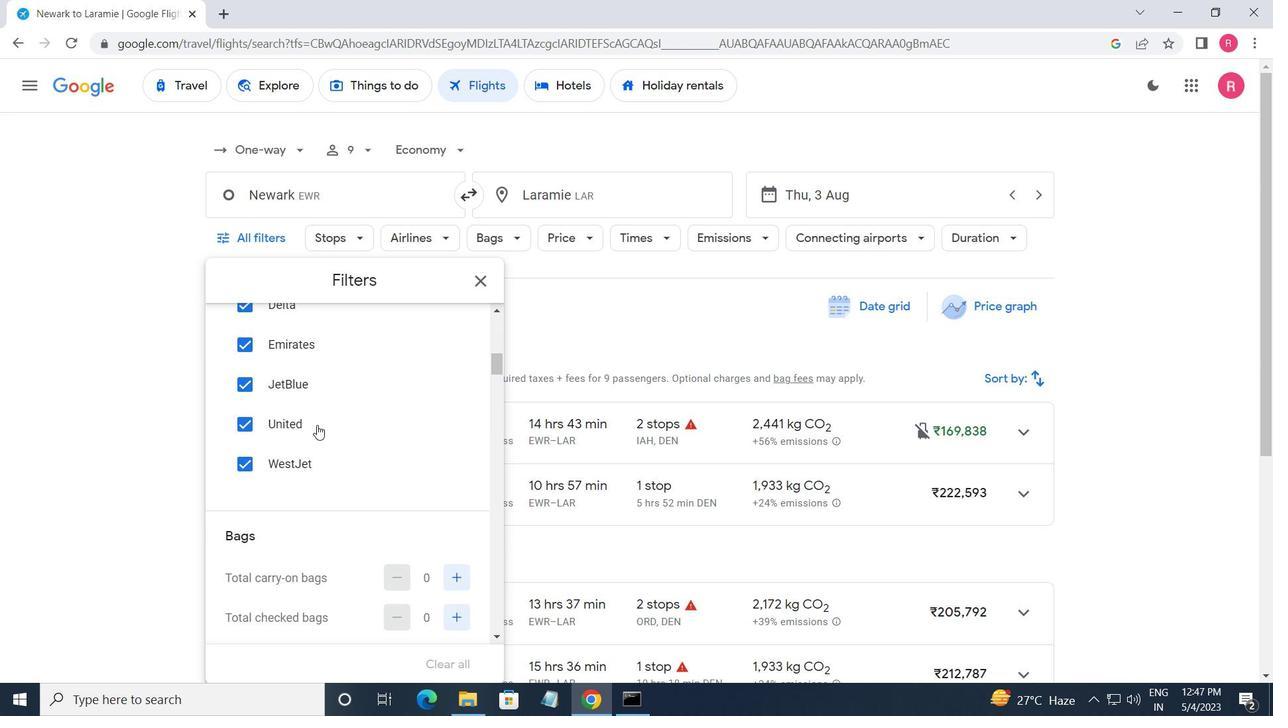 
Action: Mouse moved to (448, 377)
Screenshot: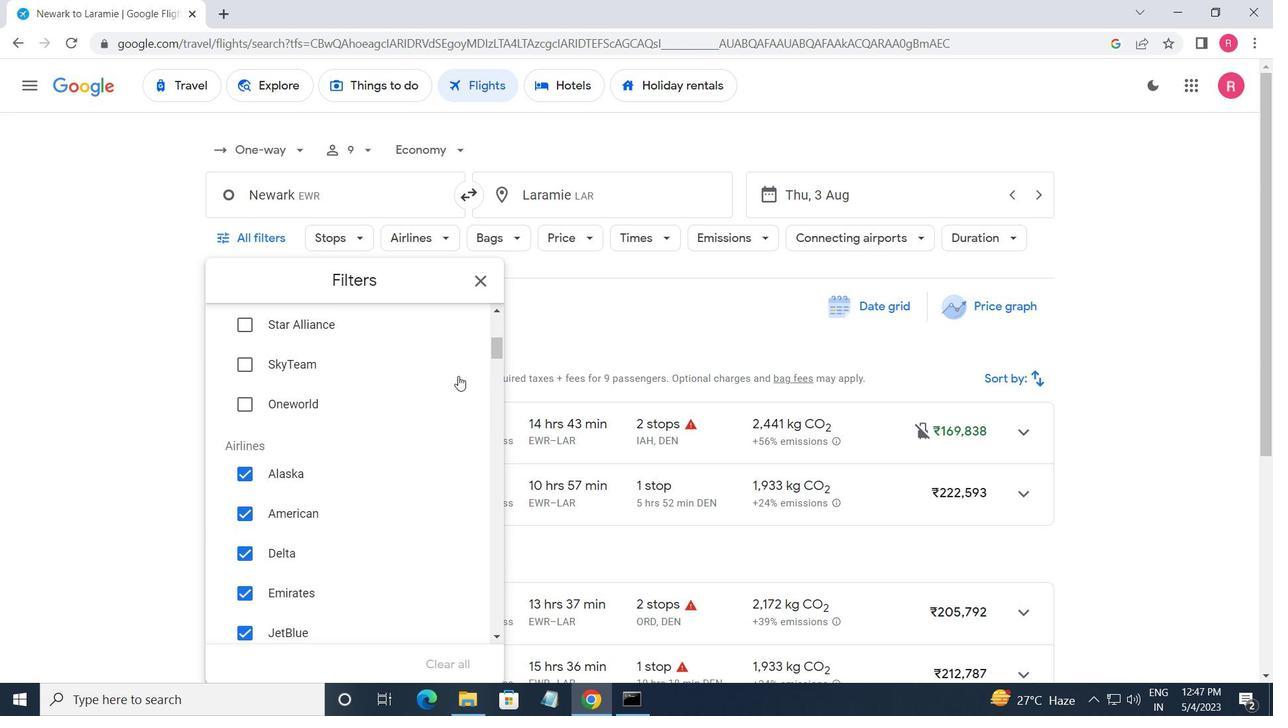 
Action: Mouse scrolled (448, 378) with delta (0, 0)
Screenshot: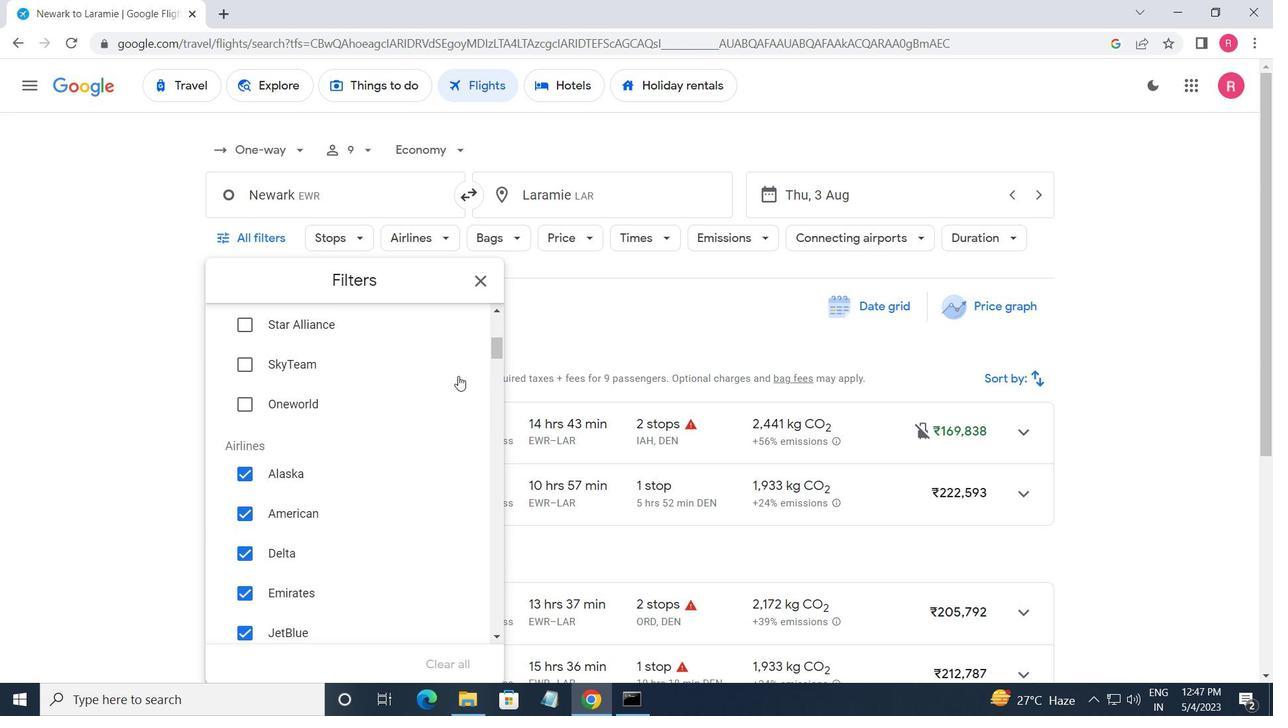 
Action: Mouse moved to (447, 376)
Screenshot: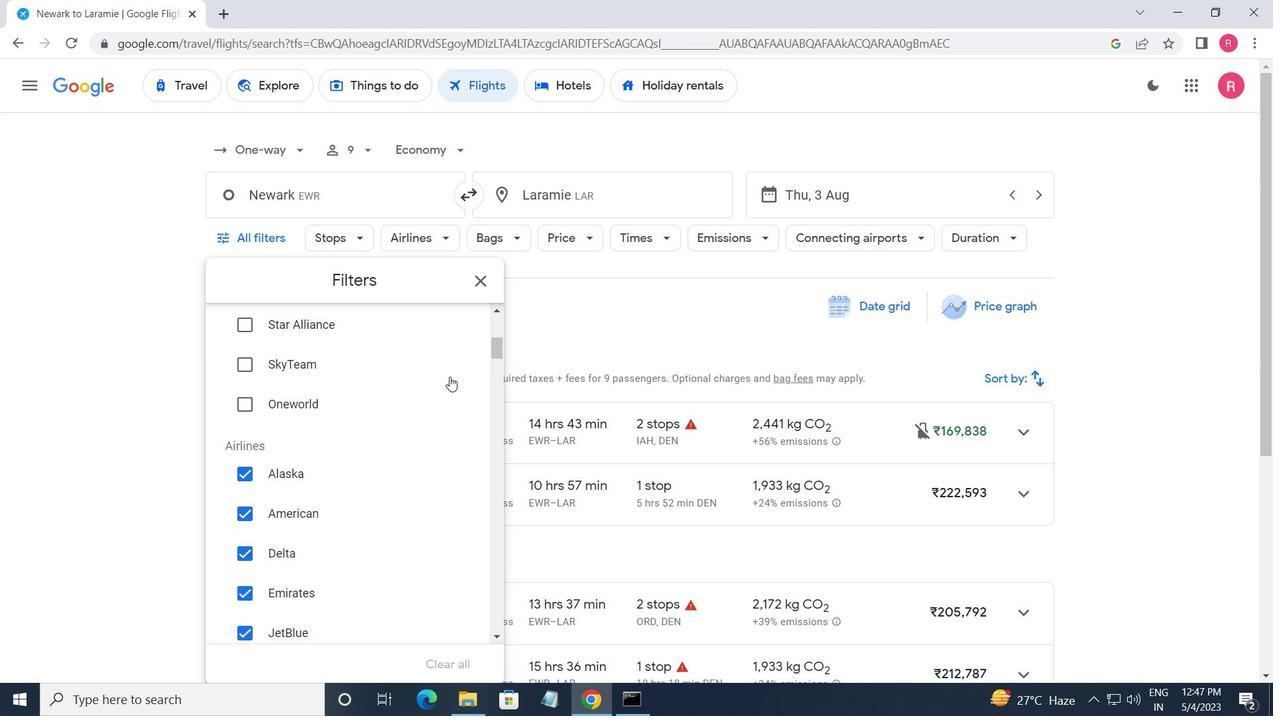 
Action: Mouse scrolled (447, 377) with delta (0, 0)
Screenshot: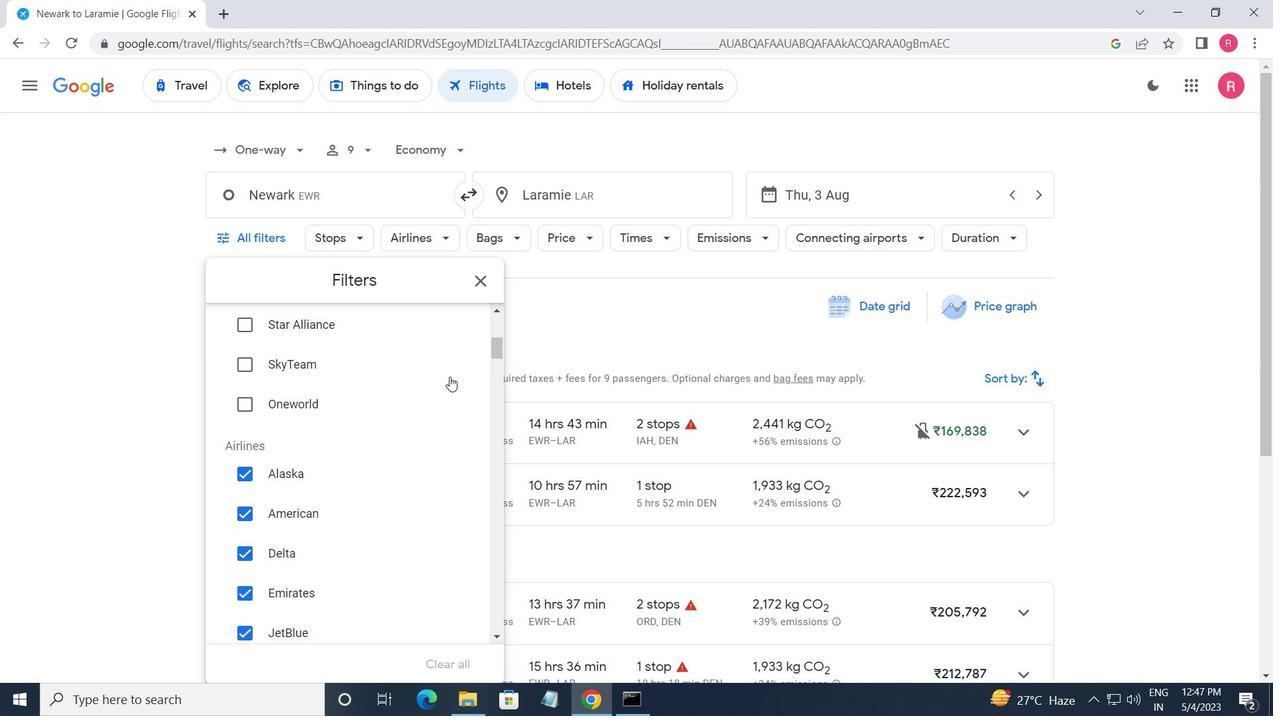 
Action: Mouse moved to (453, 424)
Screenshot: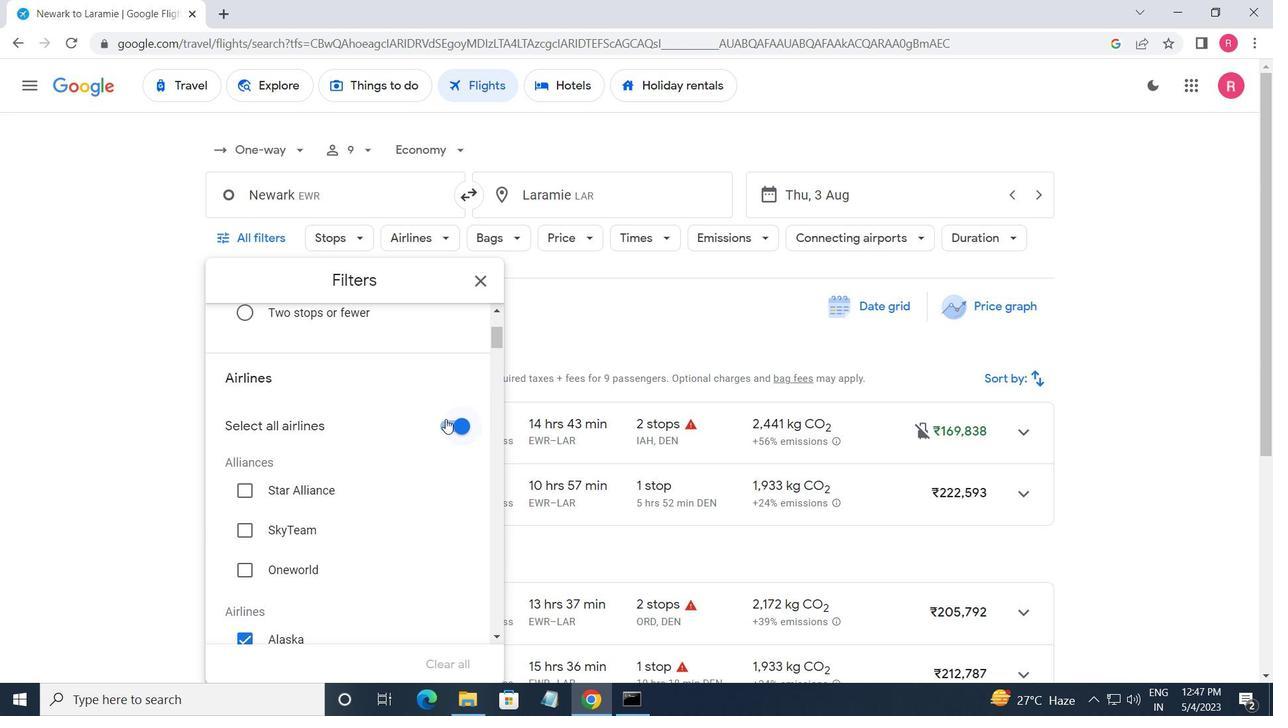
Action: Mouse pressed left at (453, 424)
Screenshot: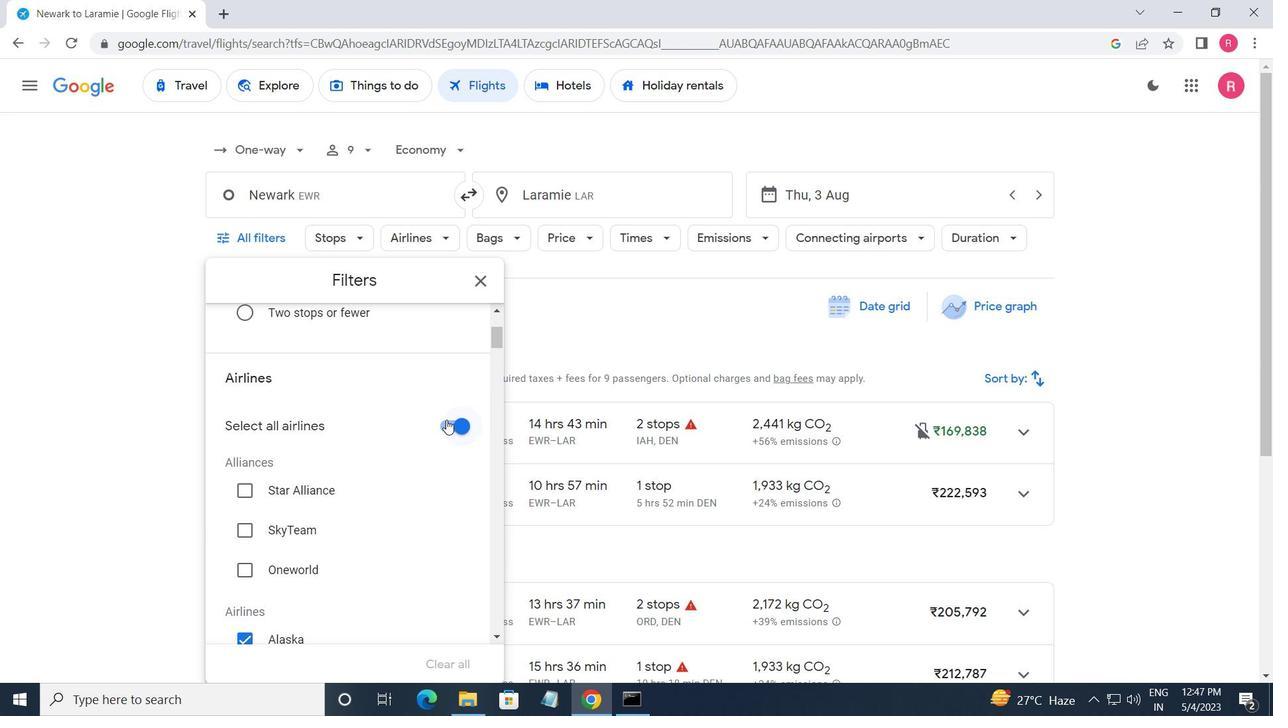 
Action: Mouse moved to (448, 439)
Screenshot: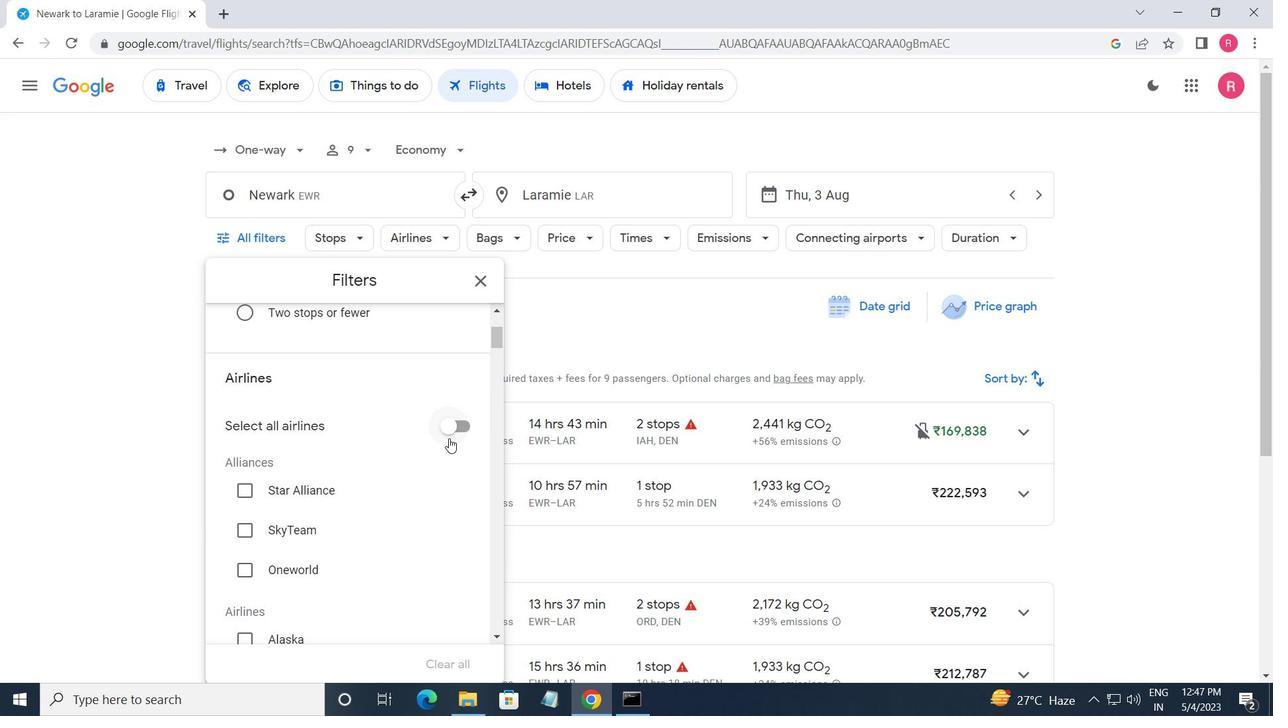 
Action: Mouse scrolled (448, 438) with delta (0, 0)
Screenshot: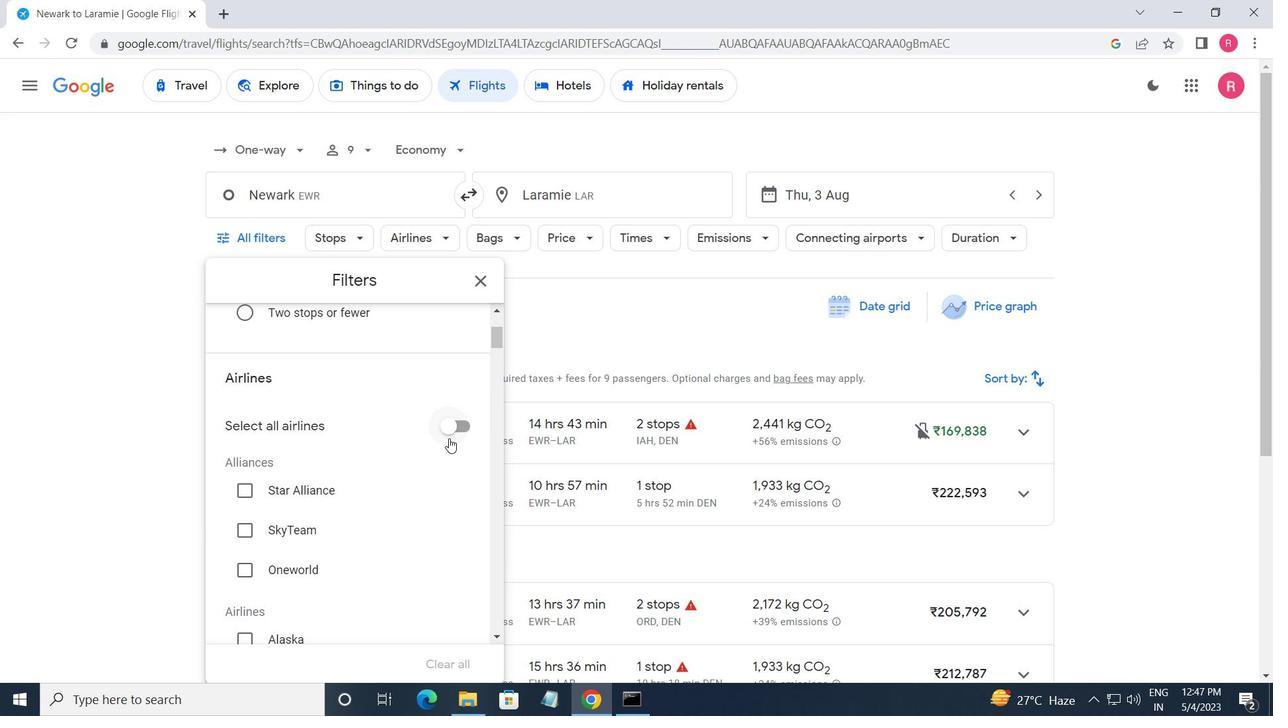 
Action: Mouse moved to (447, 443)
Screenshot: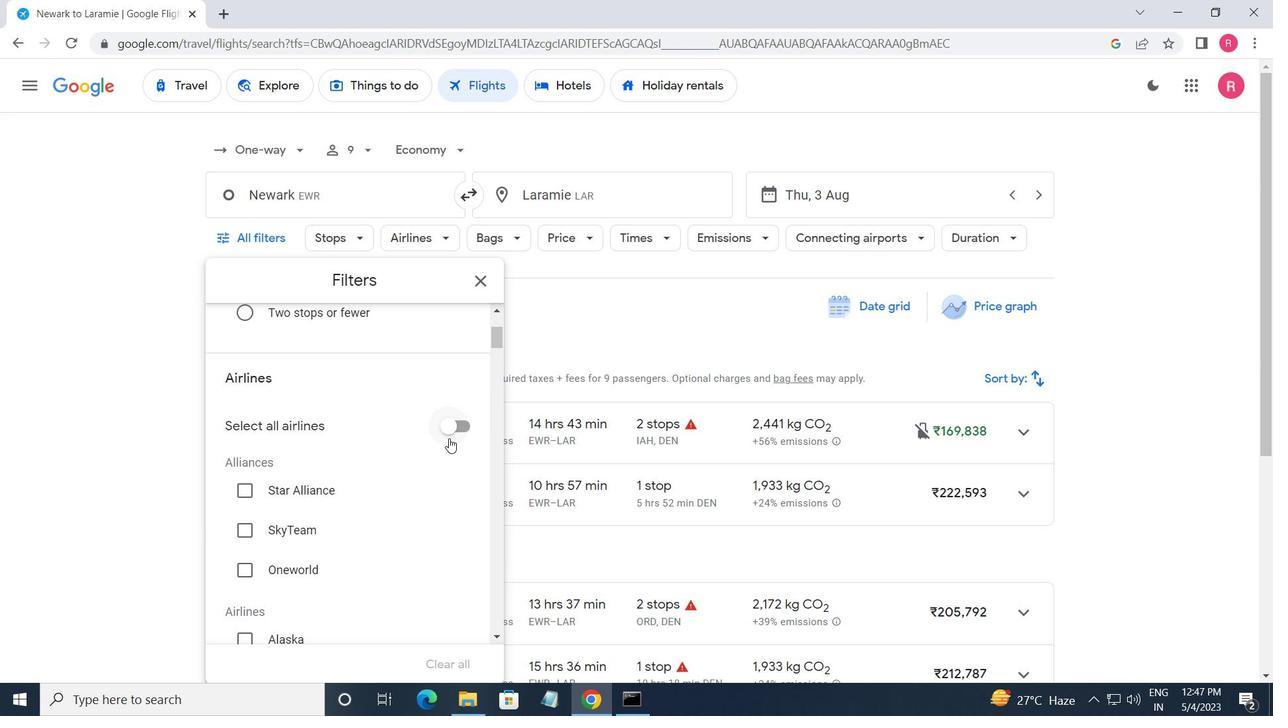 
Action: Mouse scrolled (447, 442) with delta (0, 0)
Screenshot: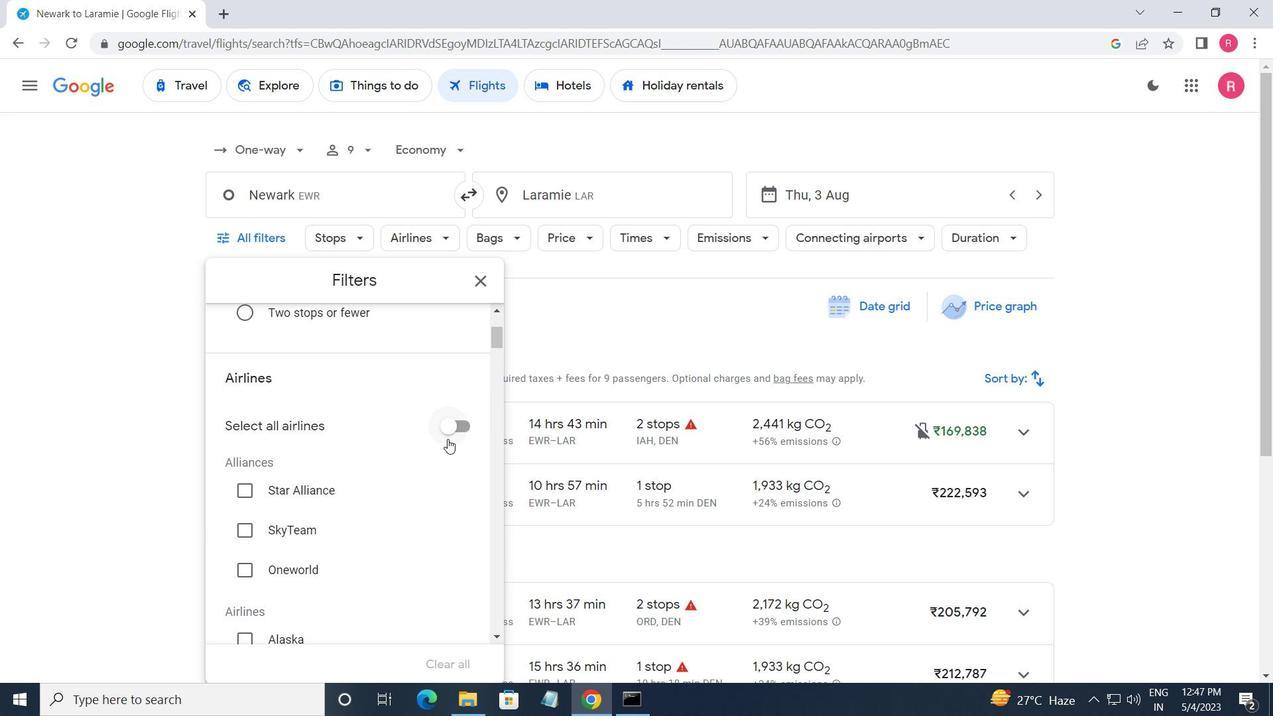 
Action: Mouse moved to (450, 450)
Screenshot: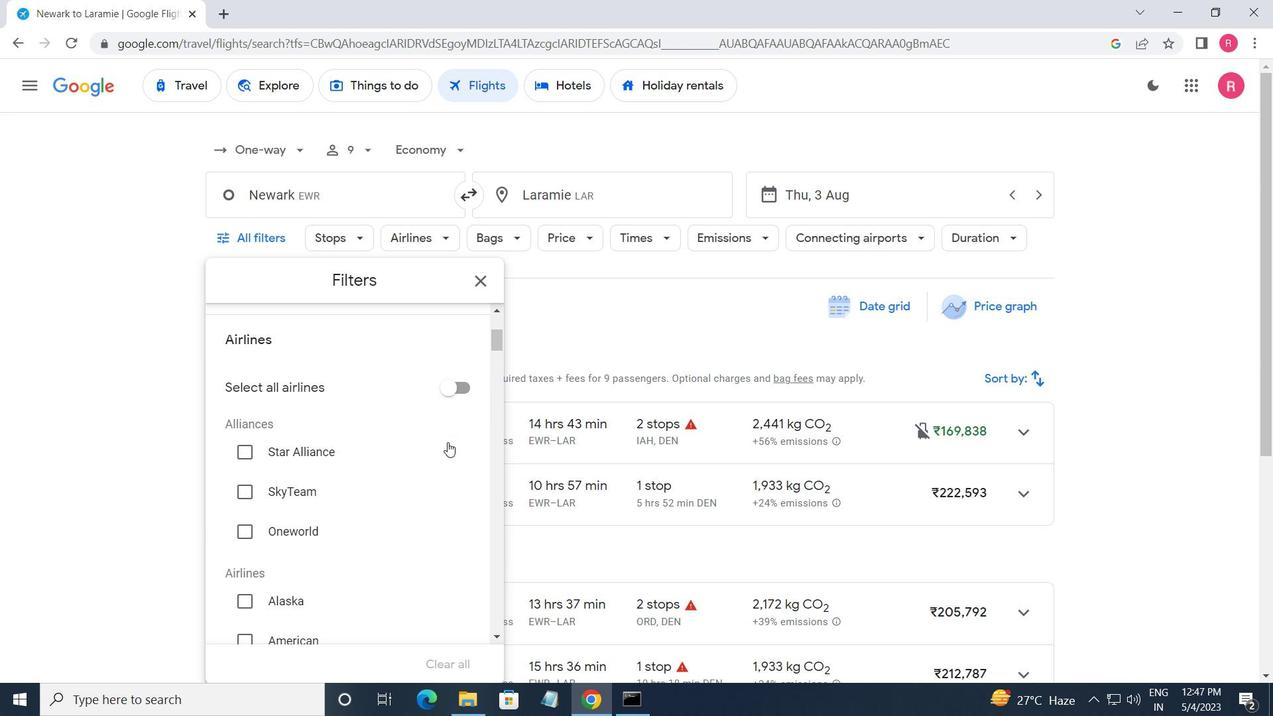 
Action: Mouse scrolled (450, 449) with delta (0, 0)
Screenshot: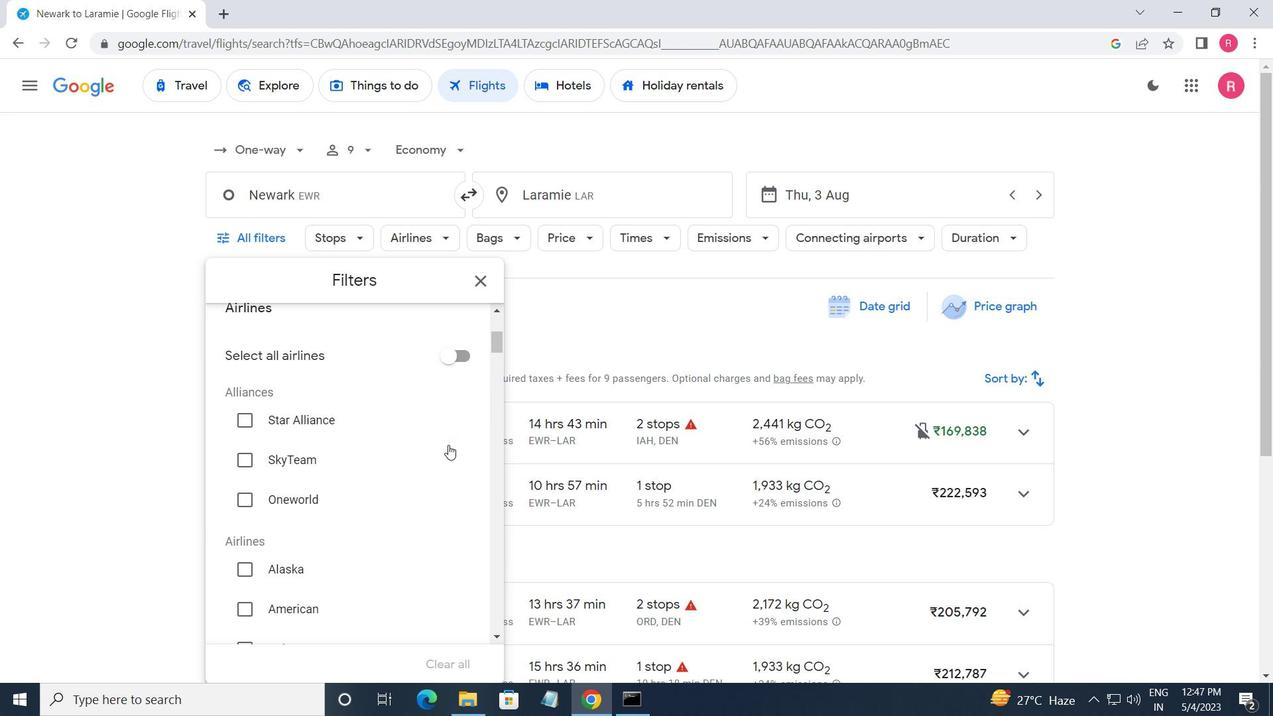 
Action: Mouse moved to (450, 451)
Screenshot: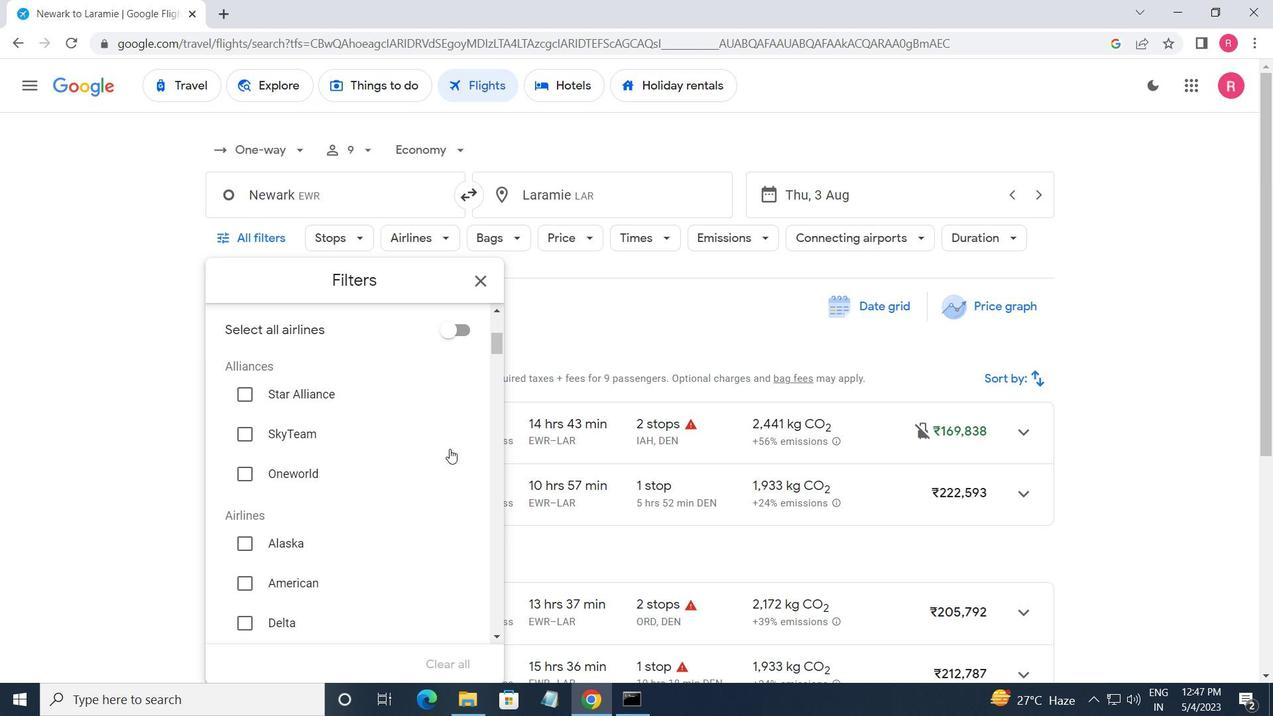 
Action: Mouse scrolled (450, 451) with delta (0, 0)
Screenshot: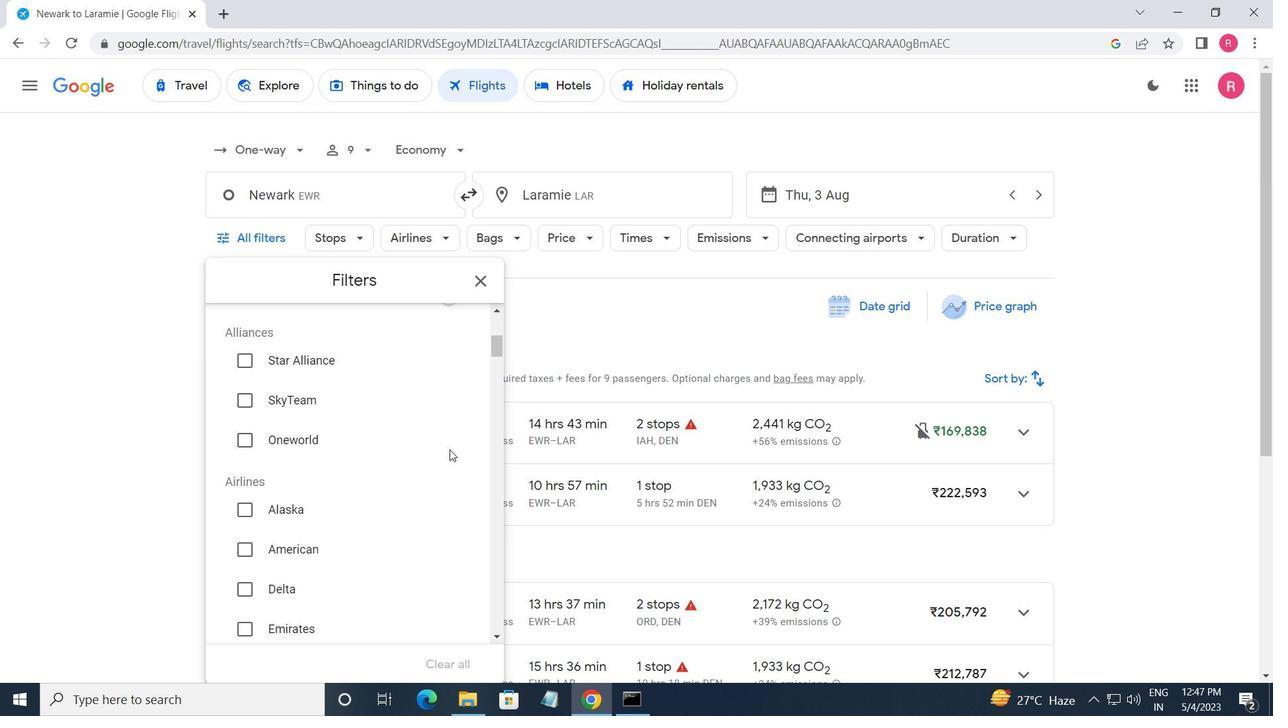 
Action: Mouse moved to (450, 455)
Screenshot: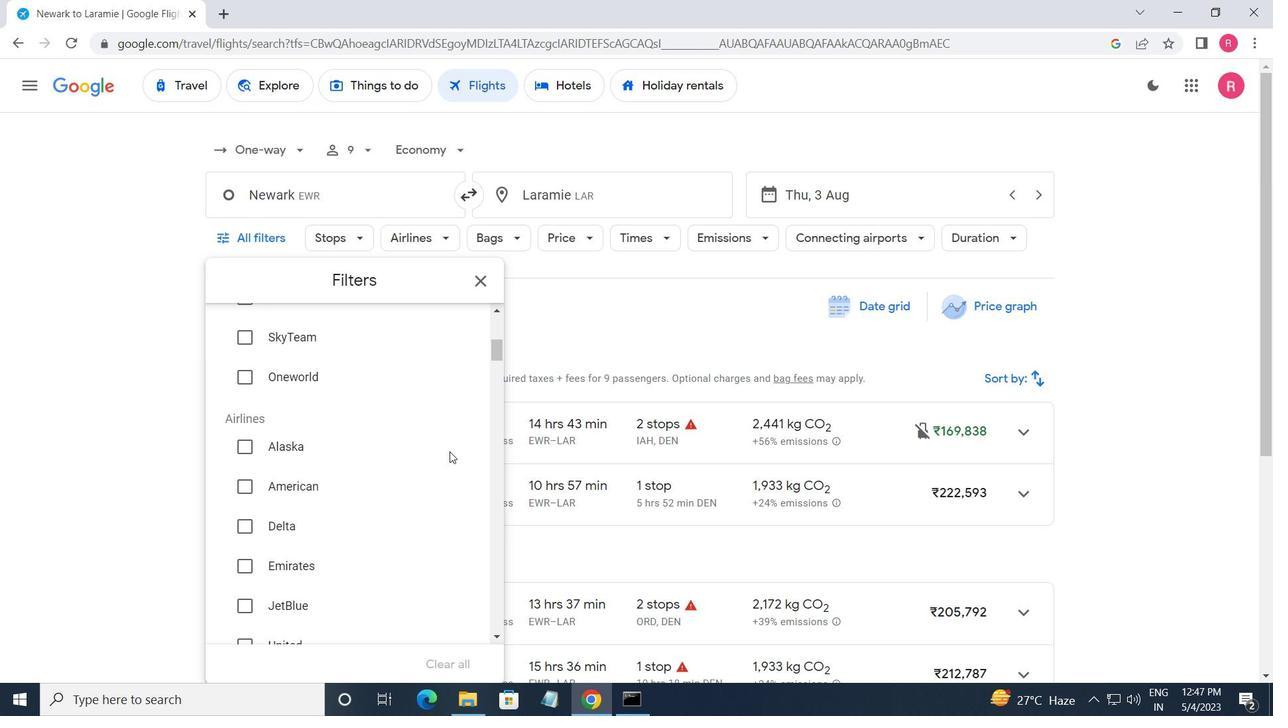 
Action: Mouse scrolled (450, 454) with delta (0, 0)
Screenshot: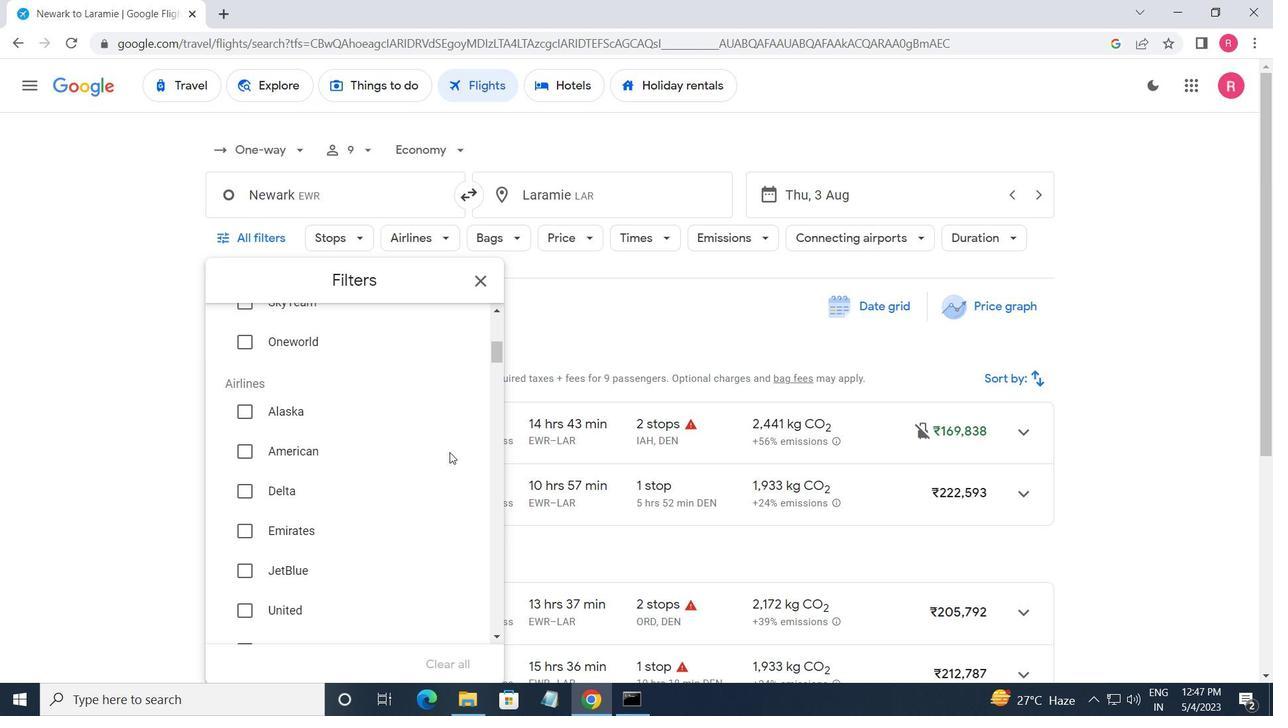 
Action: Mouse moved to (450, 456)
Screenshot: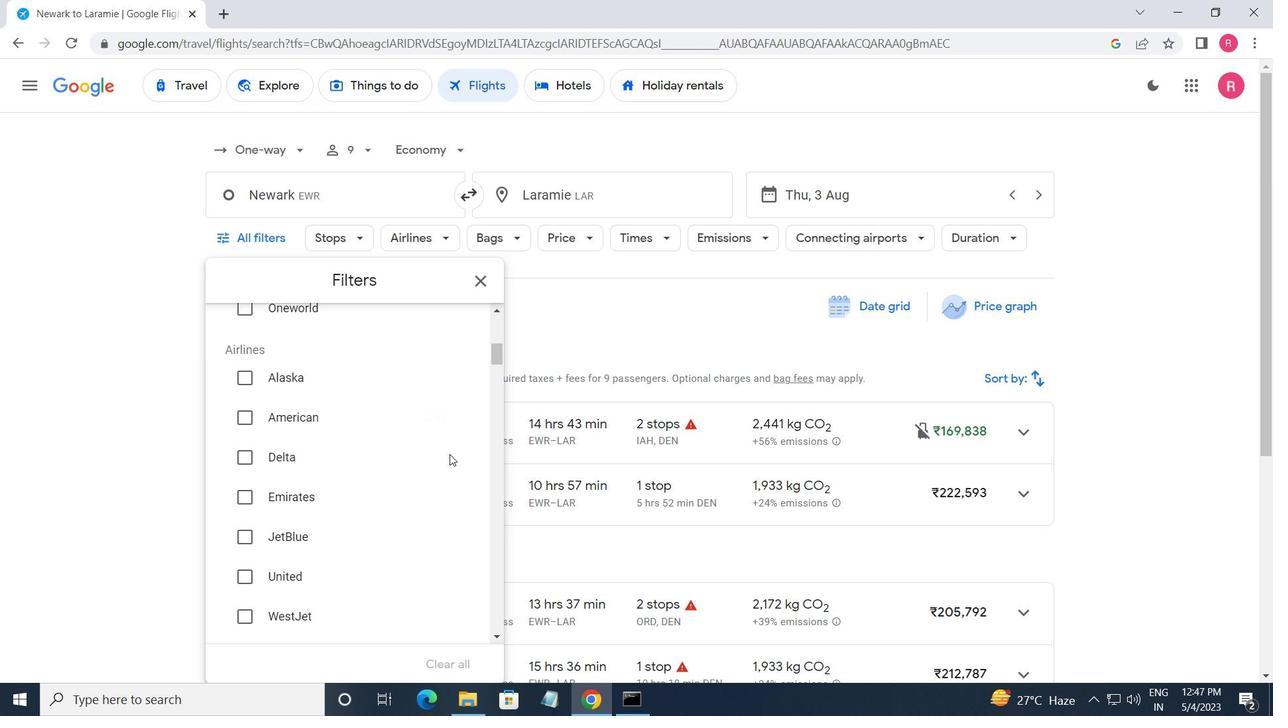 
Action: Mouse scrolled (450, 455) with delta (0, 0)
Screenshot: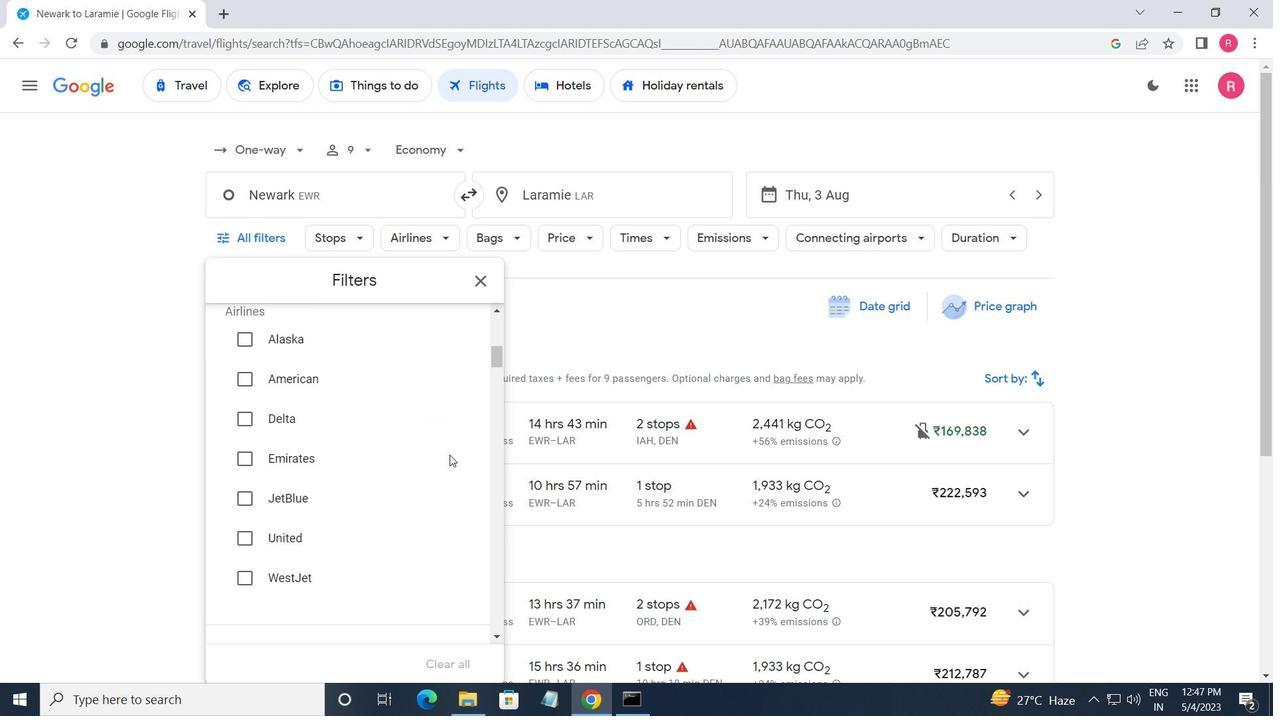 
Action: Mouse moved to (463, 484)
Screenshot: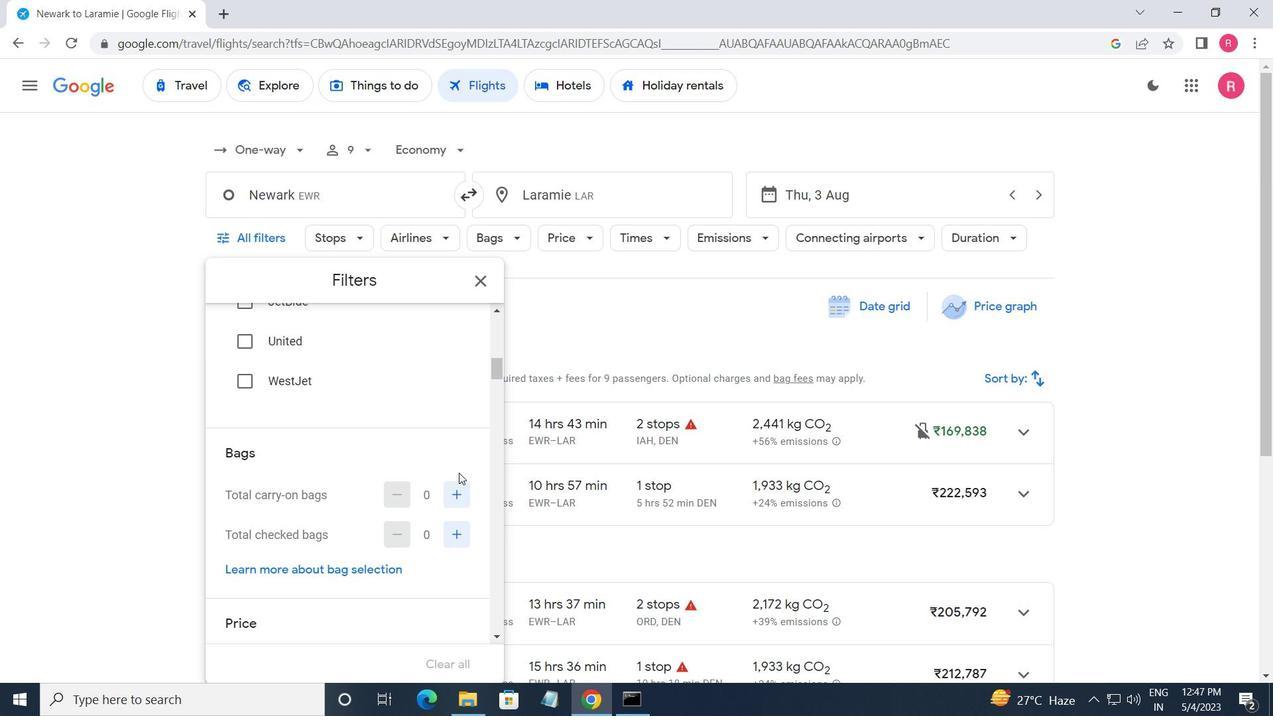 
Action: Mouse pressed left at (463, 484)
Screenshot: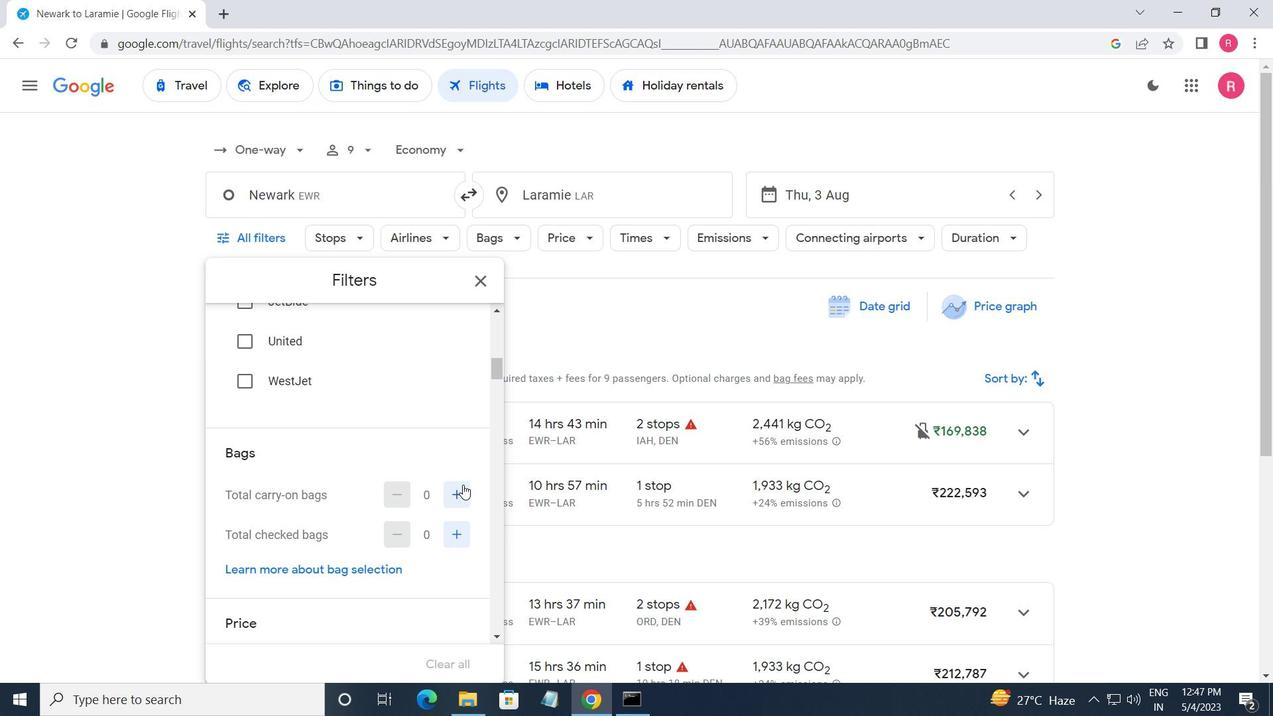 
Action: Mouse moved to (451, 532)
Screenshot: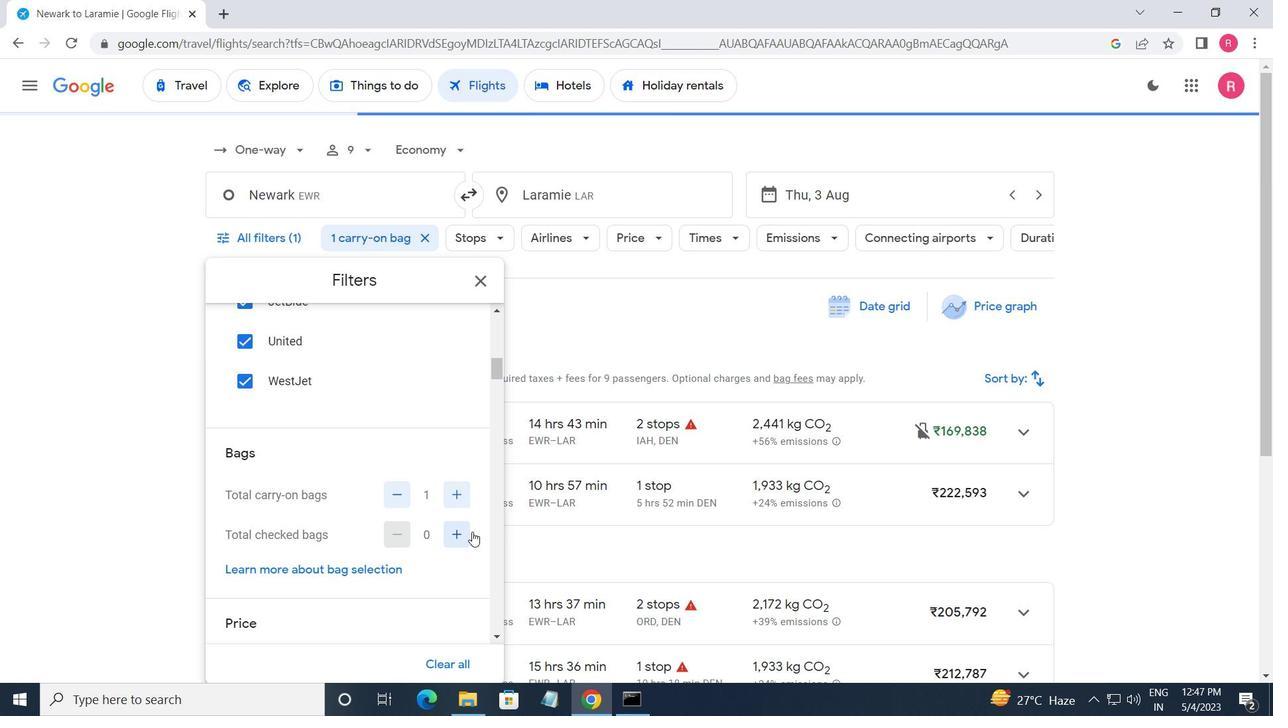 
Action: Mouse pressed left at (451, 532)
Screenshot: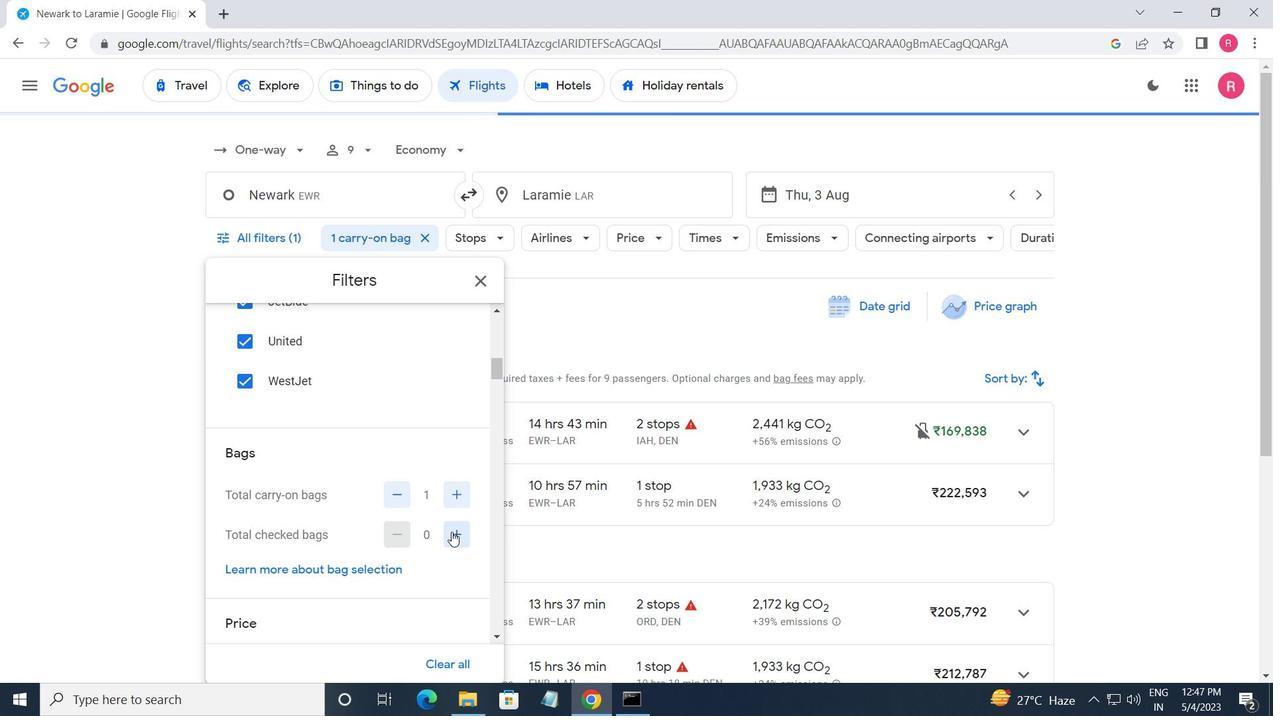 
Action: Mouse moved to (450, 530)
Screenshot: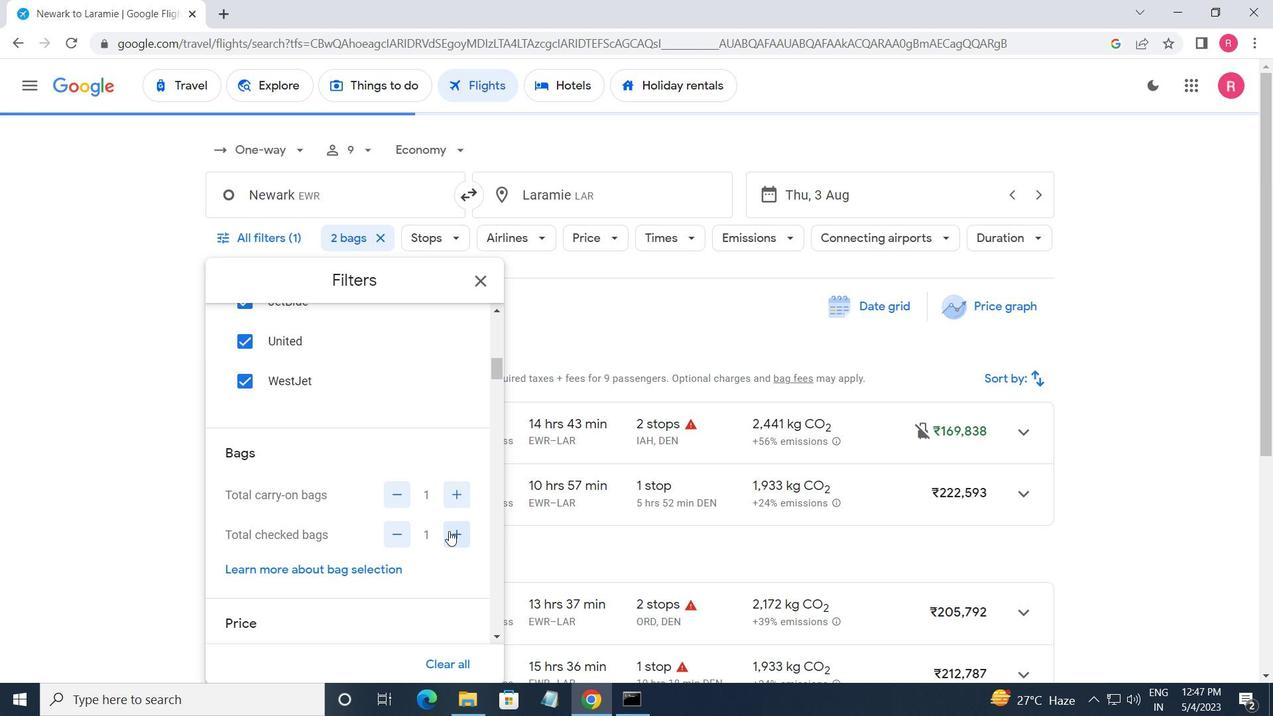 
Action: Mouse scrolled (450, 530) with delta (0, 0)
Screenshot: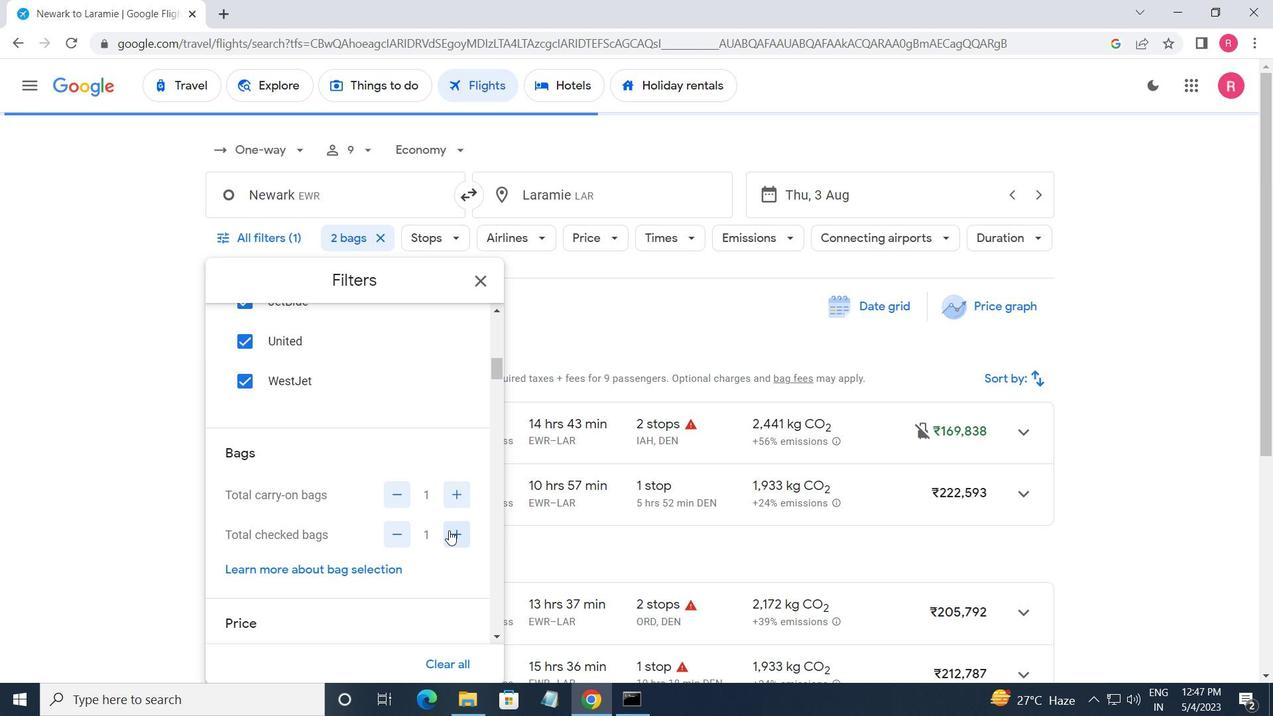 
Action: Mouse moved to (451, 530)
Screenshot: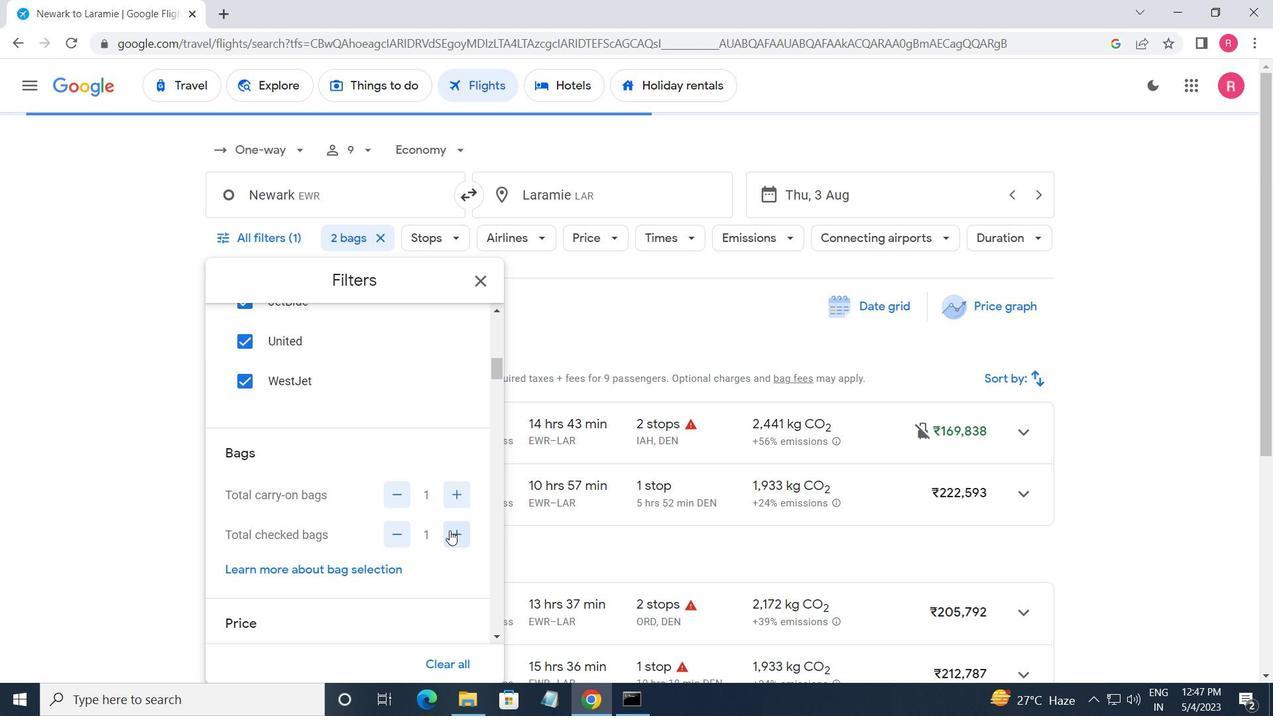 
Action: Mouse scrolled (451, 530) with delta (0, 0)
Screenshot: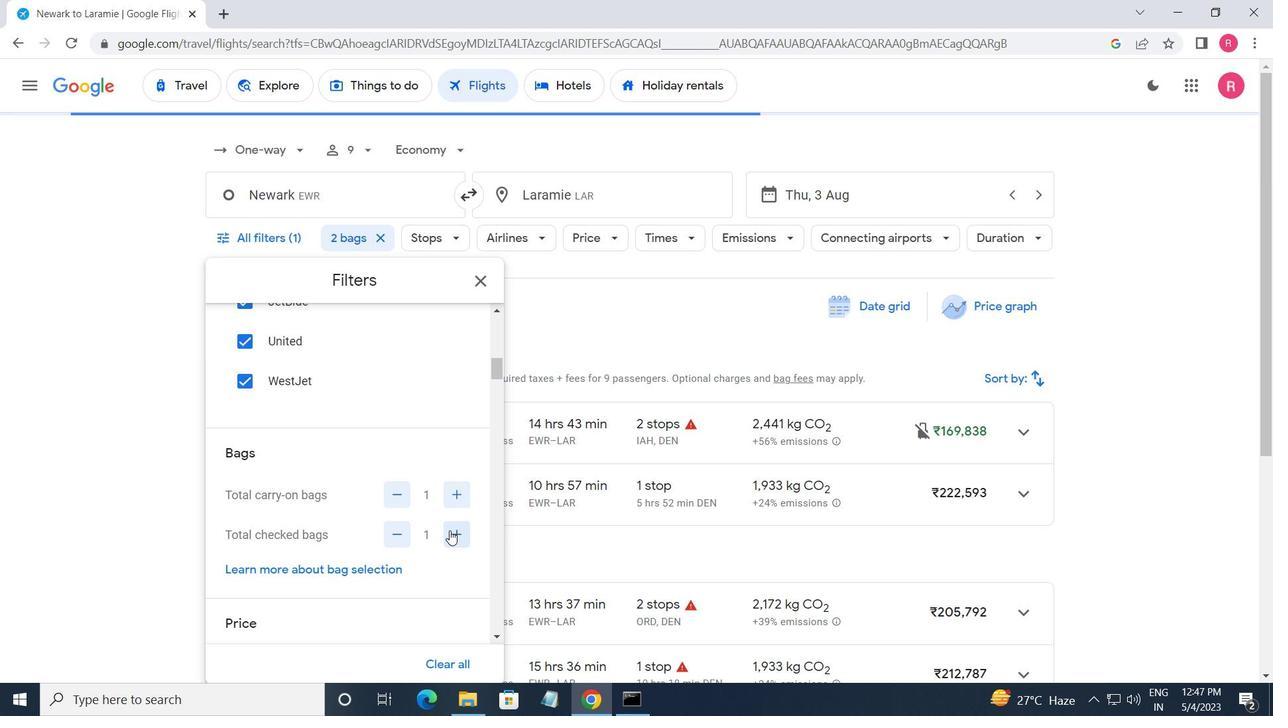 
Action: Mouse moved to (465, 529)
Screenshot: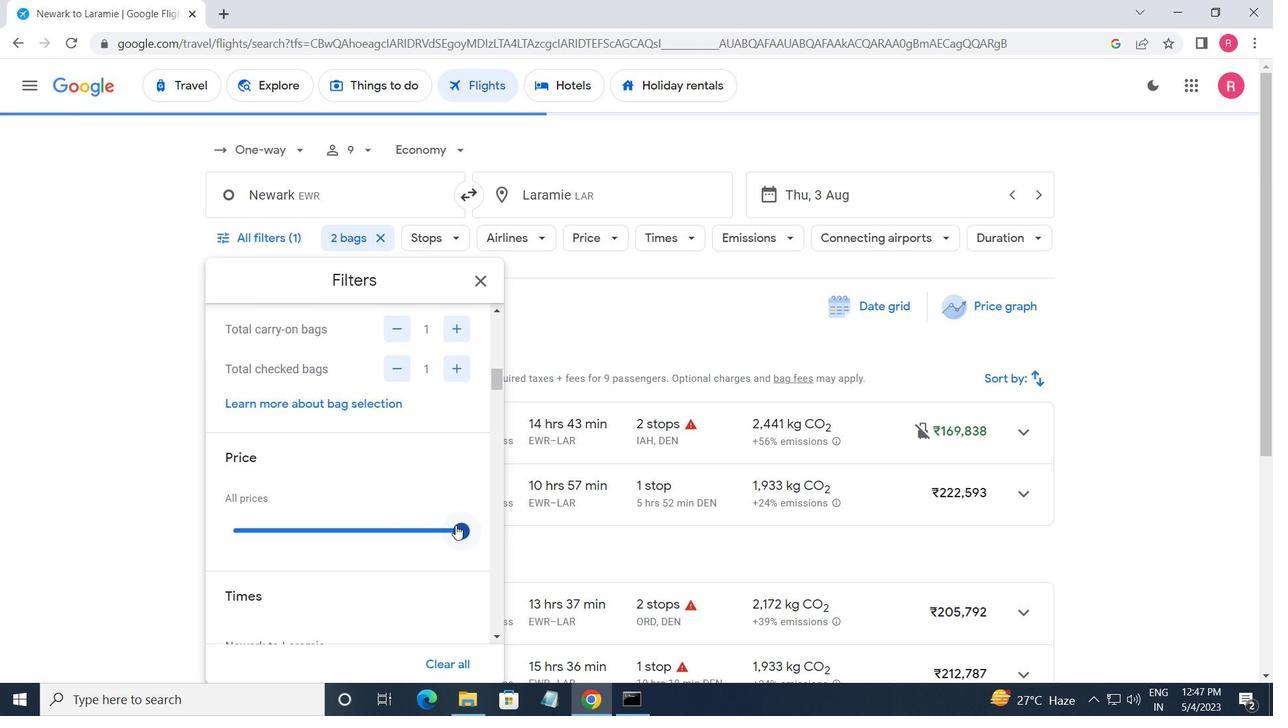 
Action: Mouse pressed left at (465, 529)
Screenshot: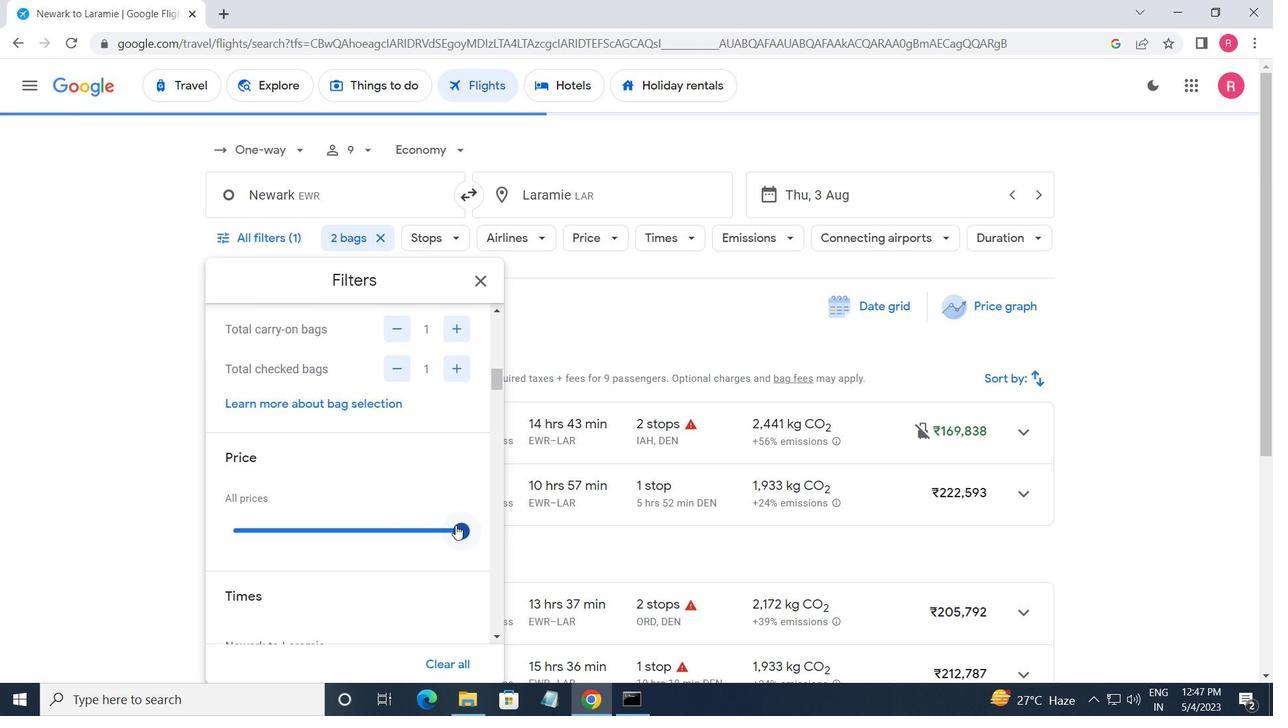 
Action: Mouse moved to (358, 560)
Screenshot: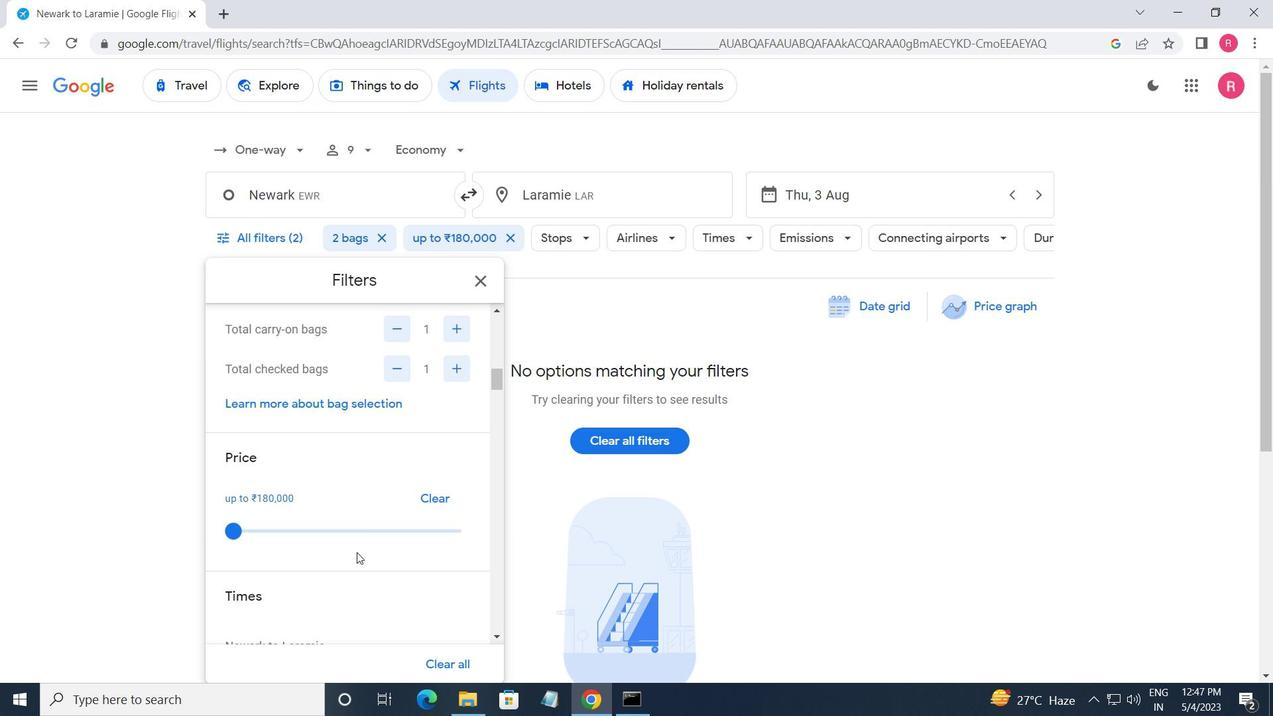 
Action: Mouse scrolled (358, 559) with delta (0, 0)
Screenshot: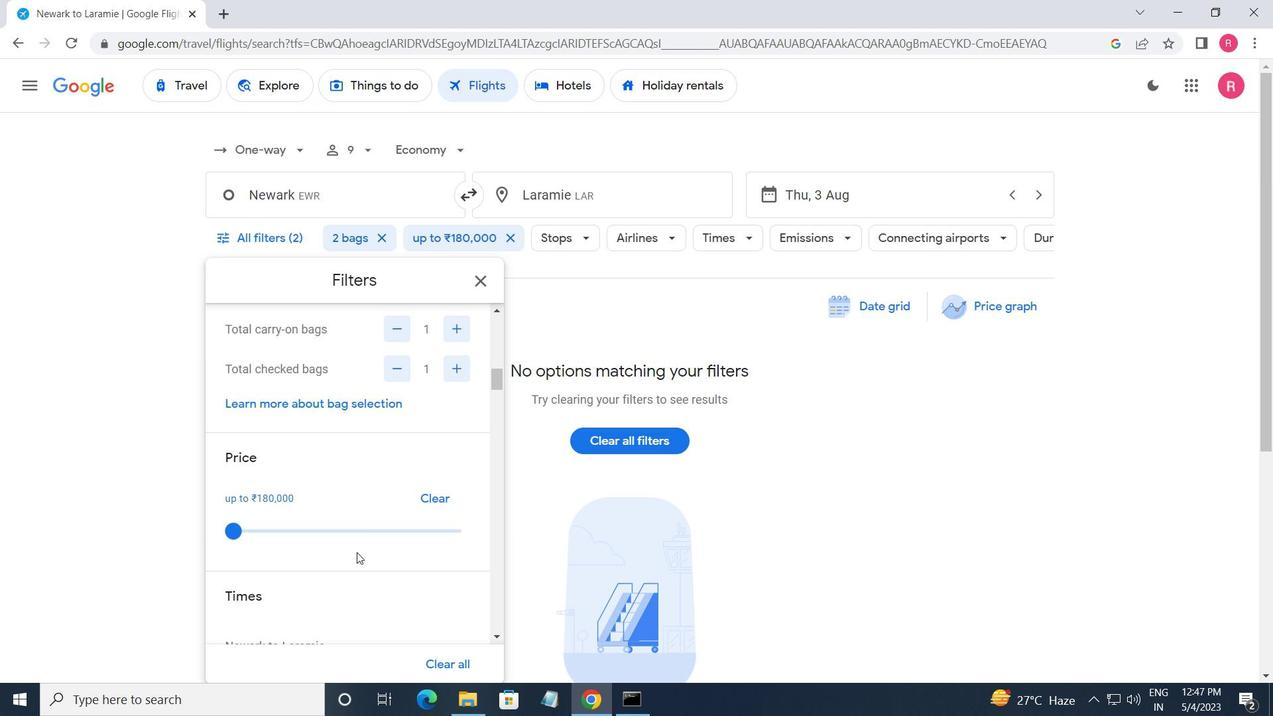 
Action: Mouse moved to (358, 563)
Screenshot: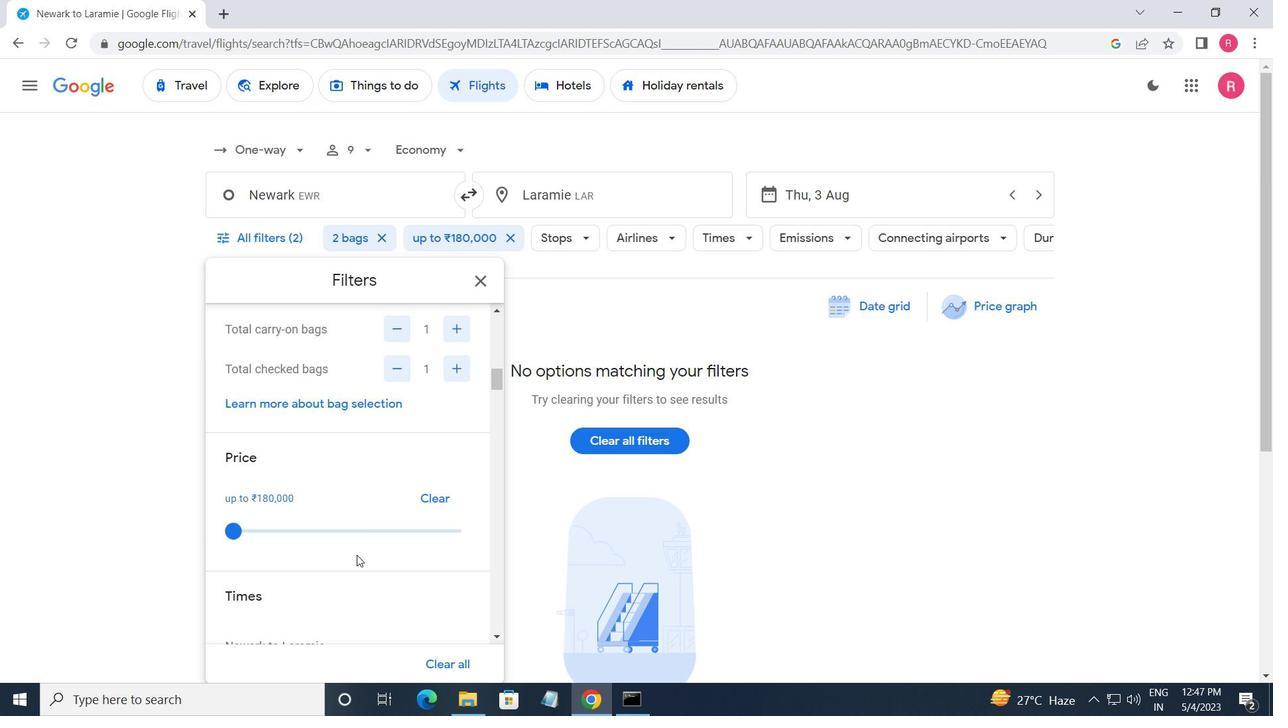 
Action: Mouse scrolled (358, 563) with delta (0, 0)
Screenshot: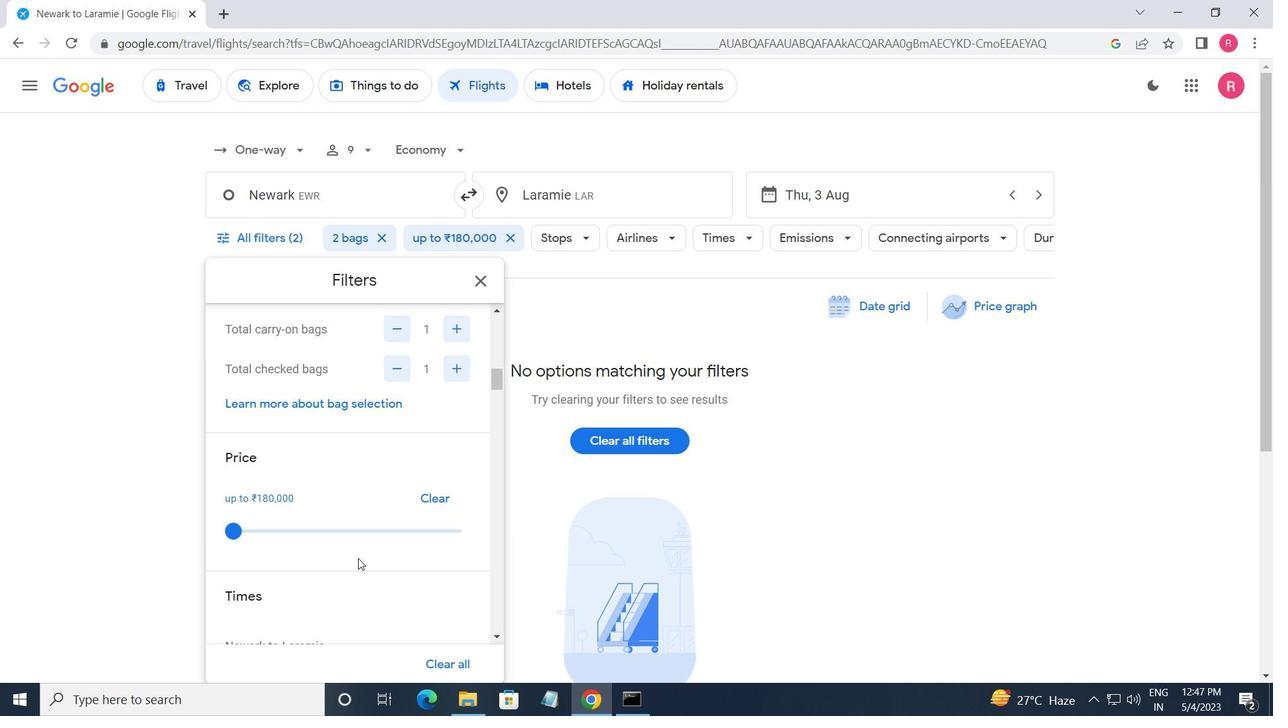 
Action: Mouse moved to (242, 556)
Screenshot: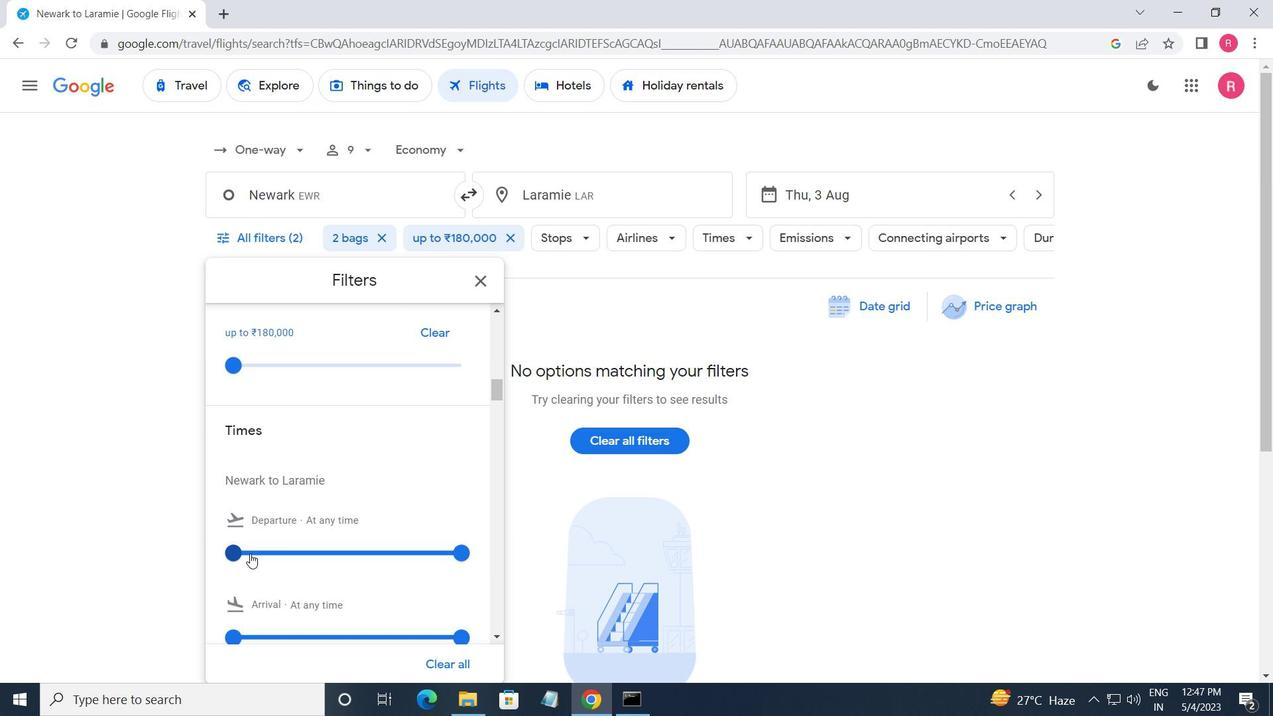 
Action: Mouse pressed left at (242, 556)
Screenshot: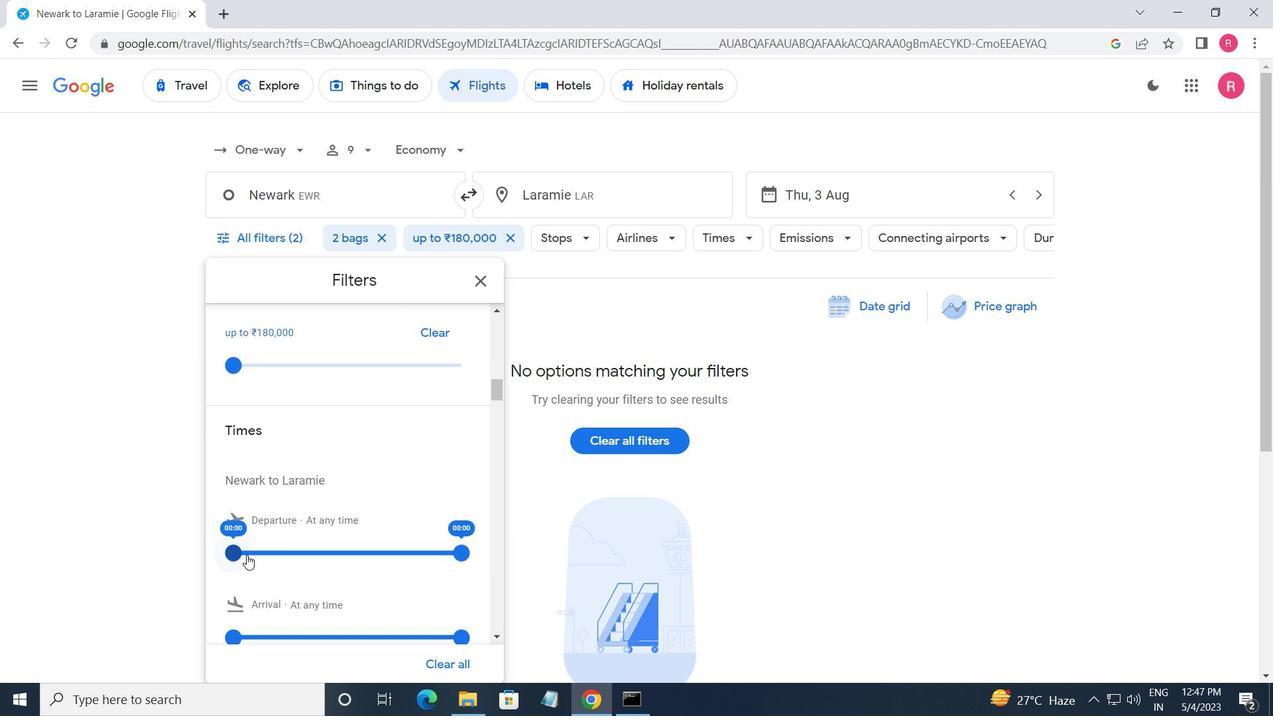 
Action: Mouse moved to (459, 556)
Screenshot: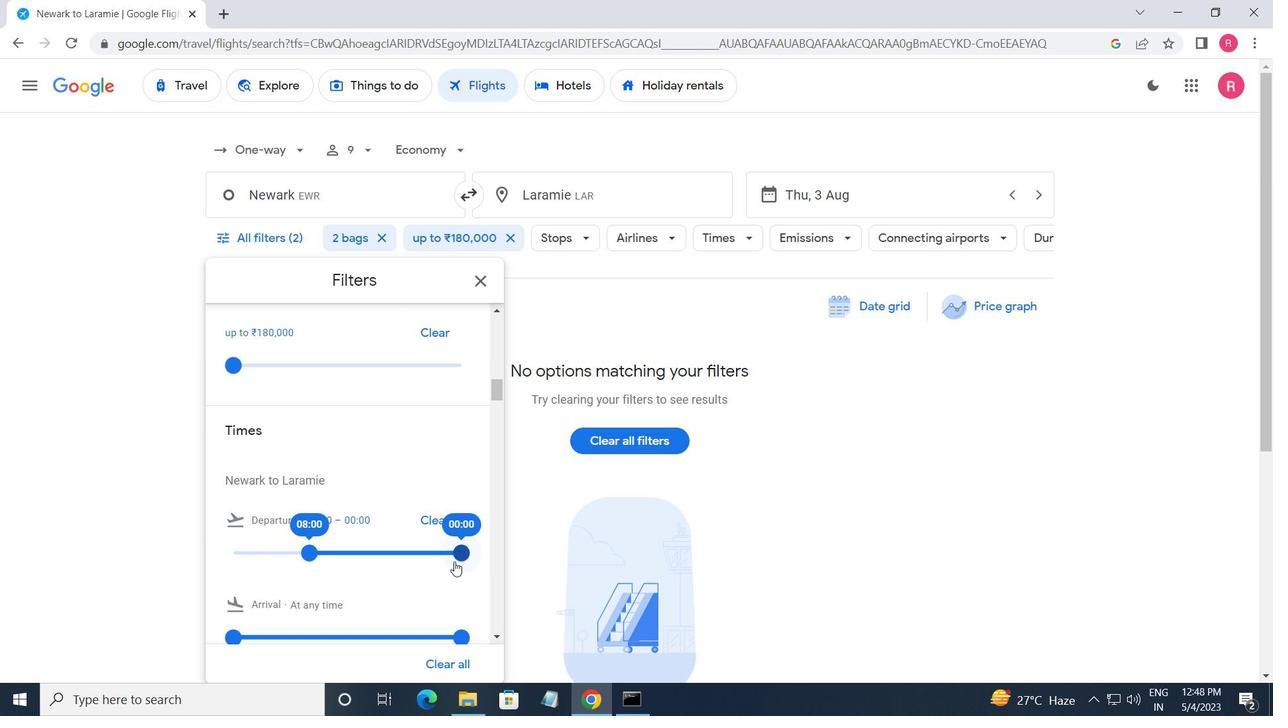 
Action: Mouse pressed left at (459, 556)
Screenshot: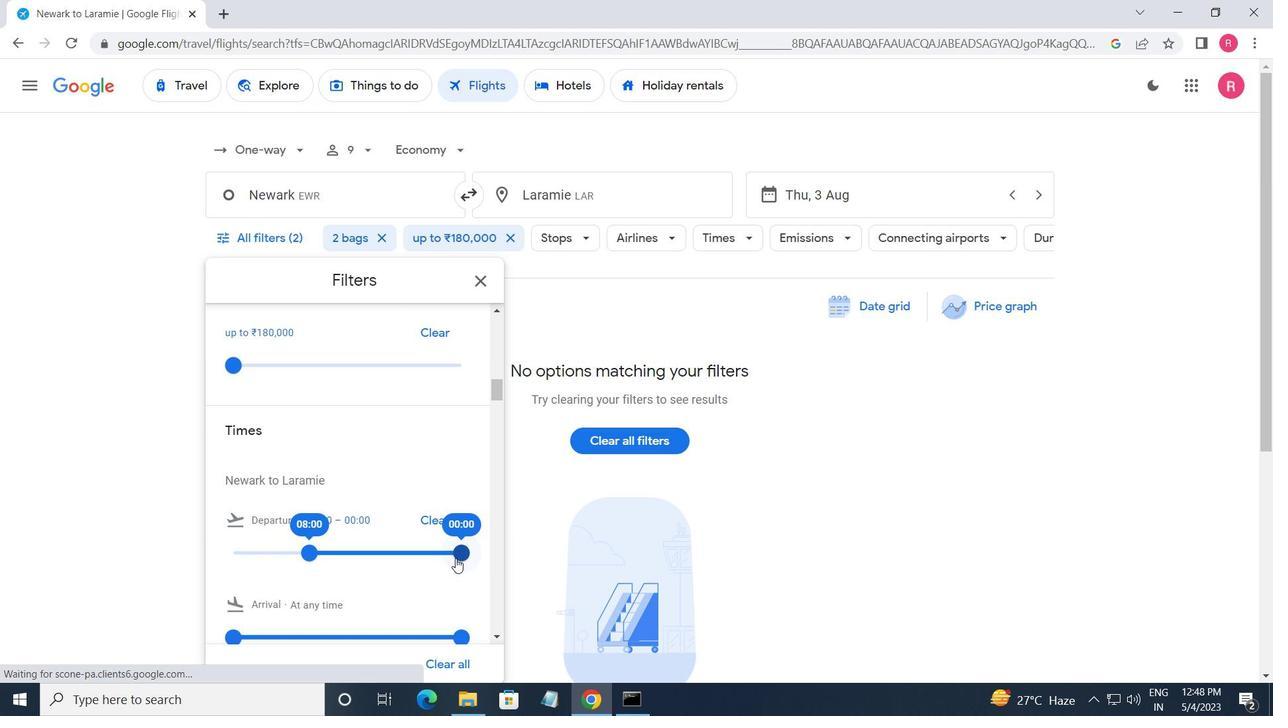 
Action: Mouse moved to (476, 283)
Screenshot: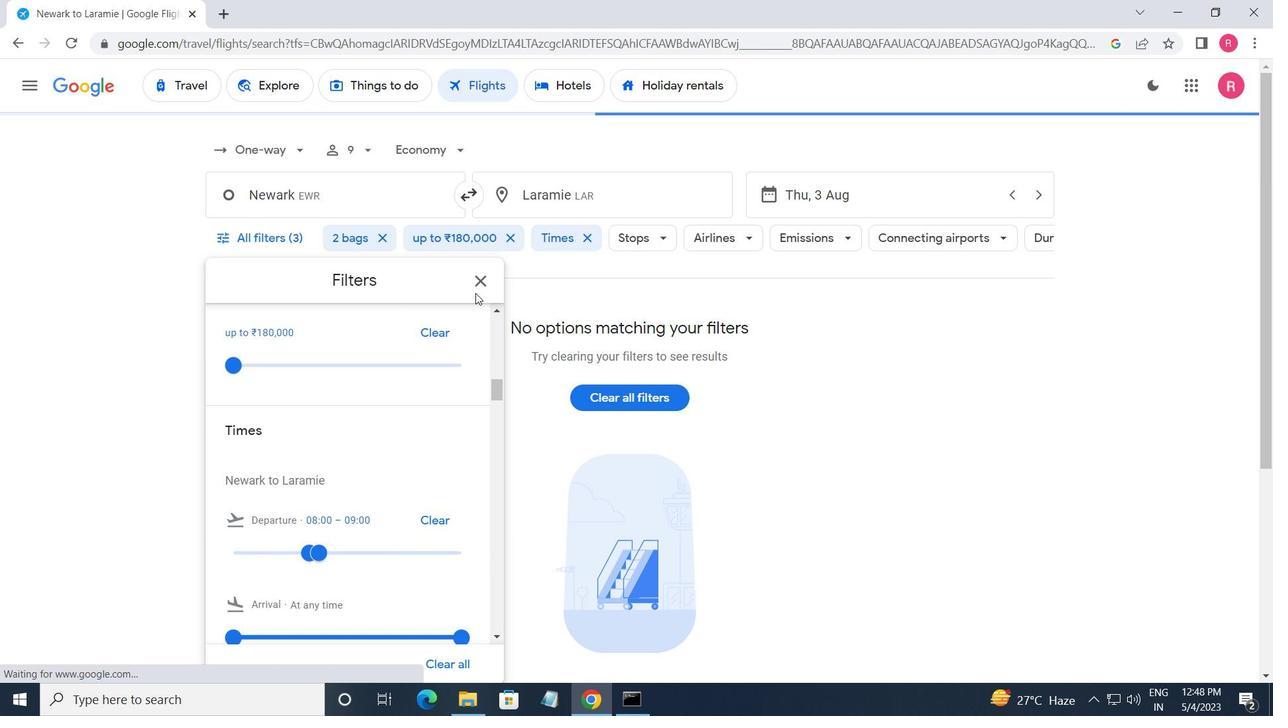 
Action: Mouse pressed left at (476, 283)
Screenshot: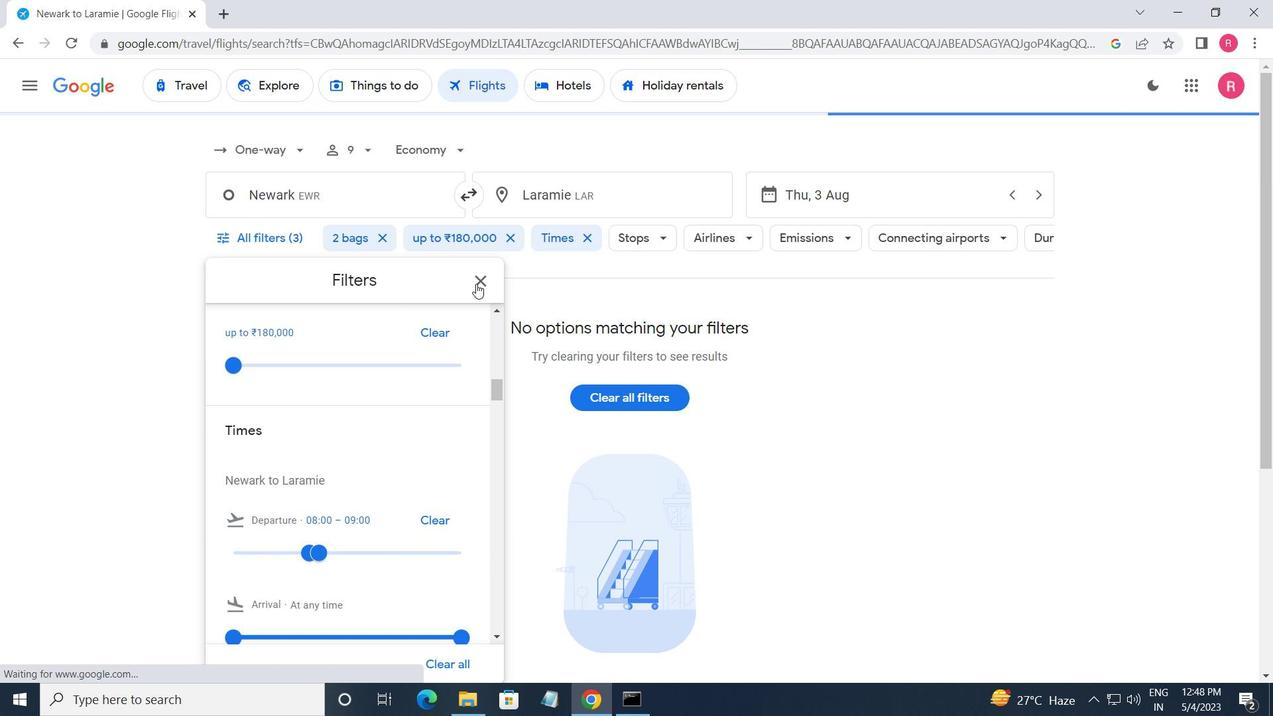 
Action: Mouse moved to (406, 380)
Screenshot: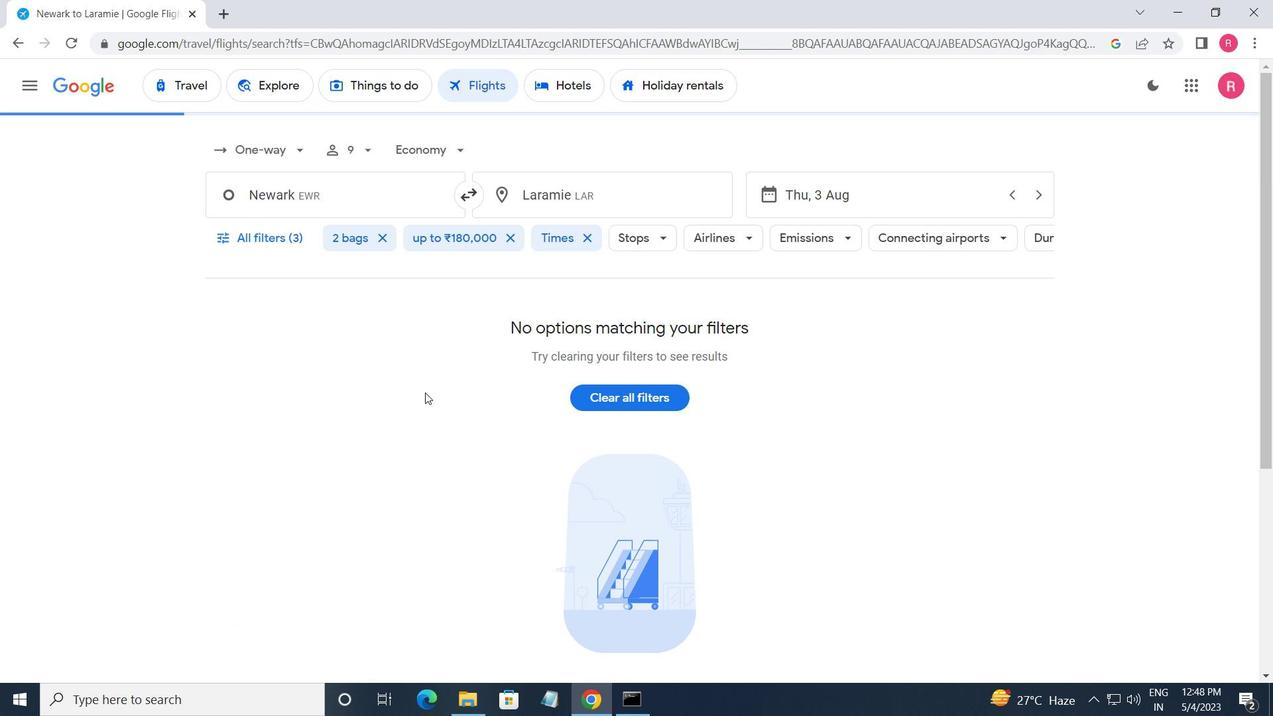 
